 Task: Find connections with filter location Ribeirão Preto with filter topic #Bitcoinwith filter profile language German with filter current company VARITE INC with filter school Sikkim Manipal University, Gangtok with filter industry Retail Art Dealers with filter service category Business Law with filter keywords title Director of Photography
Action: Mouse moved to (268, 302)
Screenshot: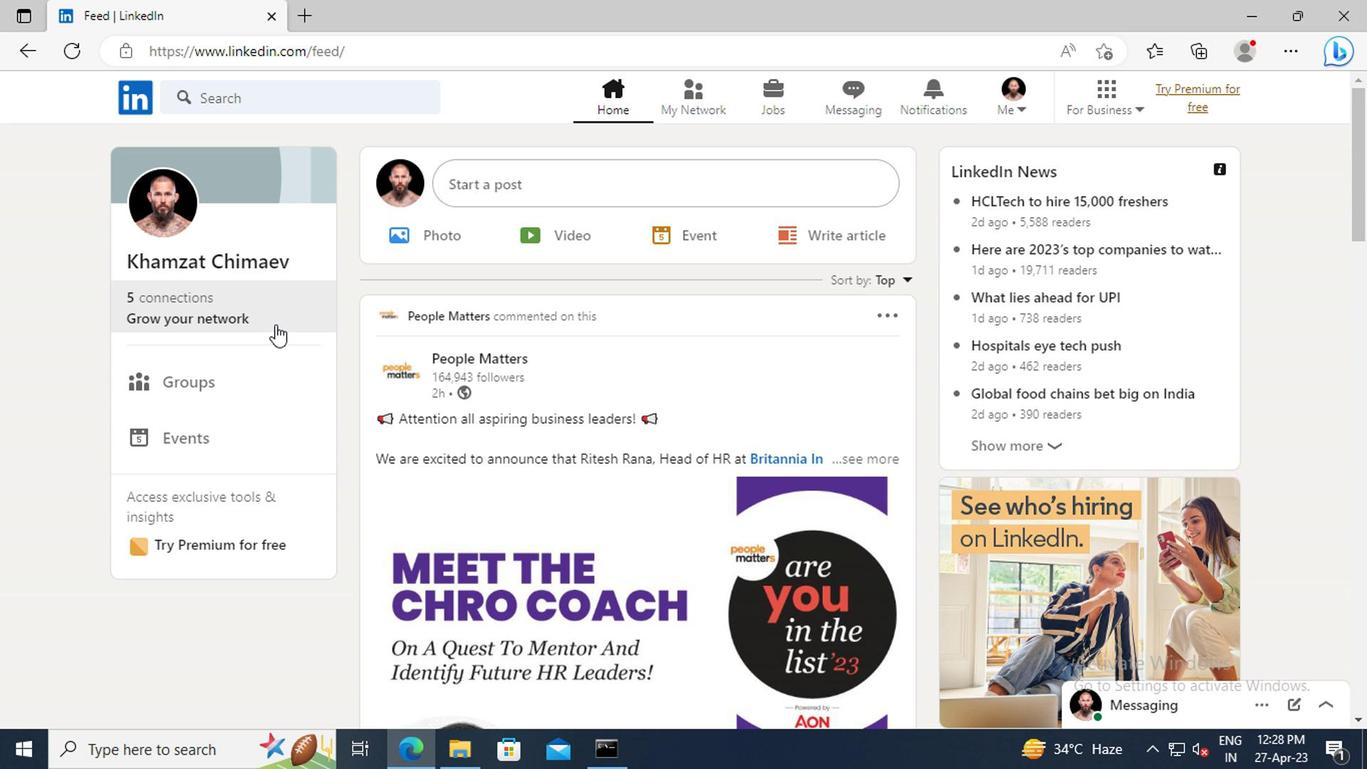 
Action: Mouse pressed left at (268, 302)
Screenshot: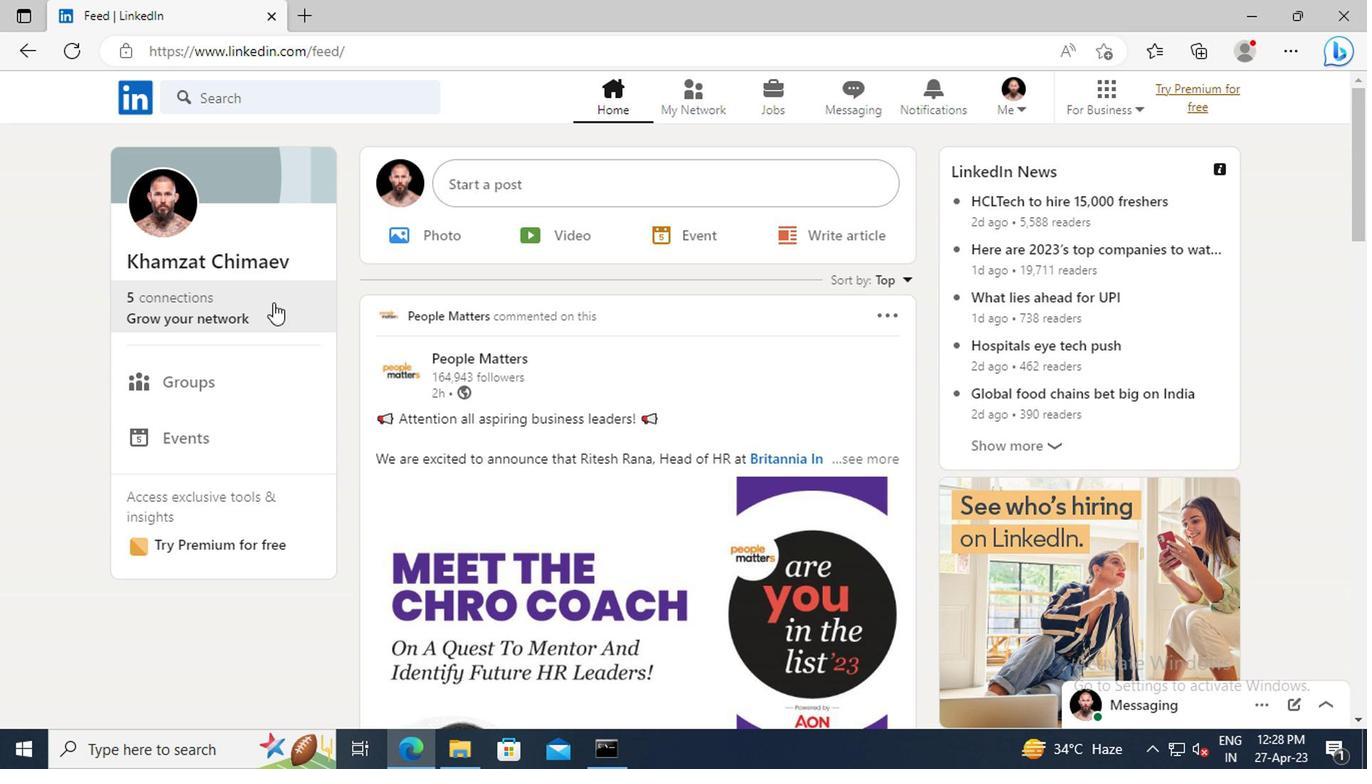 
Action: Mouse moved to (235, 215)
Screenshot: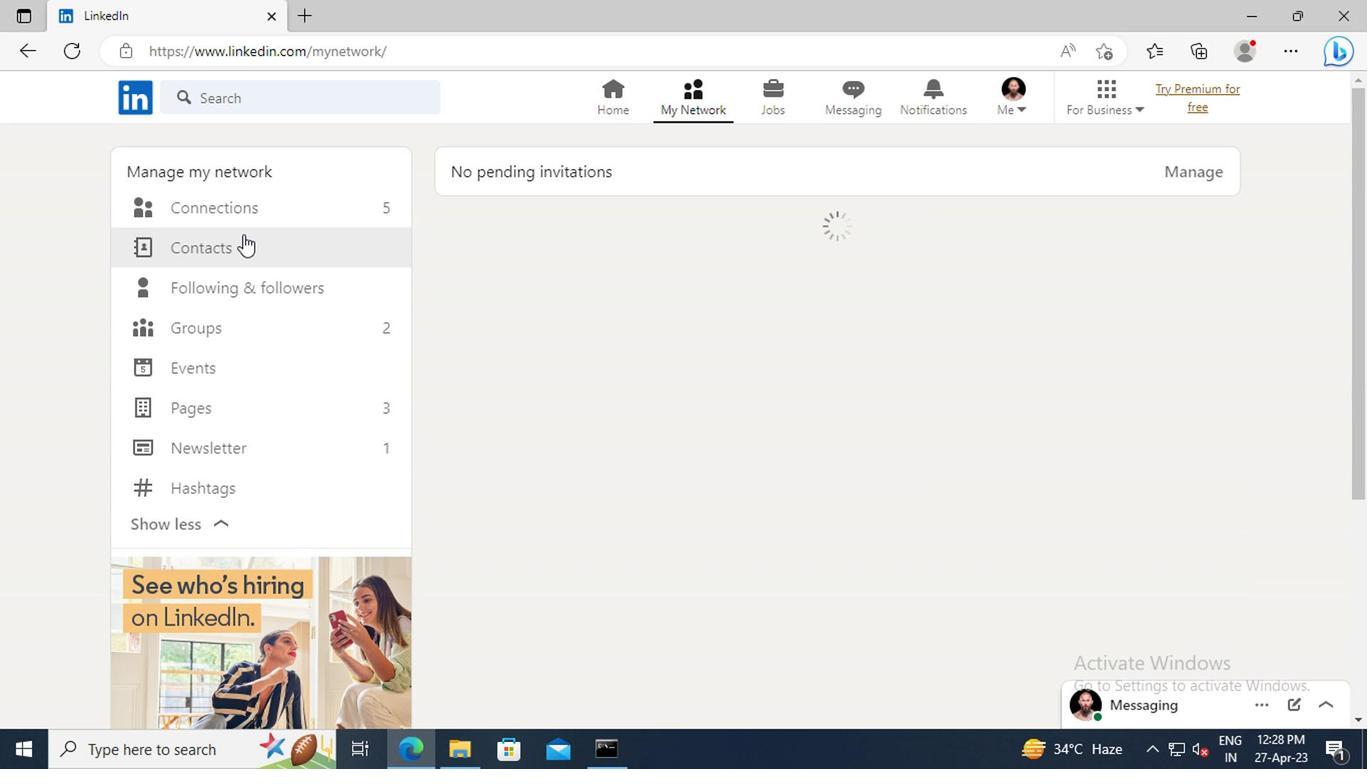 
Action: Mouse pressed left at (235, 215)
Screenshot: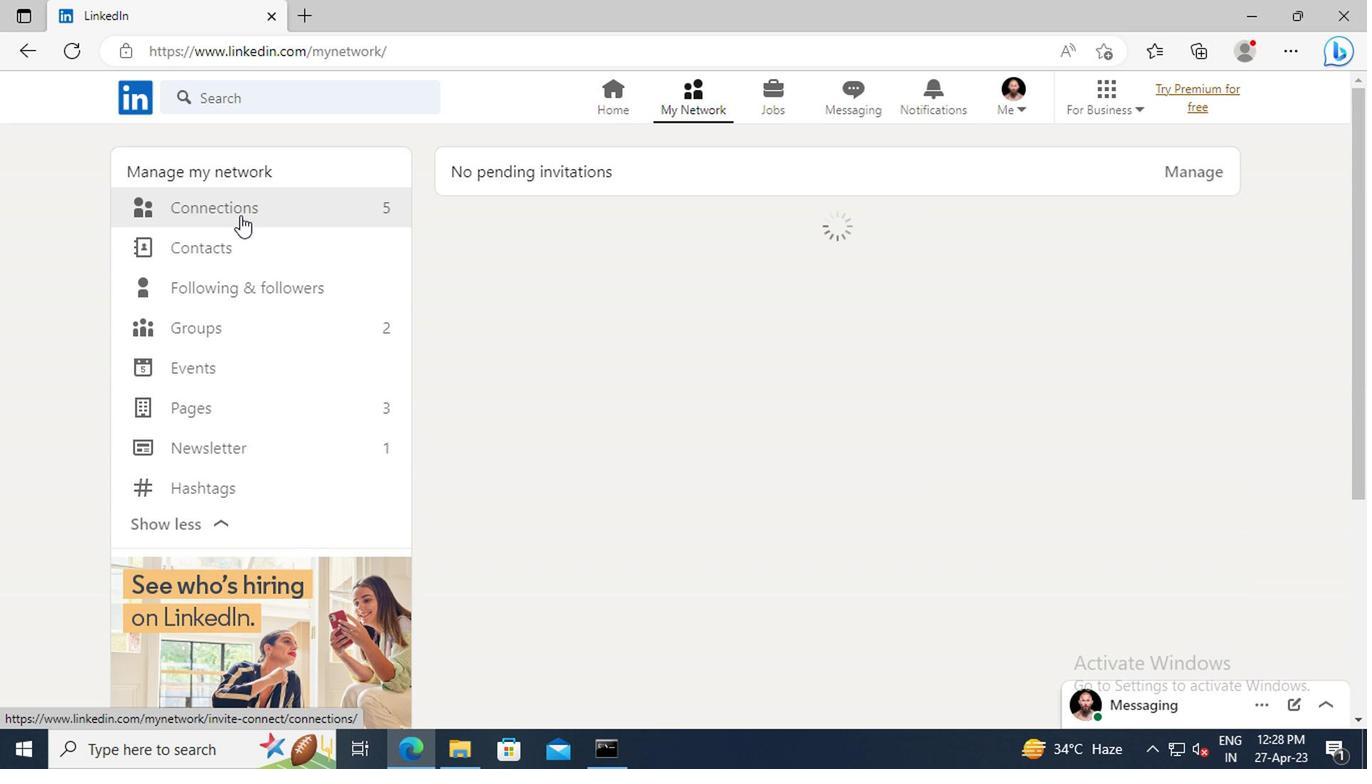 
Action: Mouse moved to (820, 215)
Screenshot: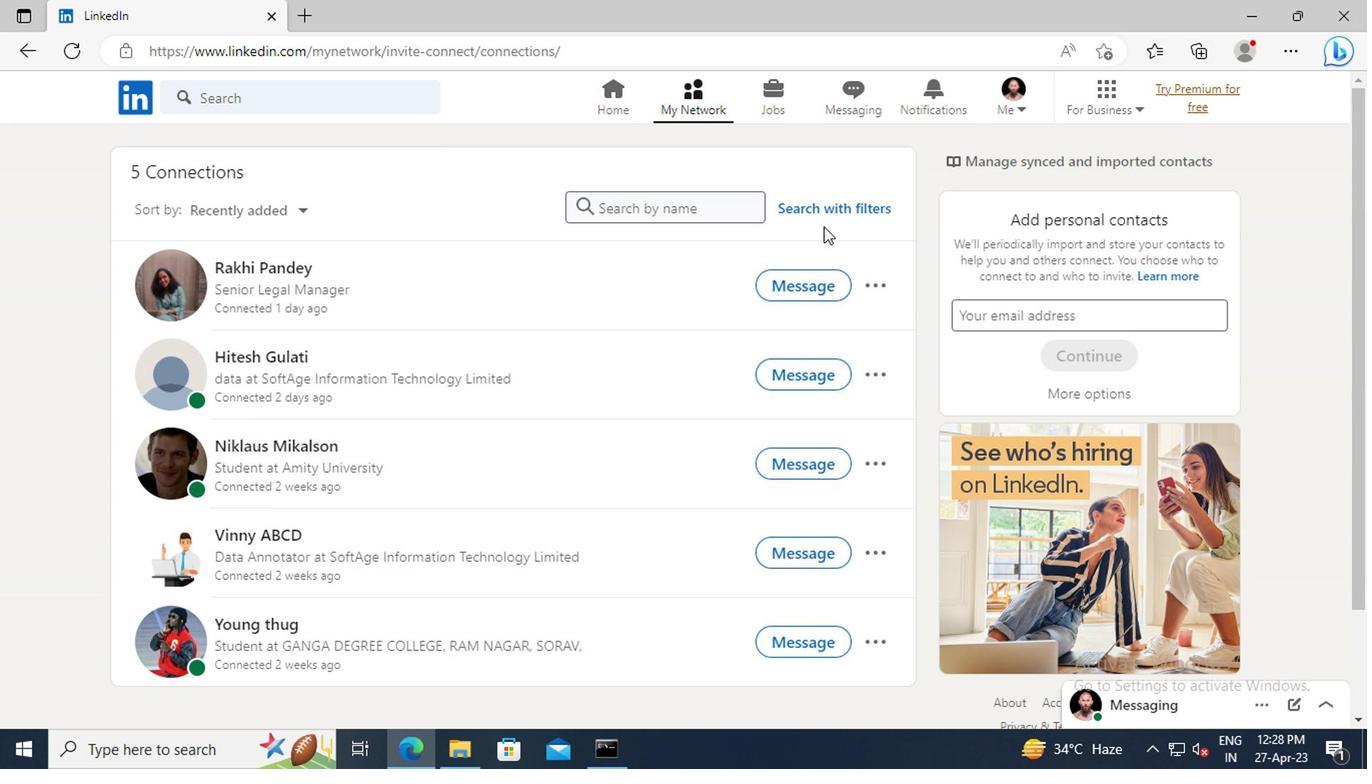 
Action: Mouse pressed left at (820, 215)
Screenshot: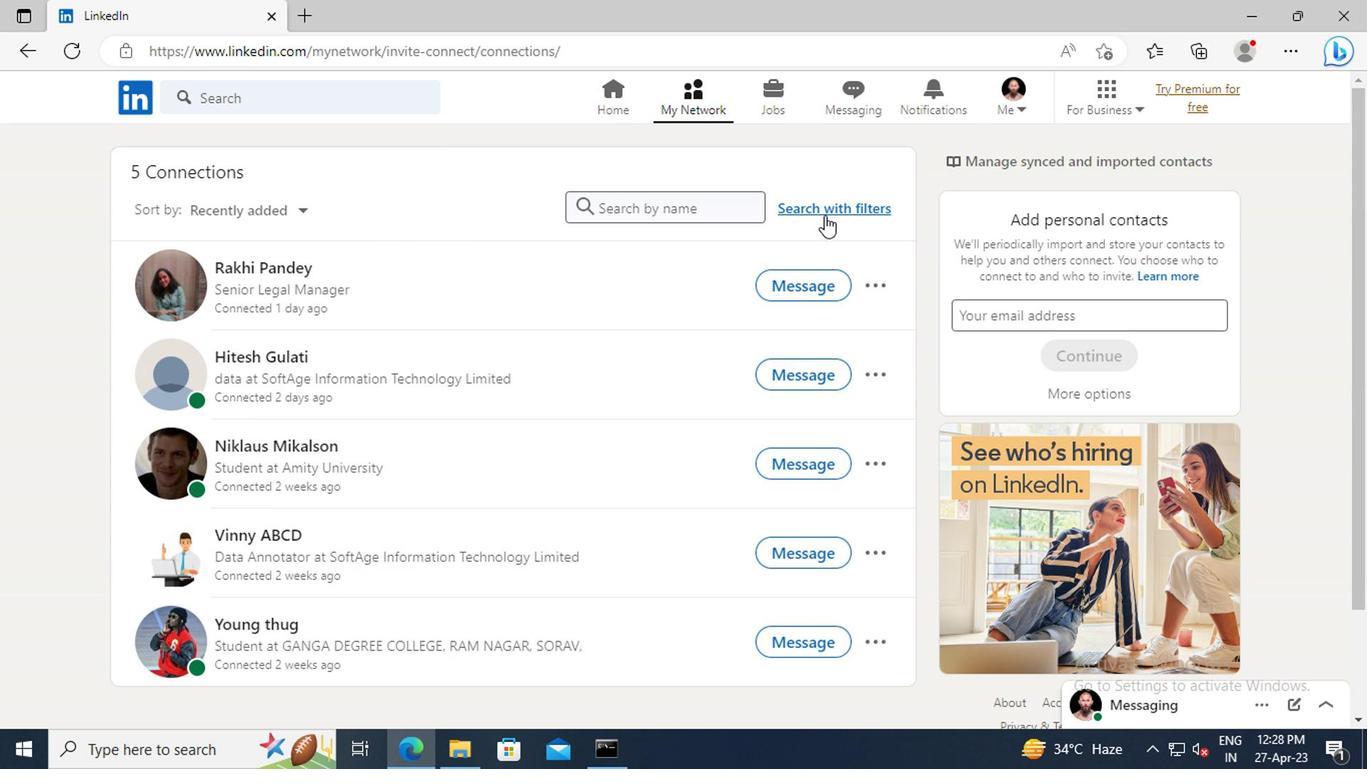 
Action: Mouse moved to (760, 160)
Screenshot: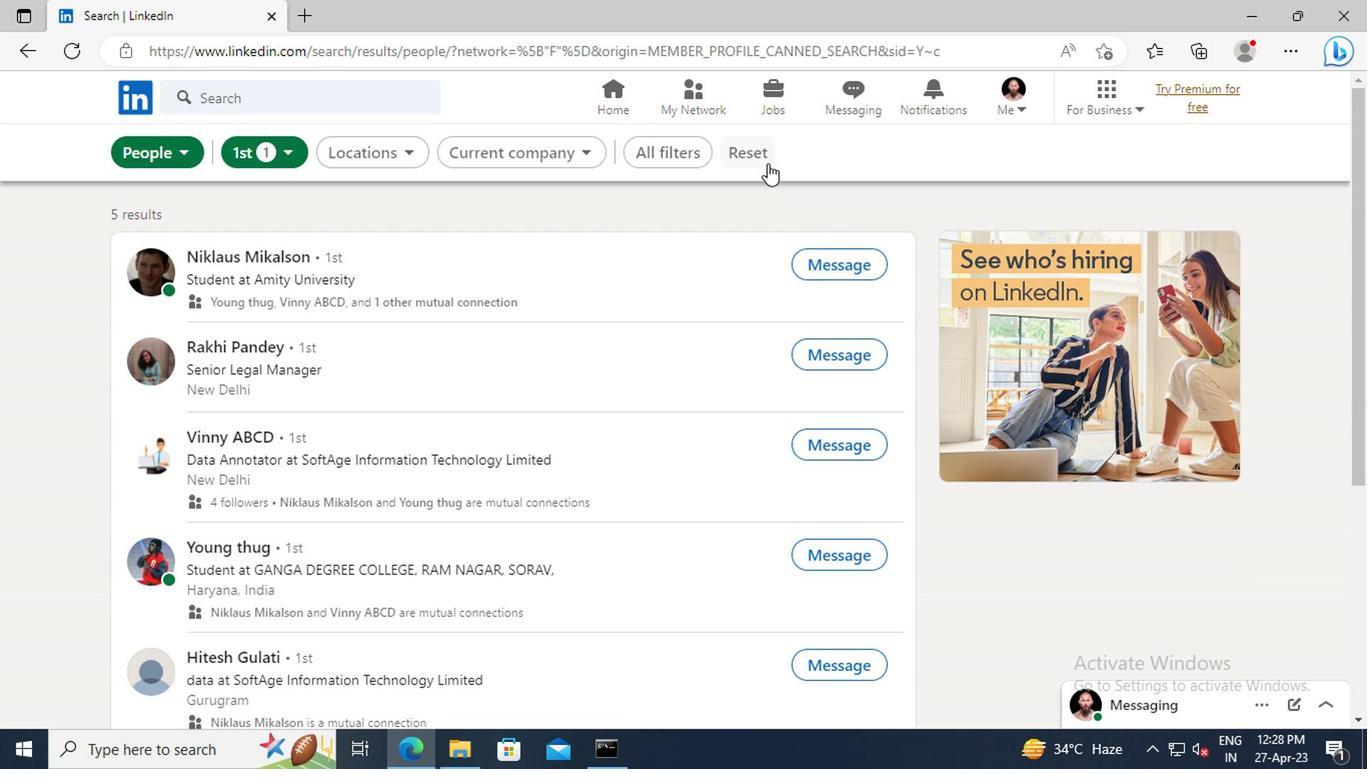 
Action: Mouse pressed left at (760, 160)
Screenshot: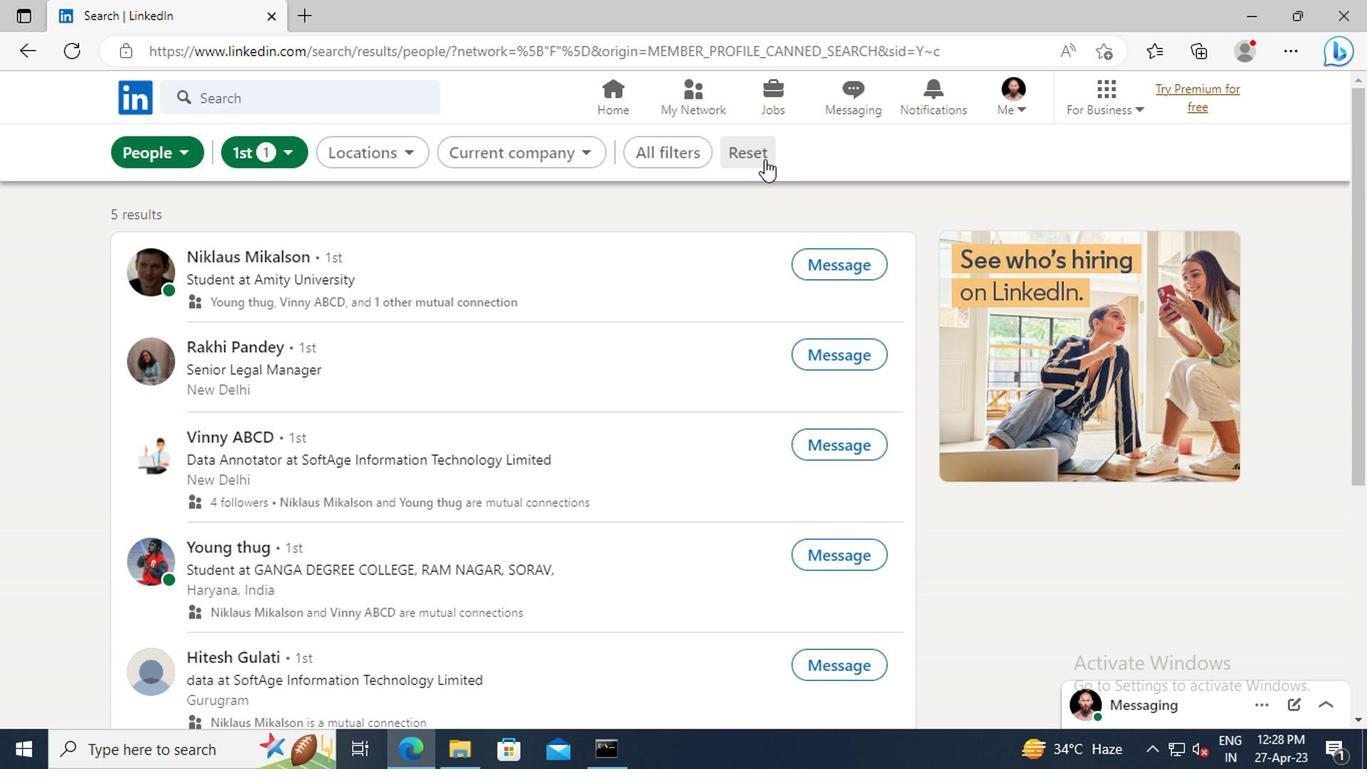
Action: Mouse moved to (726, 156)
Screenshot: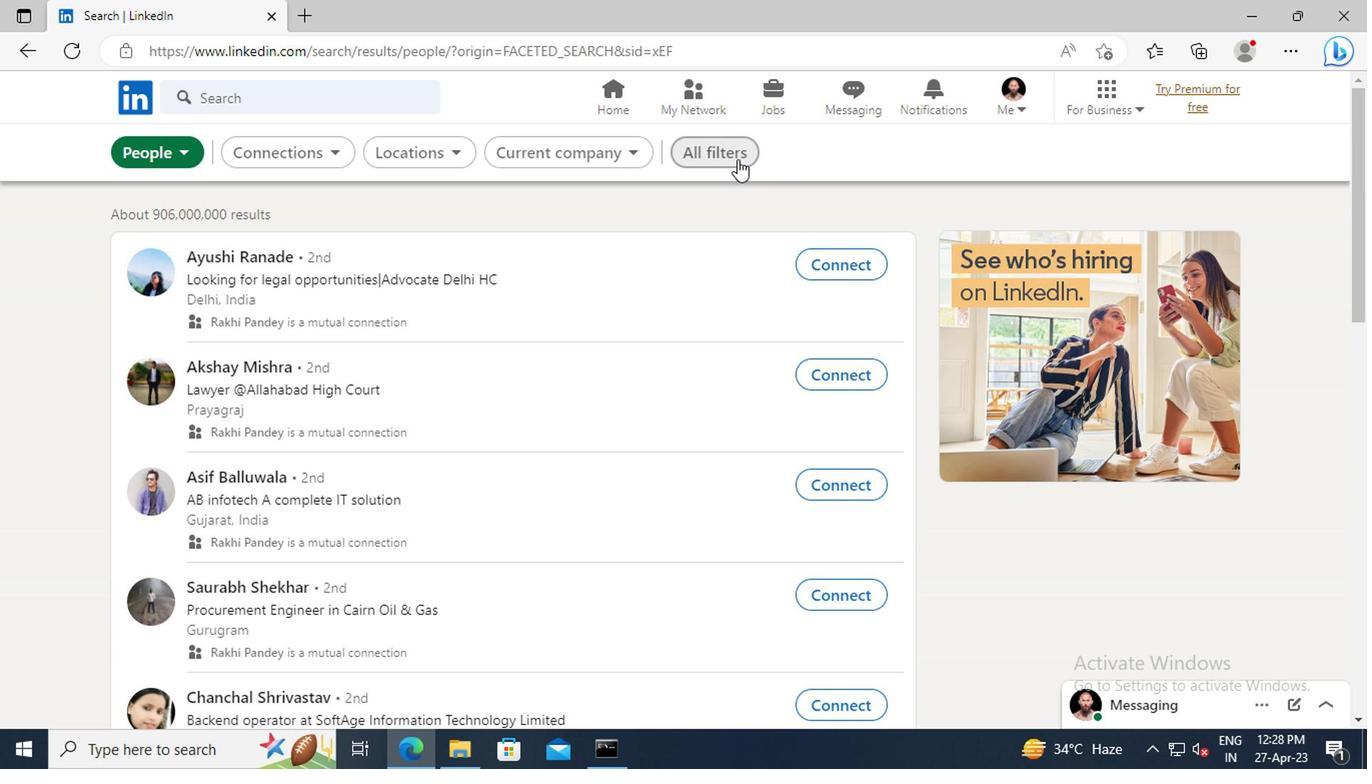 
Action: Mouse pressed left at (726, 156)
Screenshot: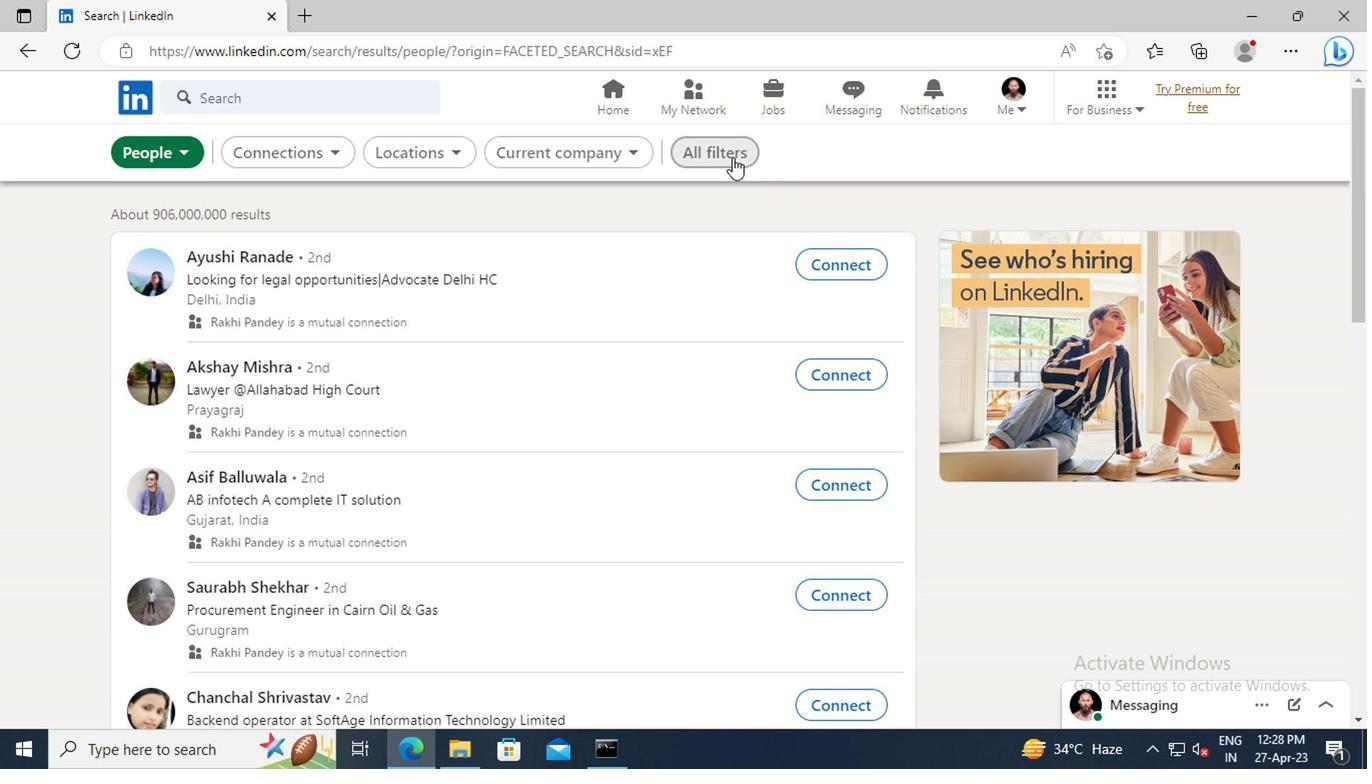 
Action: Mouse moved to (1062, 415)
Screenshot: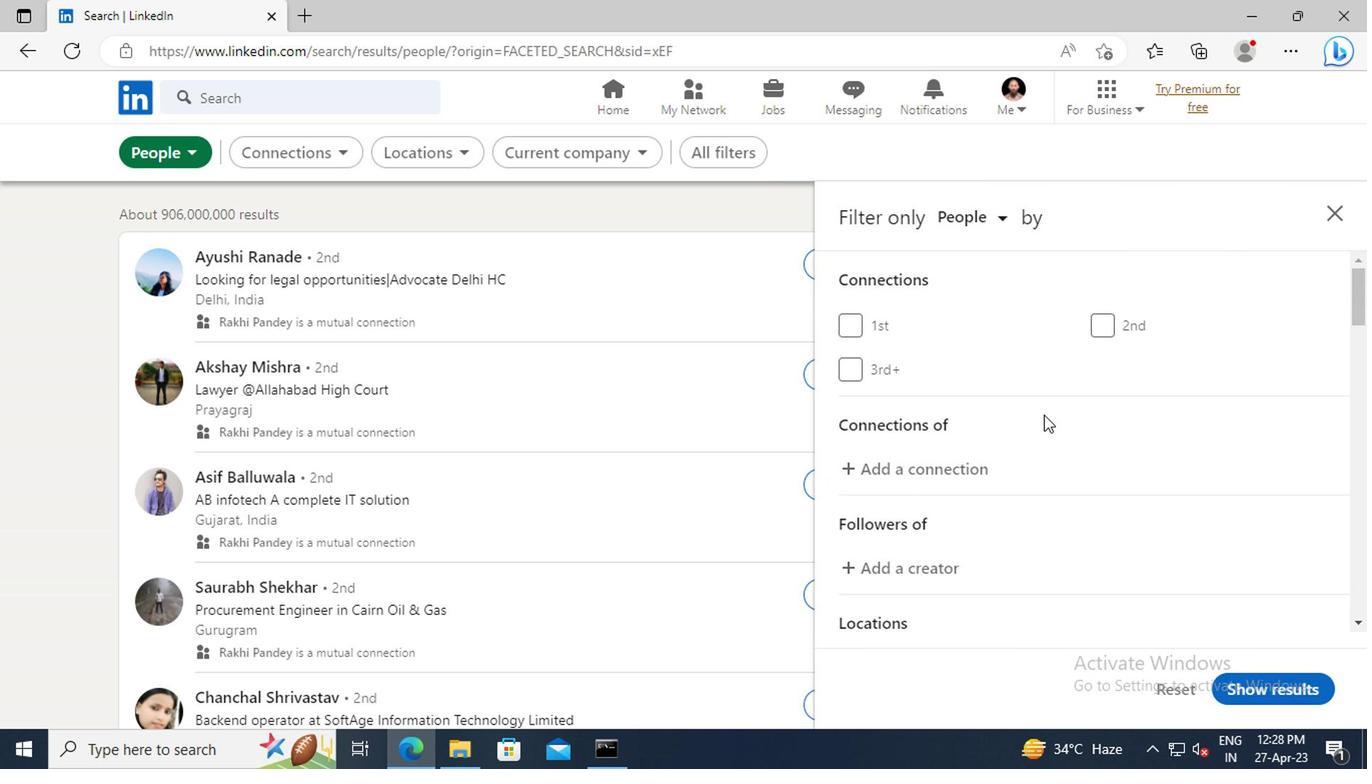 
Action: Mouse scrolled (1062, 413) with delta (0, -1)
Screenshot: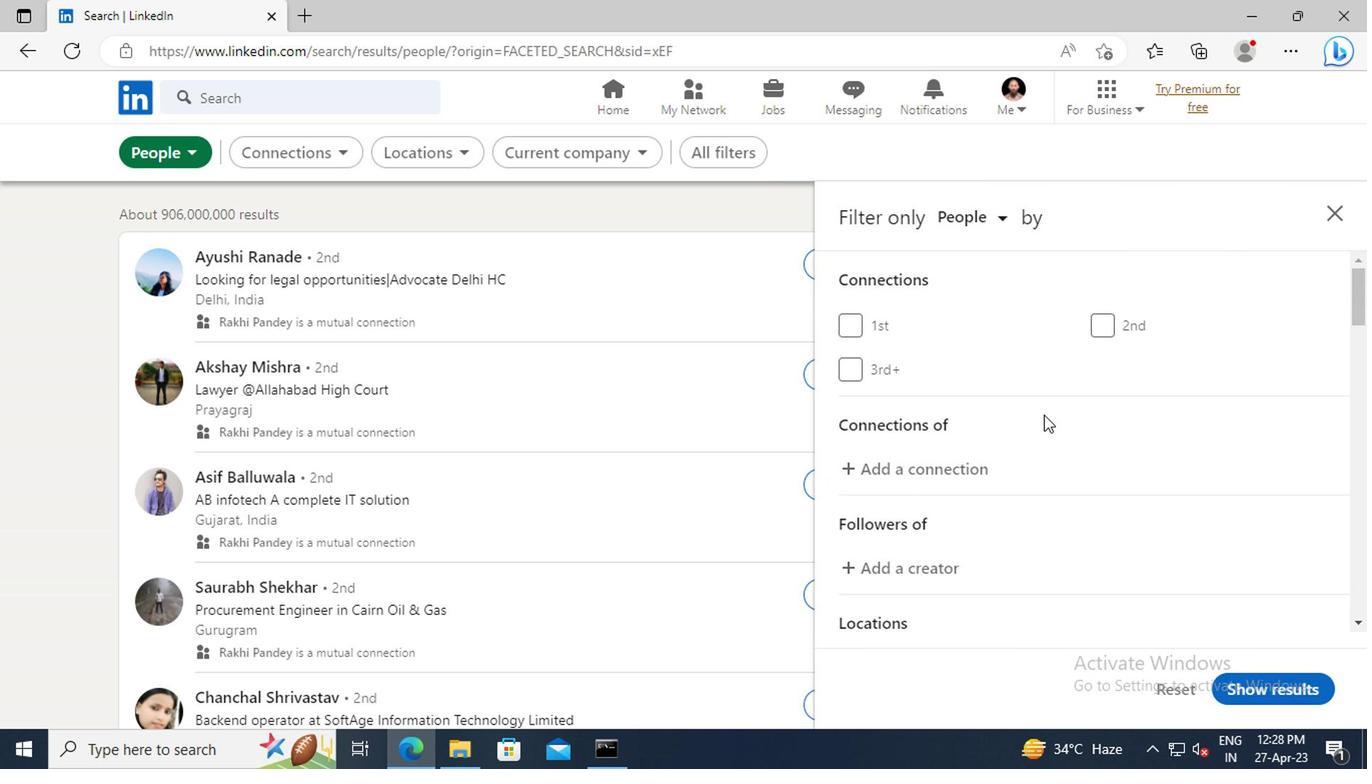 
Action: Mouse scrolled (1062, 413) with delta (0, -1)
Screenshot: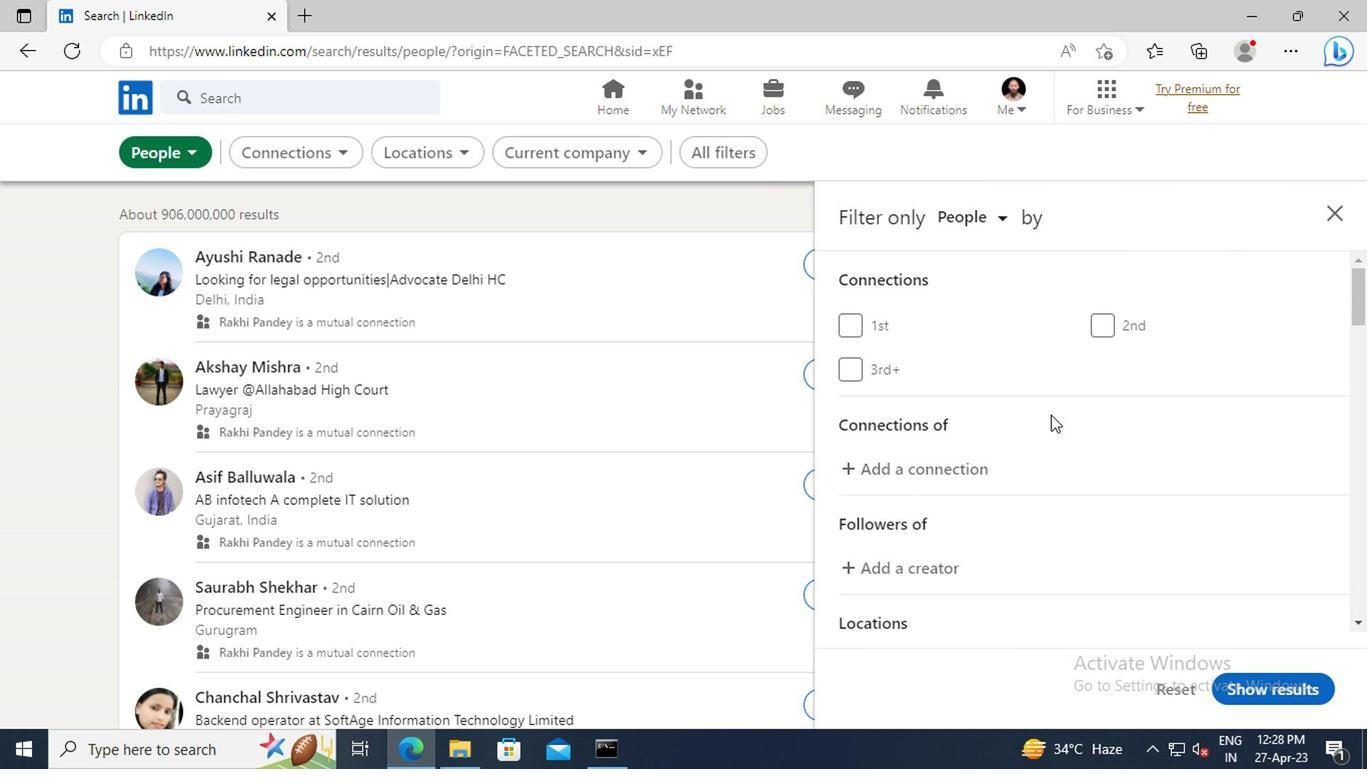 
Action: Mouse scrolled (1062, 413) with delta (0, -1)
Screenshot: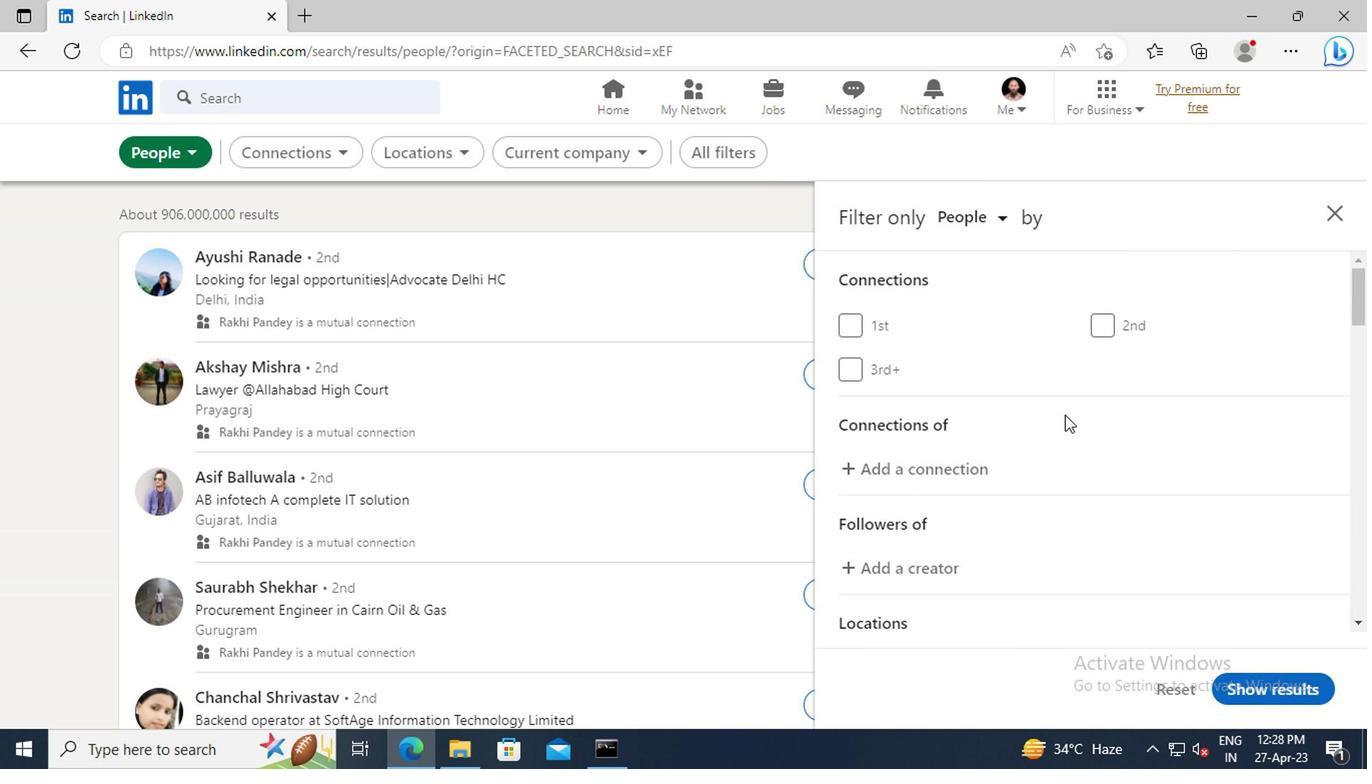 
Action: Mouse moved to (1147, 418)
Screenshot: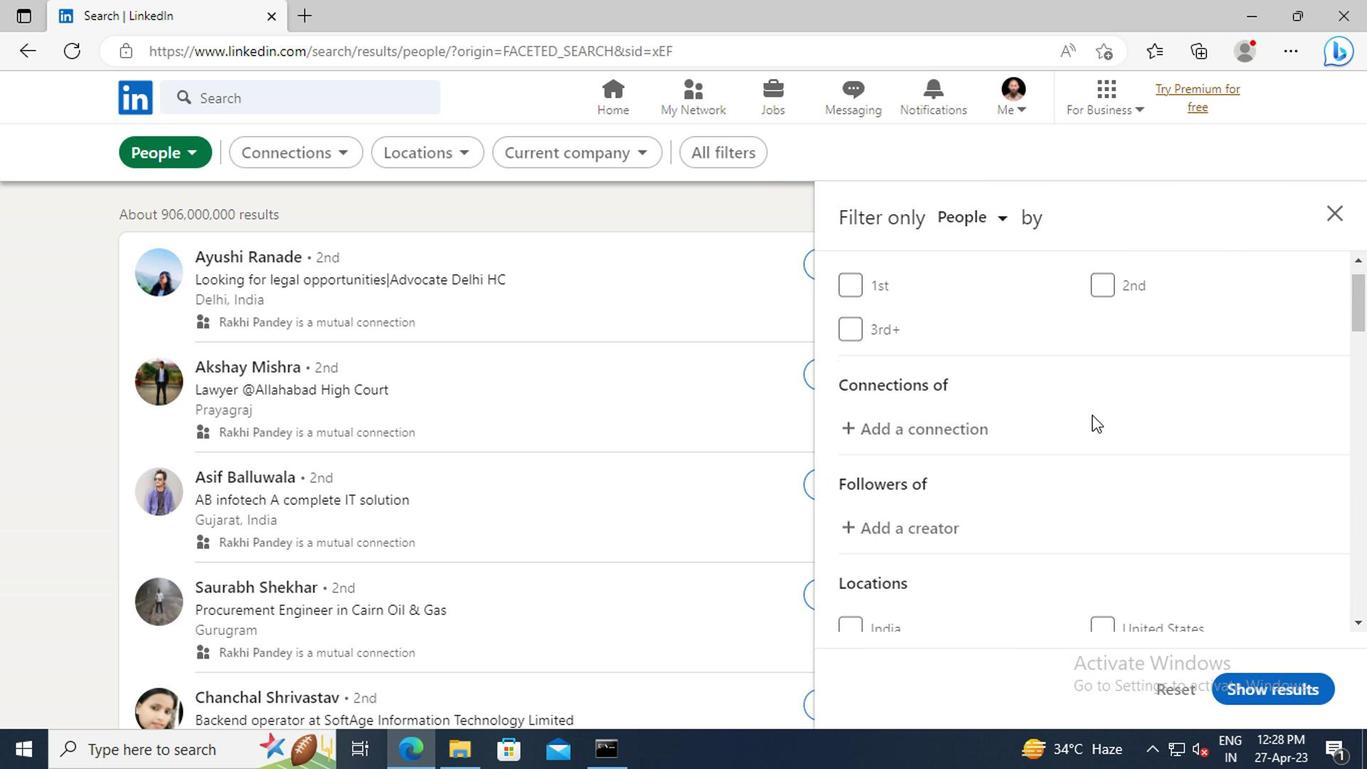 
Action: Mouse scrolled (1147, 417) with delta (0, 0)
Screenshot: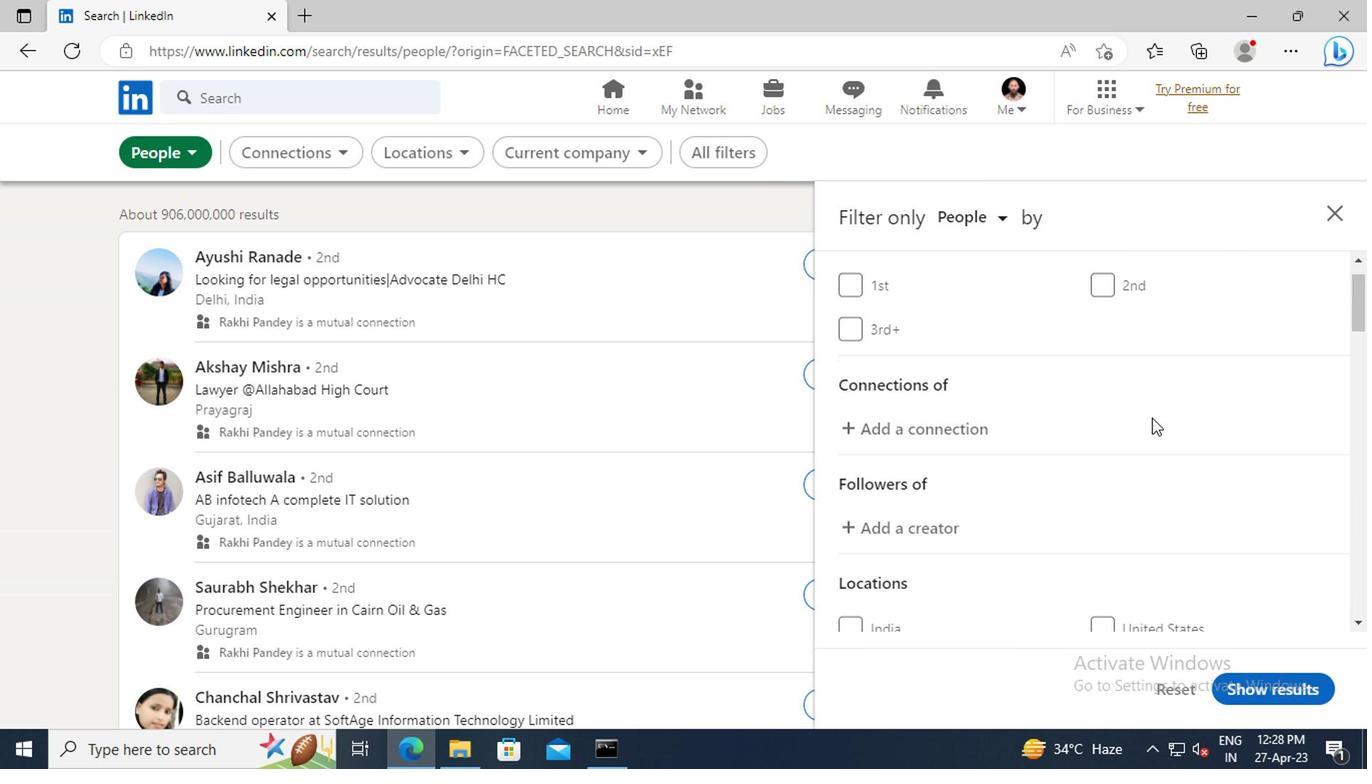 
Action: Mouse moved to (1165, 460)
Screenshot: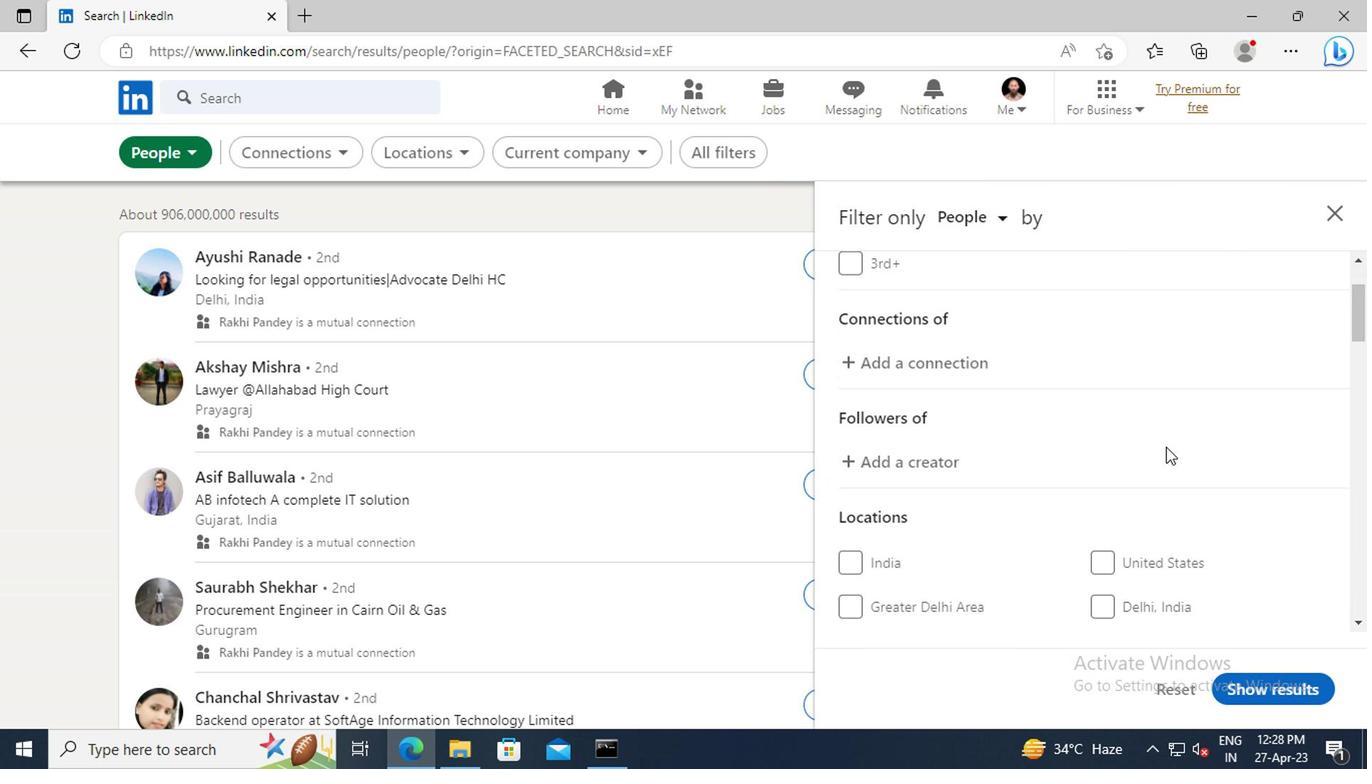 
Action: Mouse scrolled (1165, 460) with delta (0, 0)
Screenshot: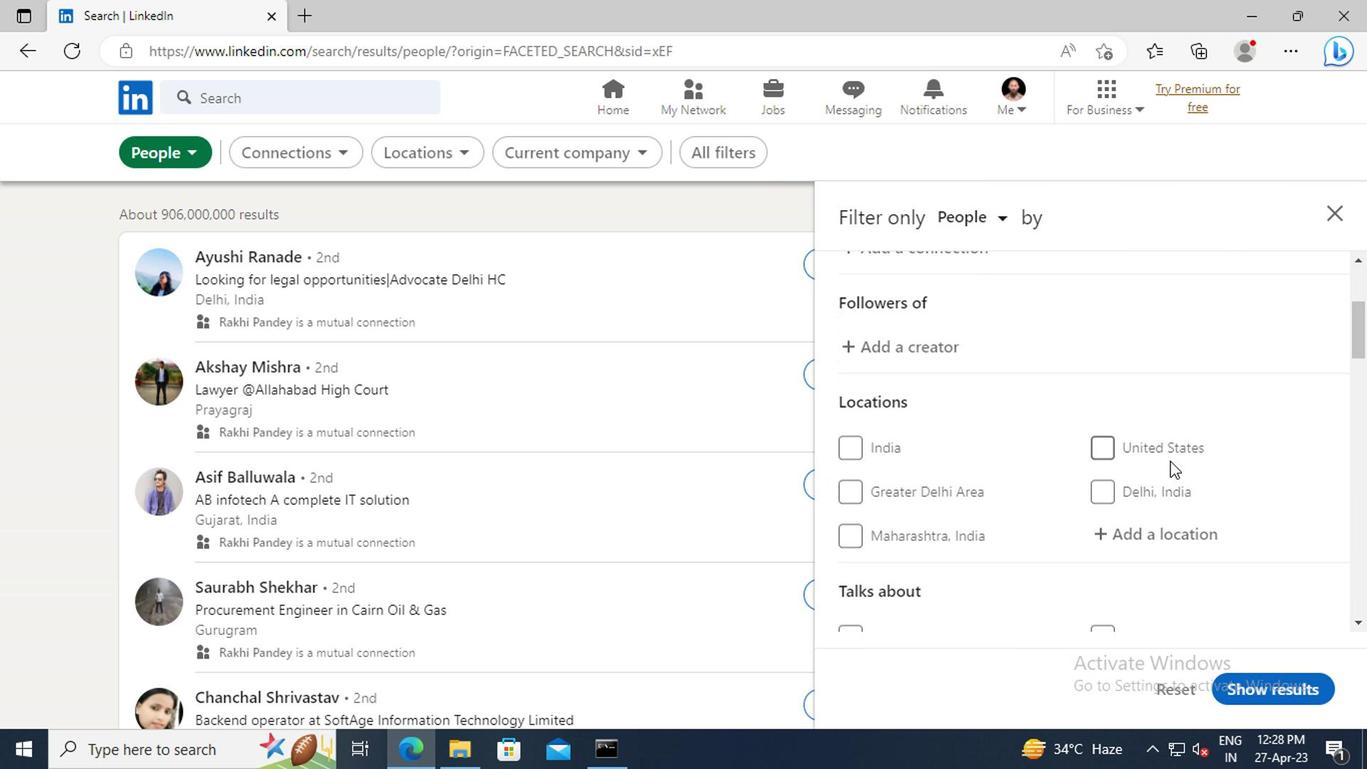 
Action: Mouse scrolled (1165, 460) with delta (0, 0)
Screenshot: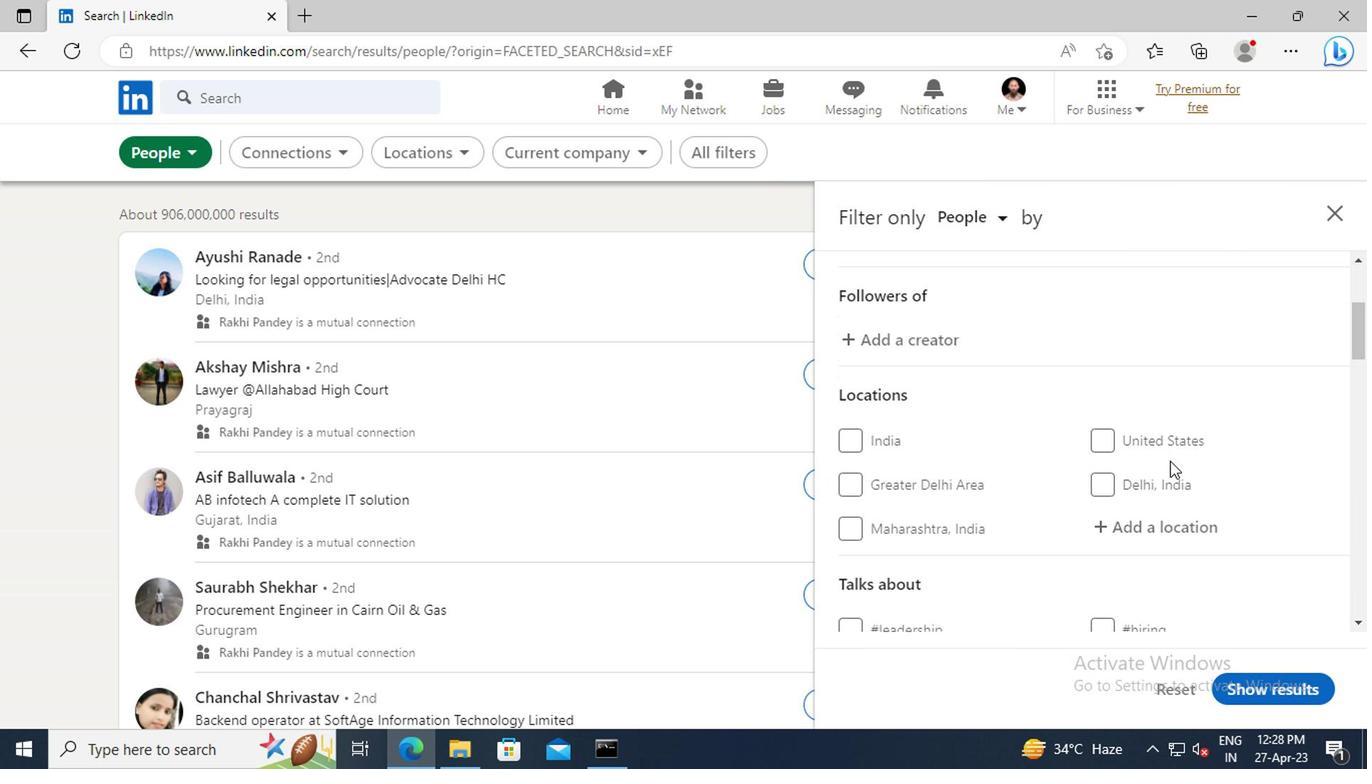 
Action: Mouse moved to (1129, 418)
Screenshot: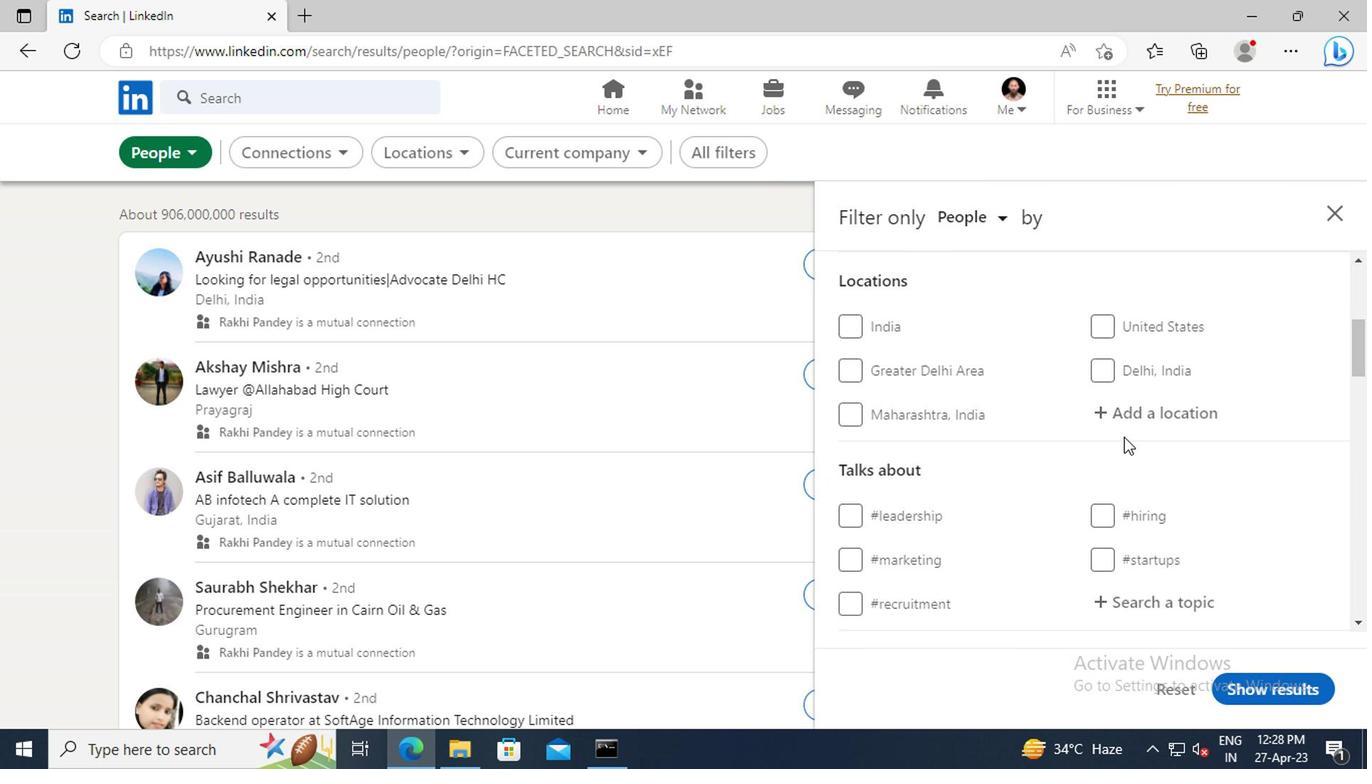 
Action: Mouse pressed left at (1129, 418)
Screenshot: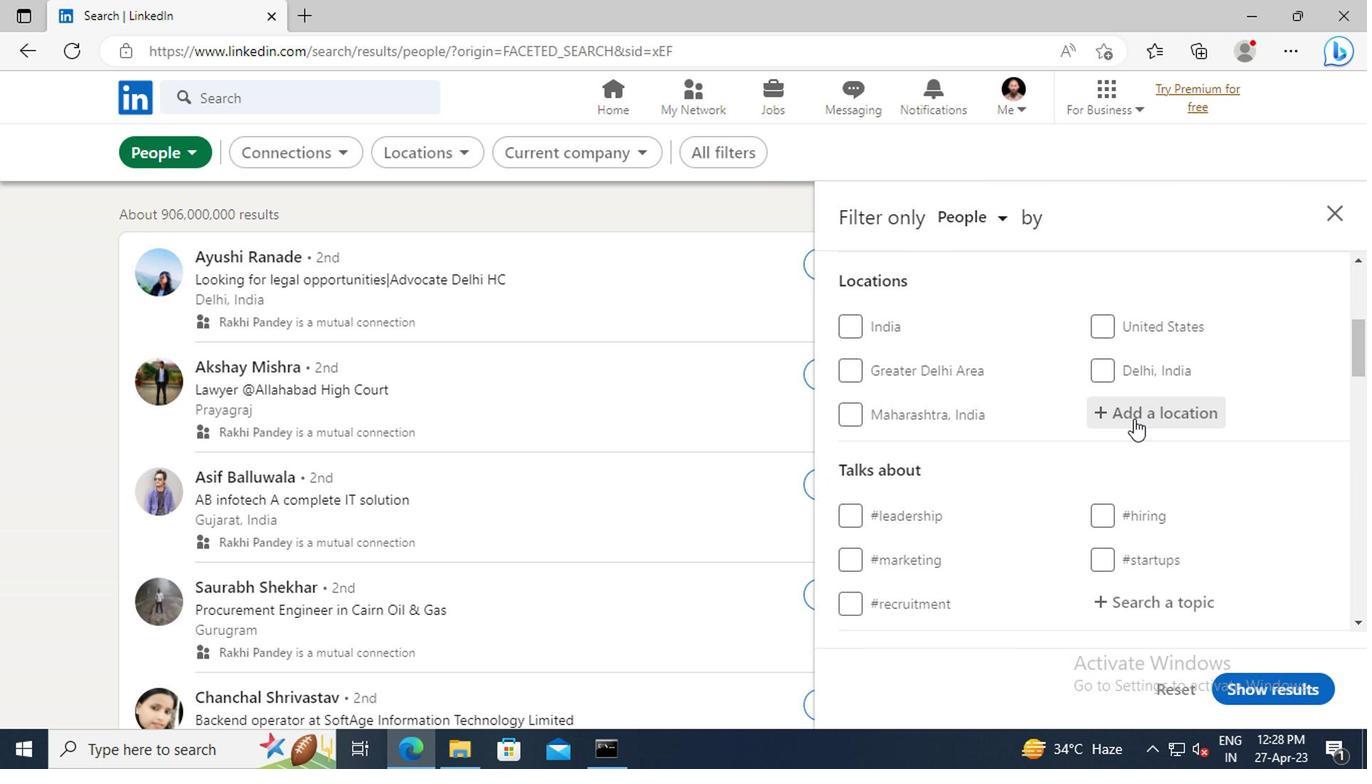 
Action: Key pressed <Key.shift>RIBEIRAO<Key.space><Key.shift>PRETO
Screenshot: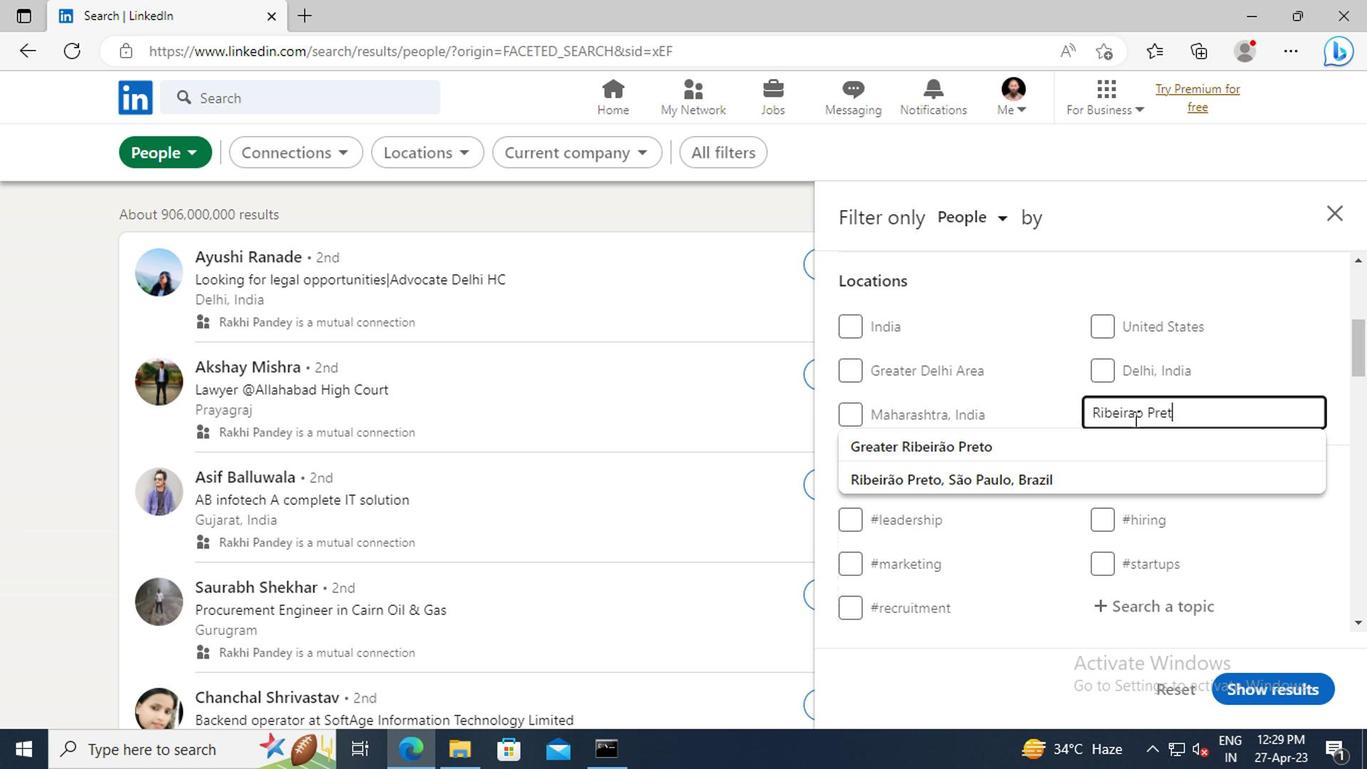 
Action: Mouse moved to (1134, 475)
Screenshot: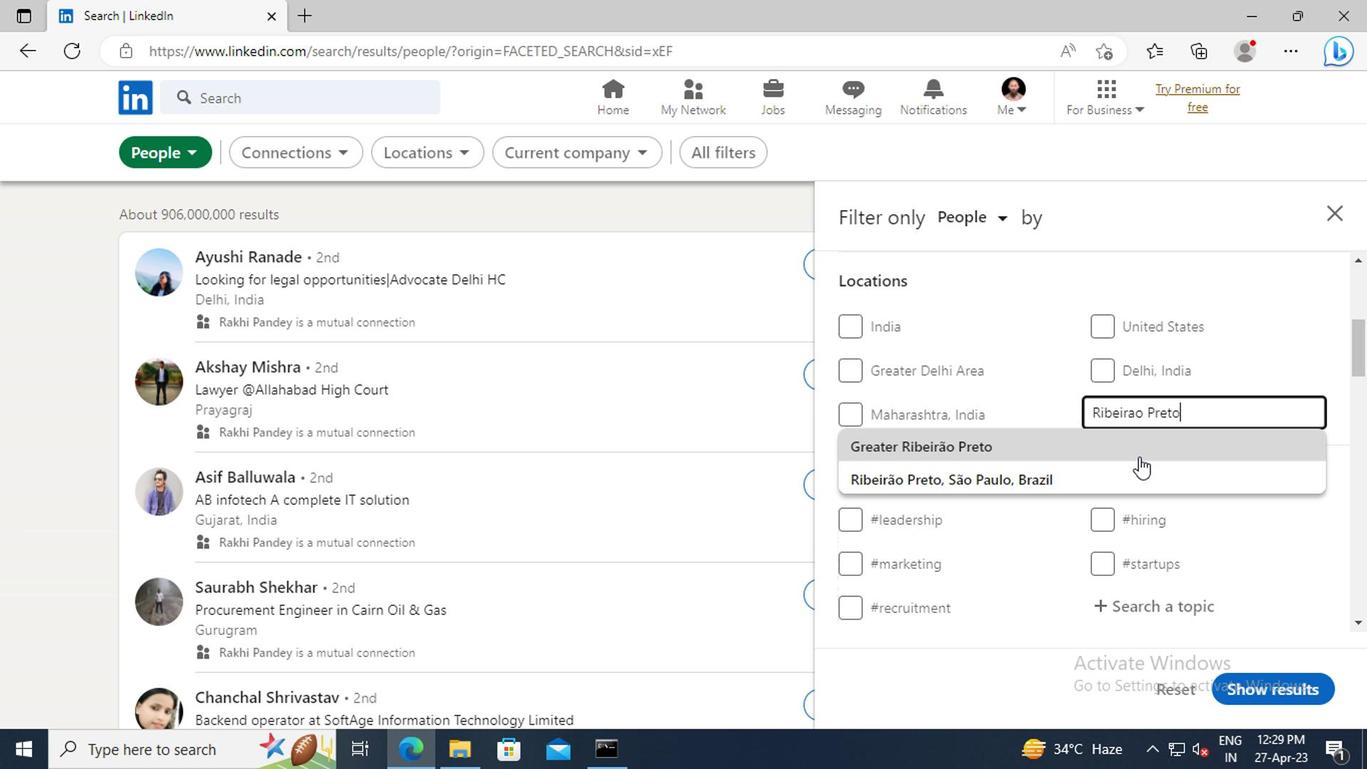 
Action: Mouse pressed left at (1134, 475)
Screenshot: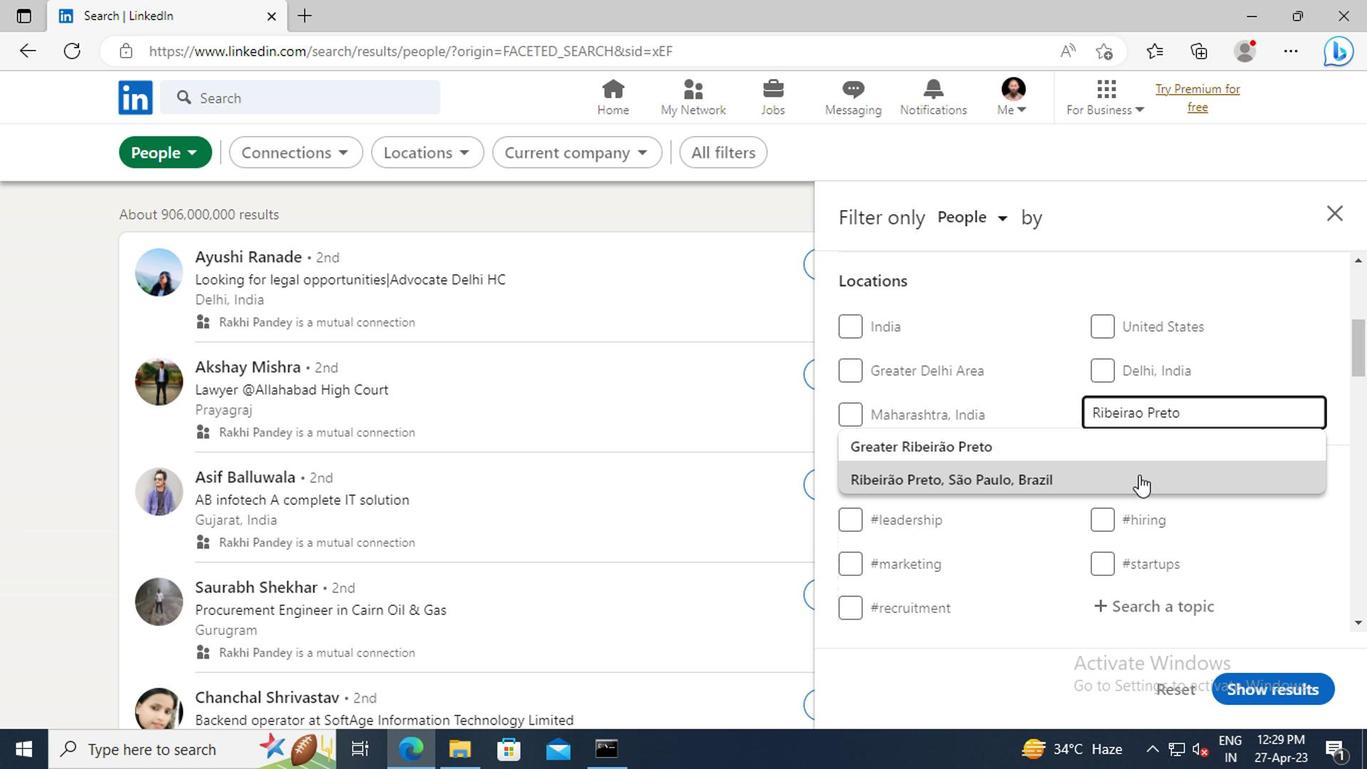 
Action: Mouse moved to (1121, 386)
Screenshot: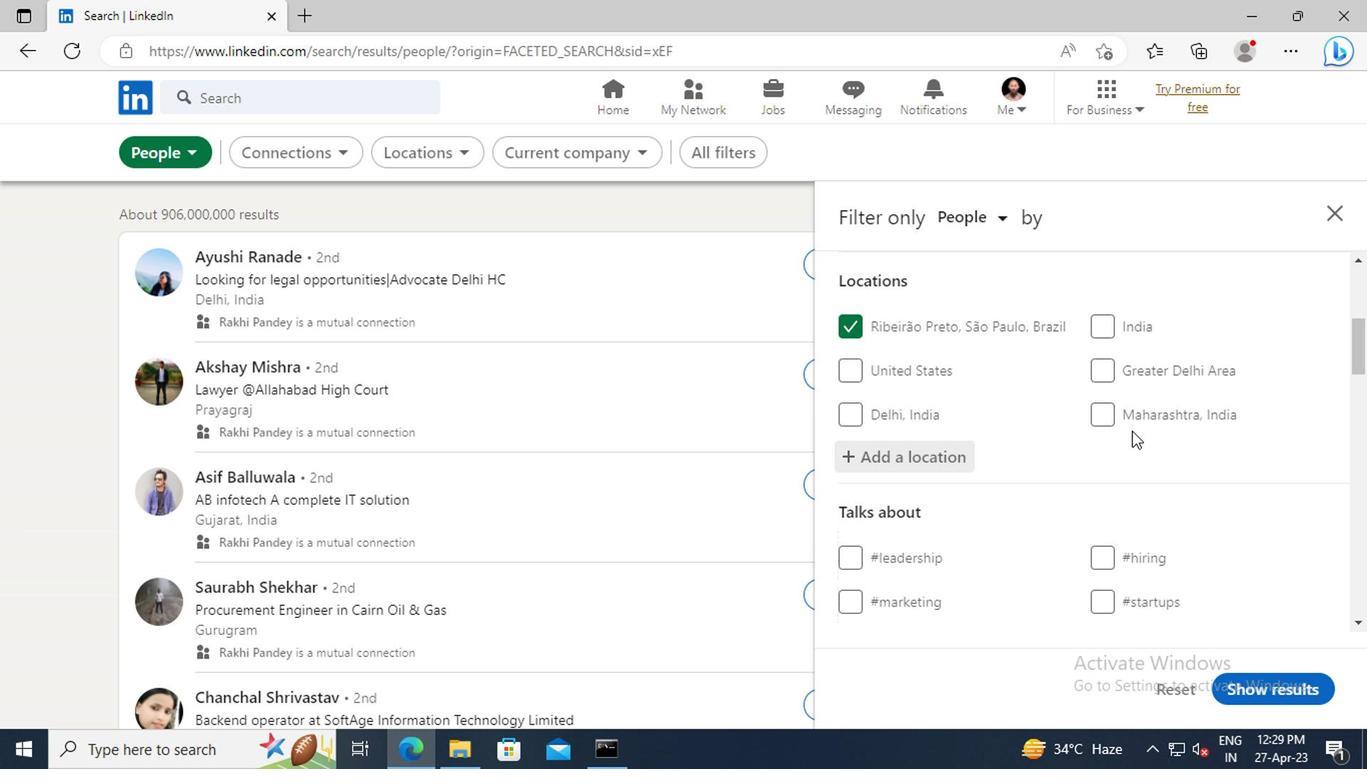
Action: Mouse scrolled (1121, 385) with delta (0, 0)
Screenshot: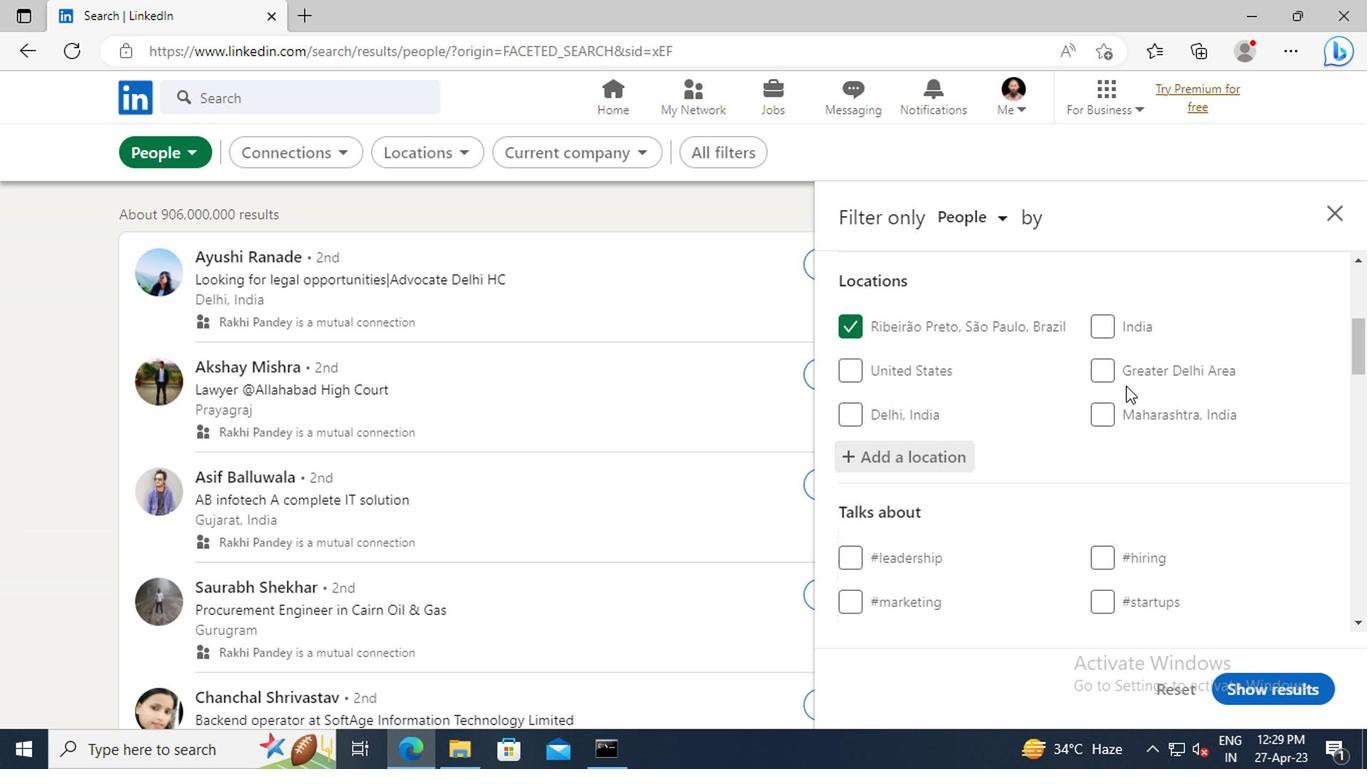 
Action: Mouse scrolled (1121, 385) with delta (0, 0)
Screenshot: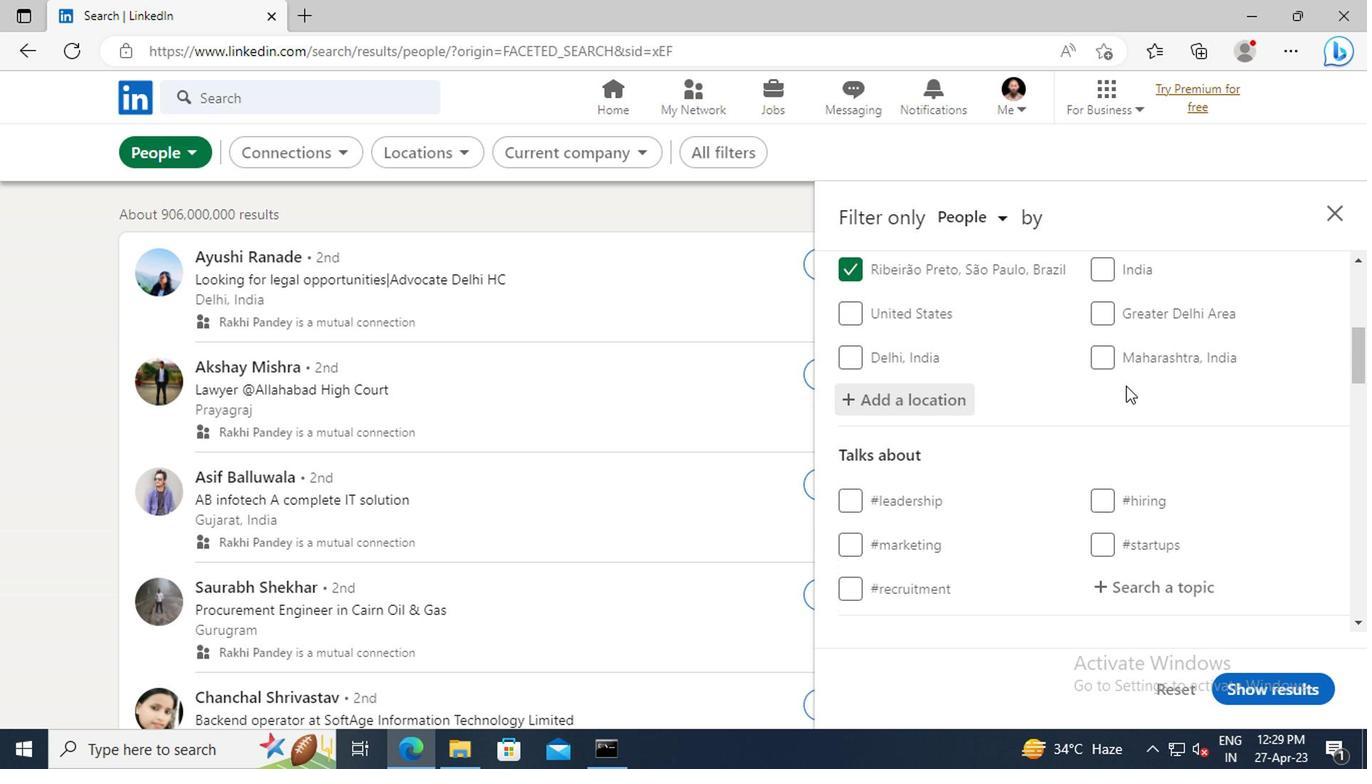 
Action: Mouse scrolled (1121, 385) with delta (0, 0)
Screenshot: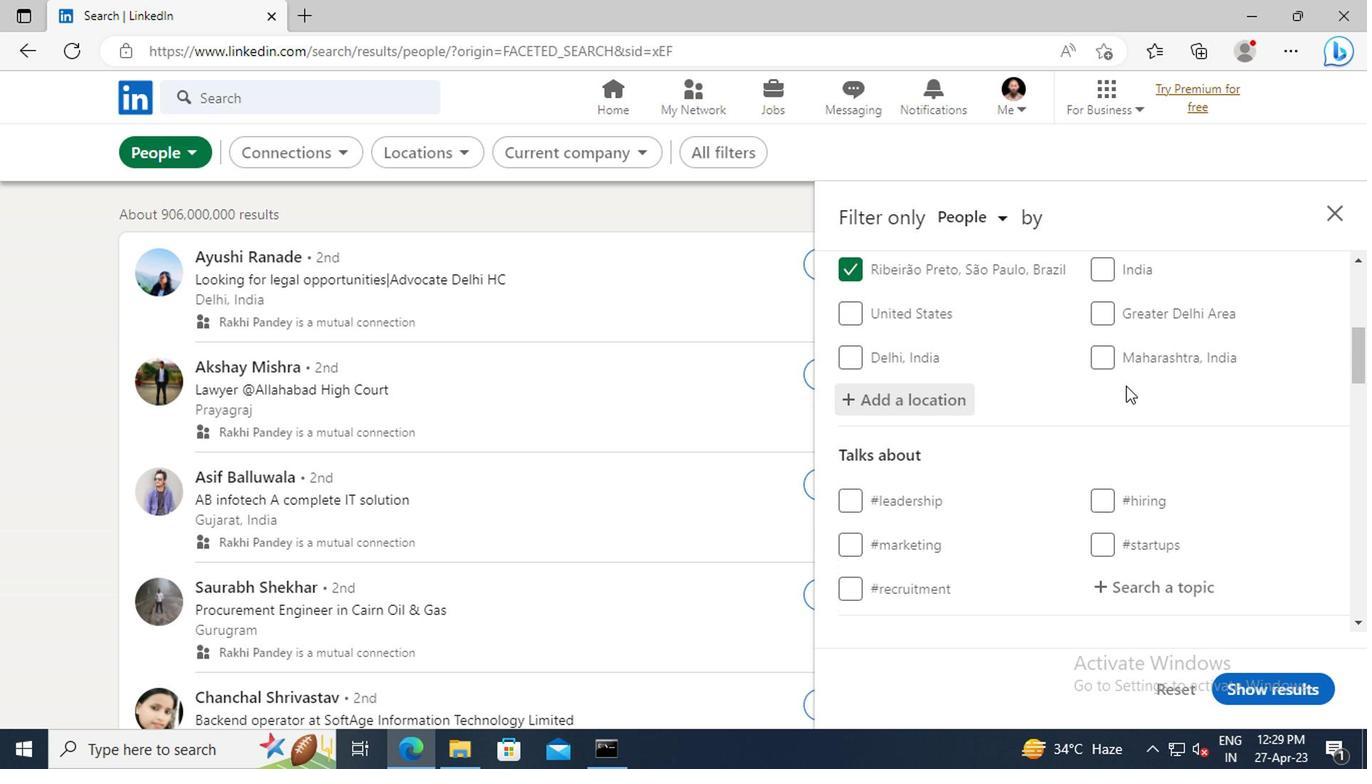 
Action: Mouse scrolled (1121, 385) with delta (0, 0)
Screenshot: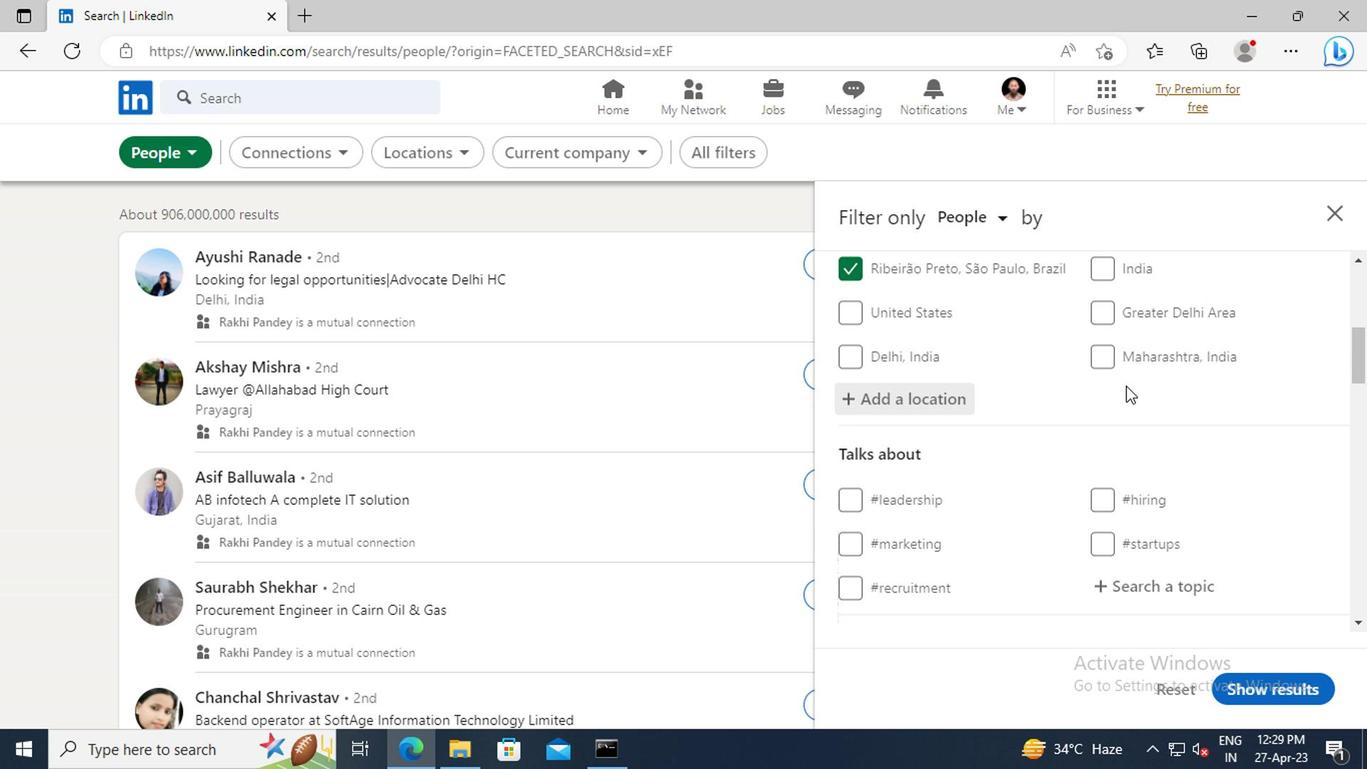
Action: Mouse moved to (1132, 413)
Screenshot: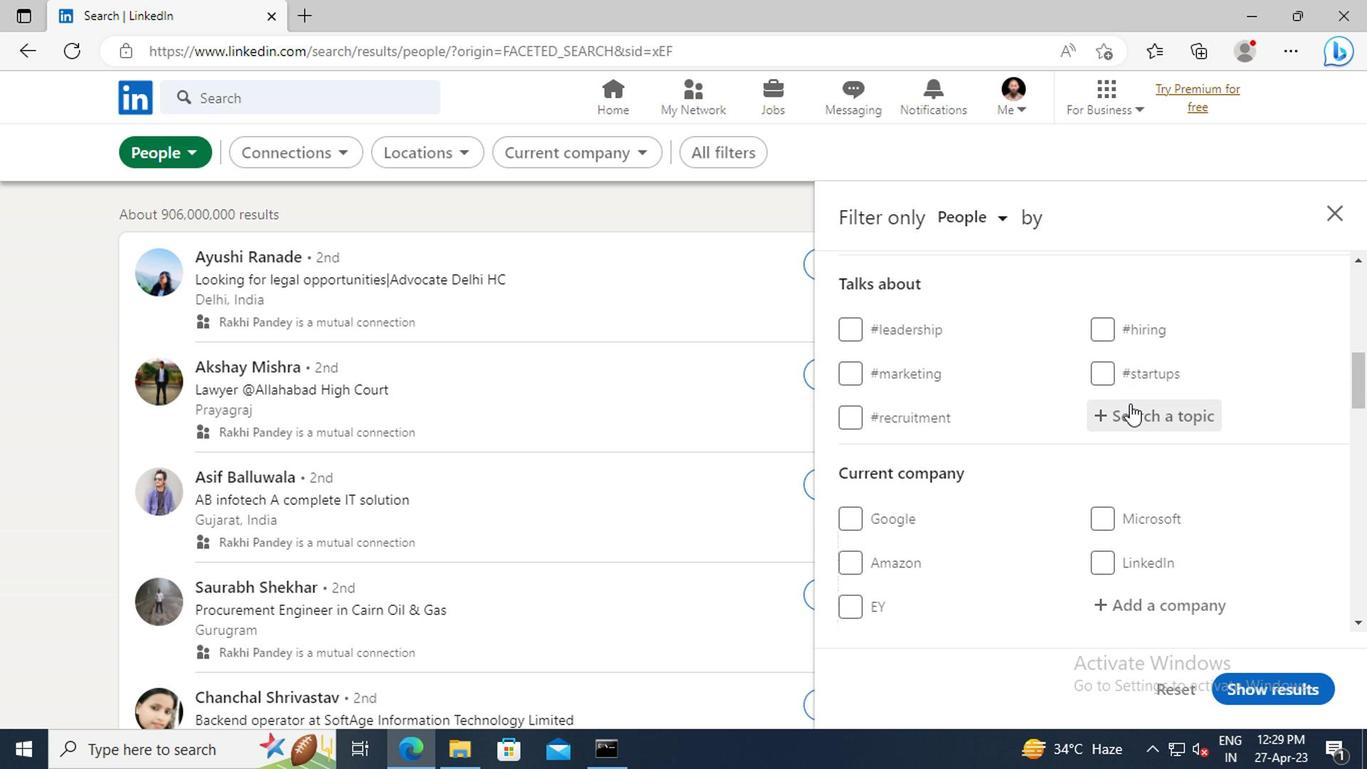 
Action: Mouse pressed left at (1132, 413)
Screenshot: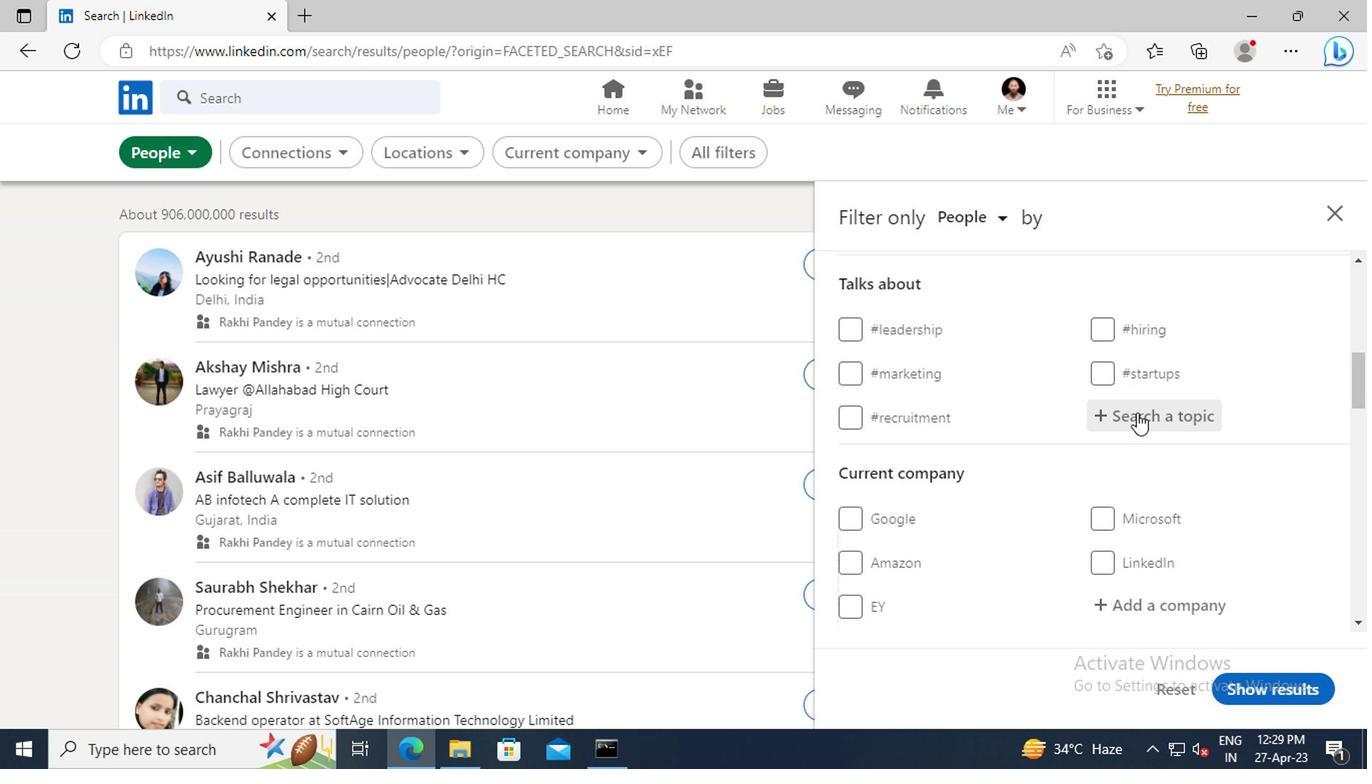 
Action: Key pressed <Key.shift>#<Key.shift>BITCOINWITH<Key.enter>
Screenshot: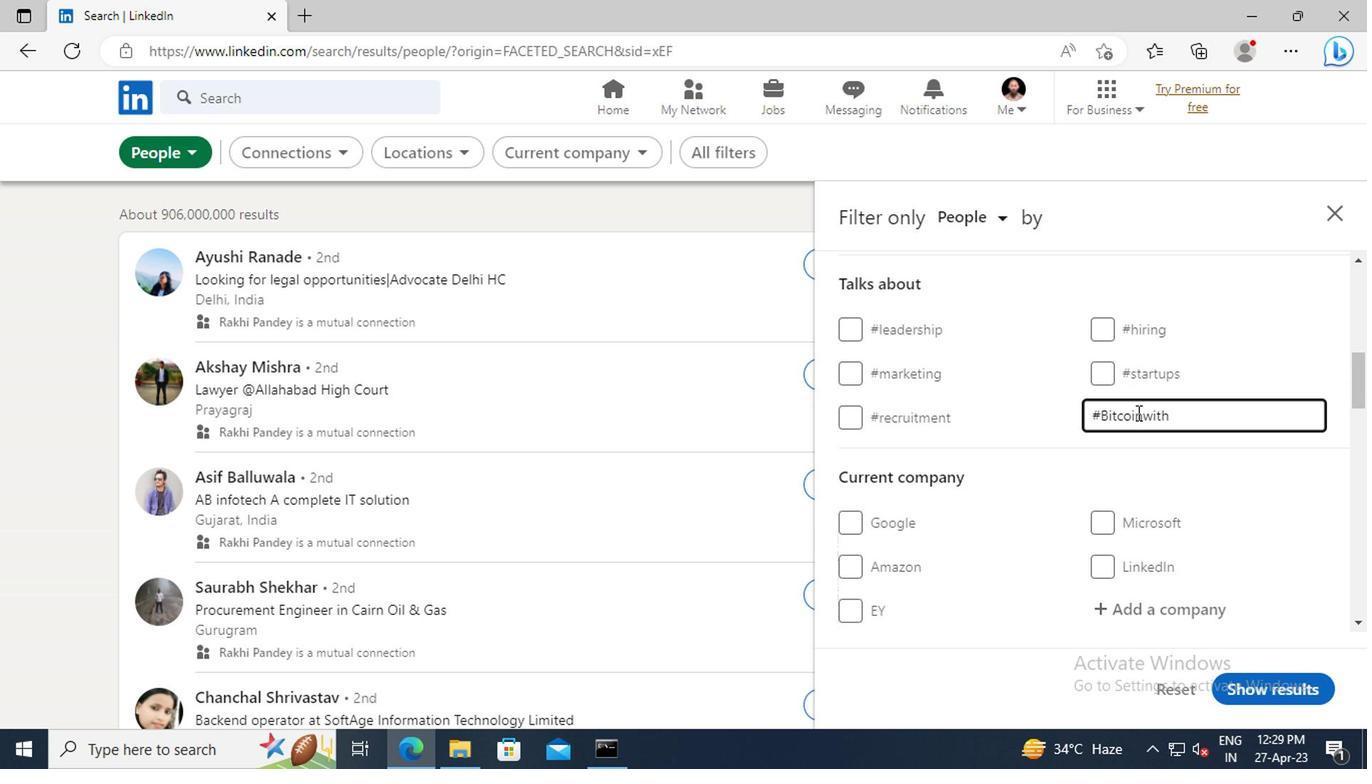 
Action: Mouse moved to (1070, 450)
Screenshot: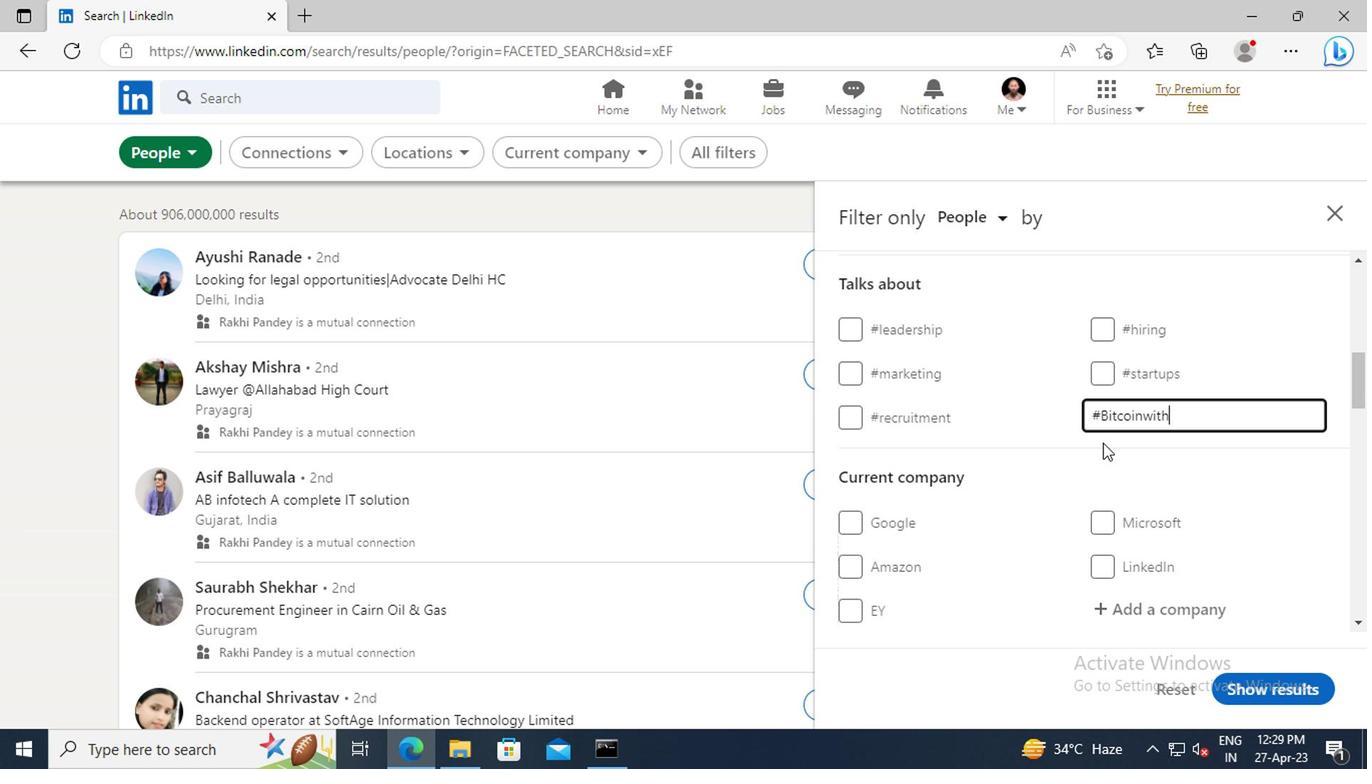 
Action: Mouse scrolled (1070, 450) with delta (0, 0)
Screenshot: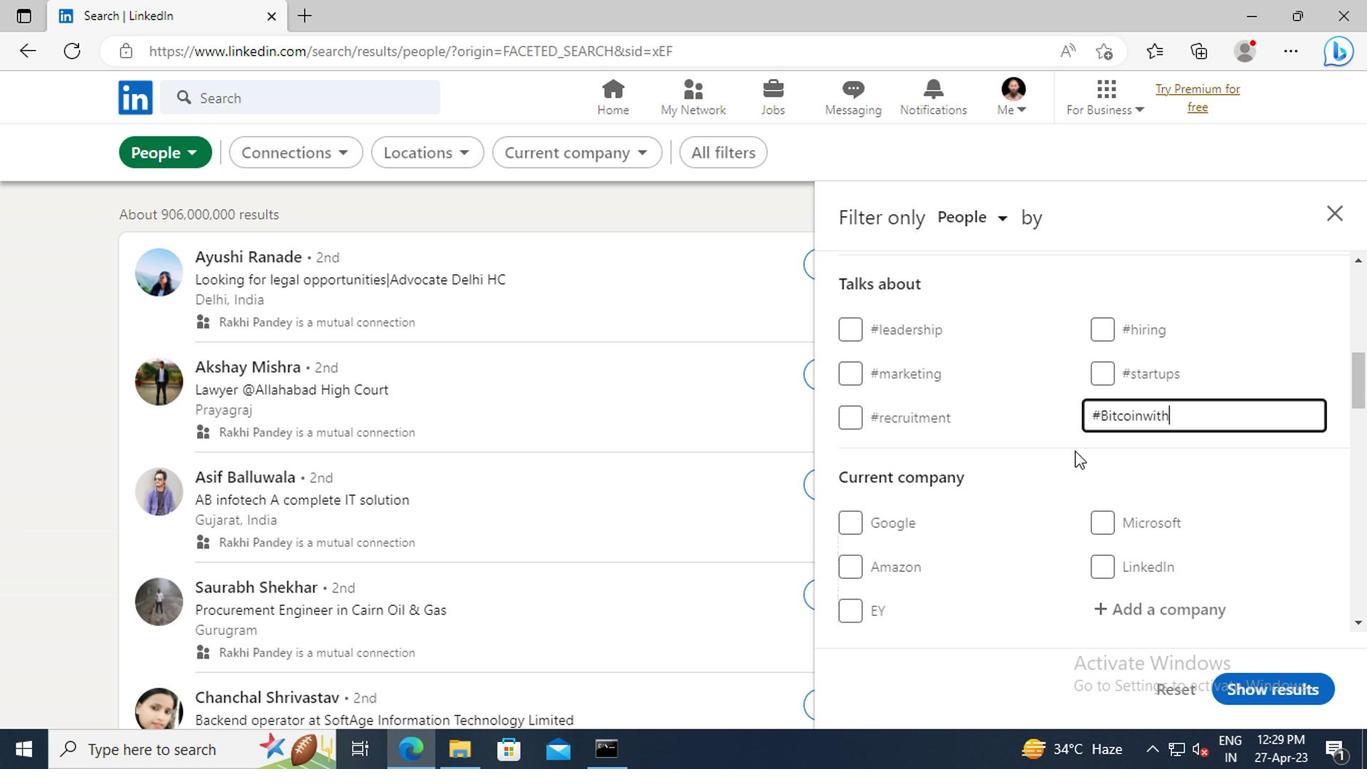 
Action: Mouse scrolled (1070, 450) with delta (0, 0)
Screenshot: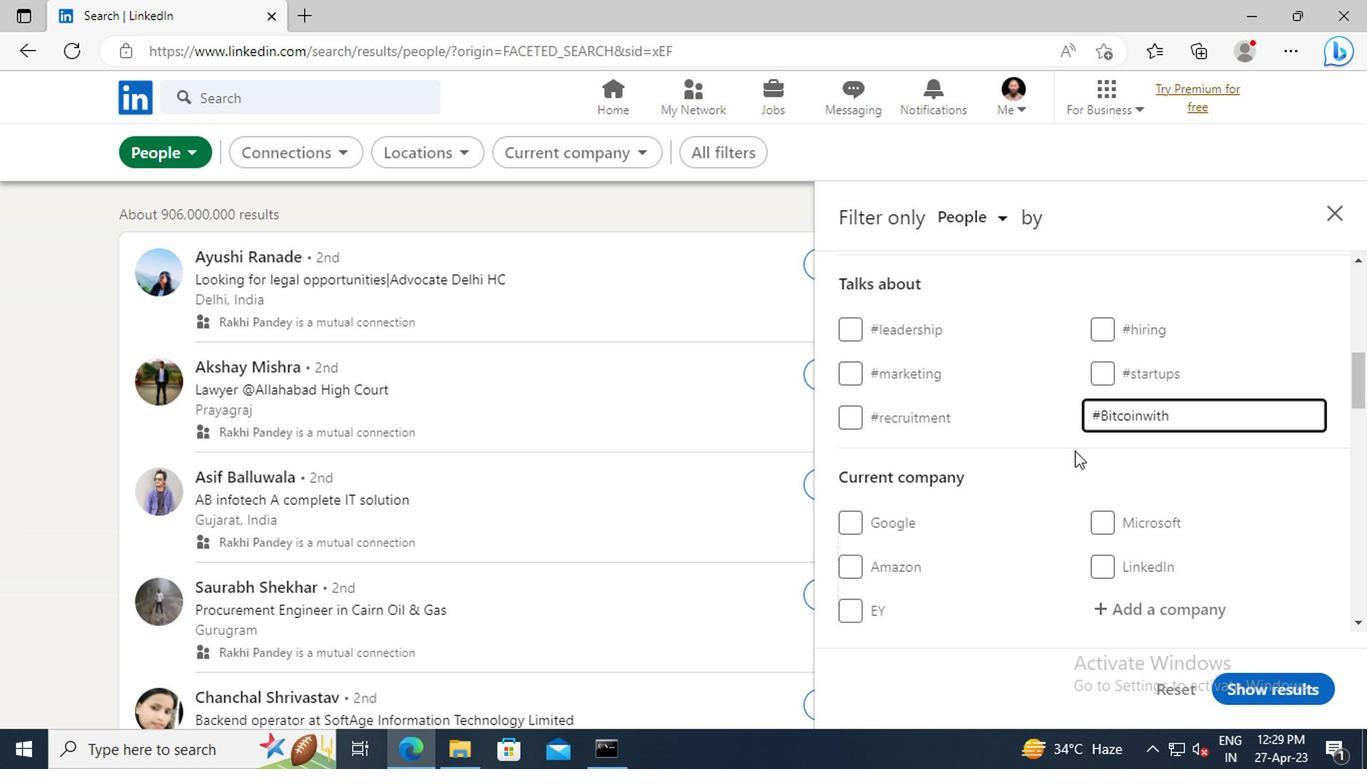 
Action: Mouse scrolled (1070, 450) with delta (0, 0)
Screenshot: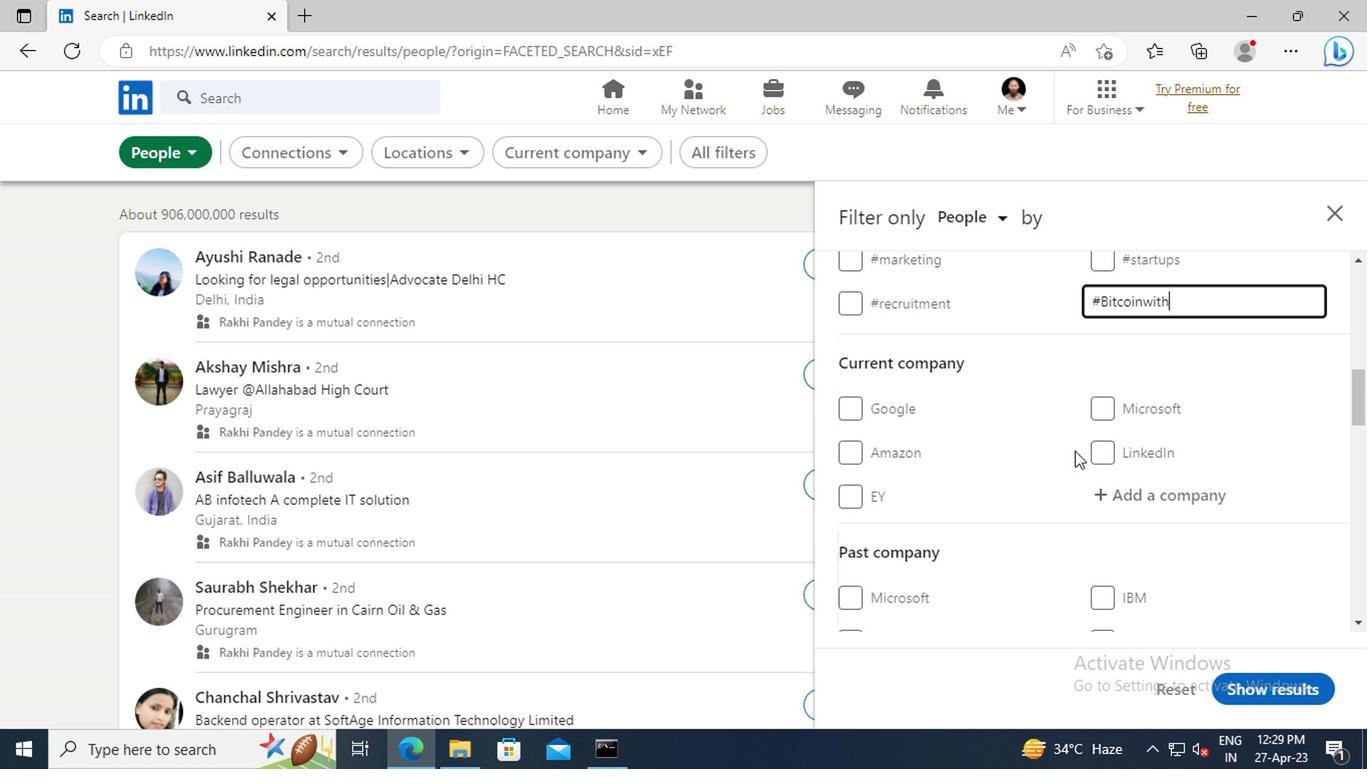 
Action: Mouse scrolled (1070, 450) with delta (0, 0)
Screenshot: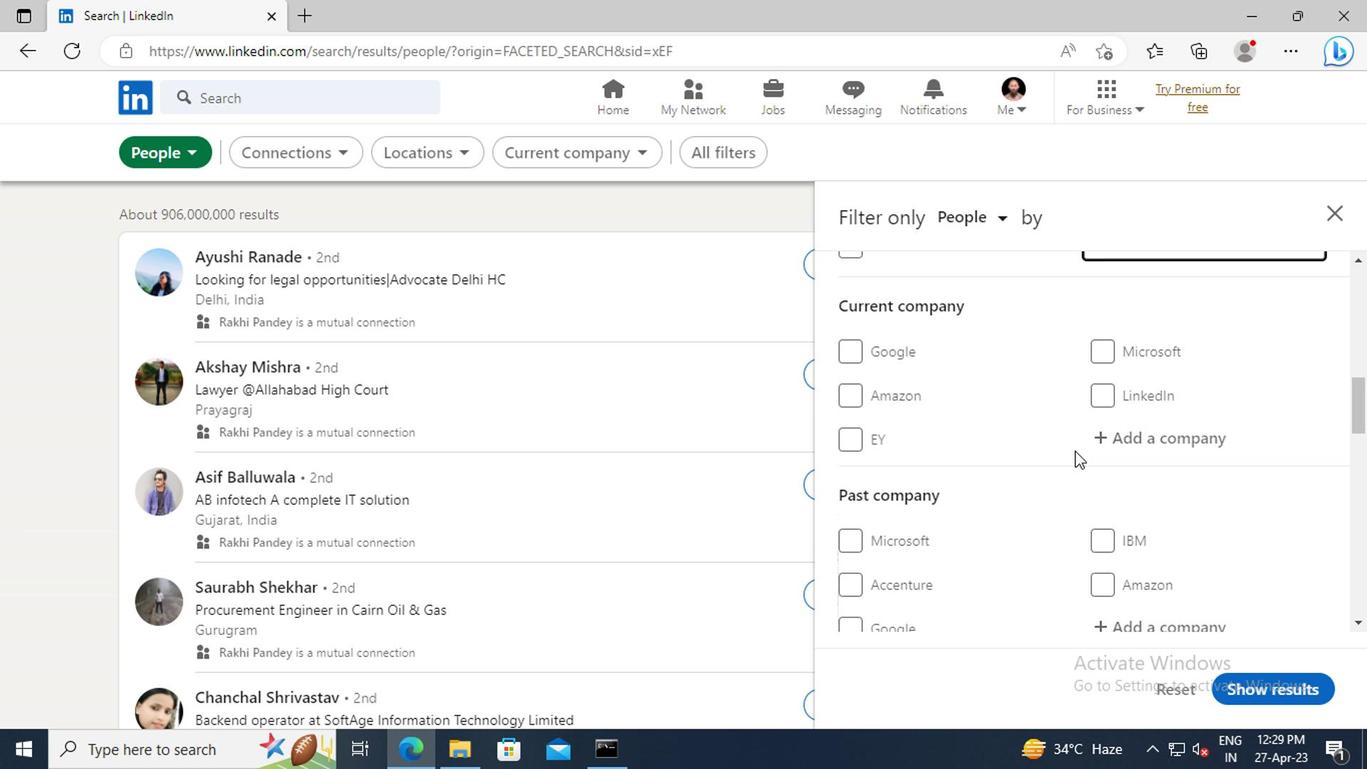 
Action: Mouse scrolled (1070, 450) with delta (0, 0)
Screenshot: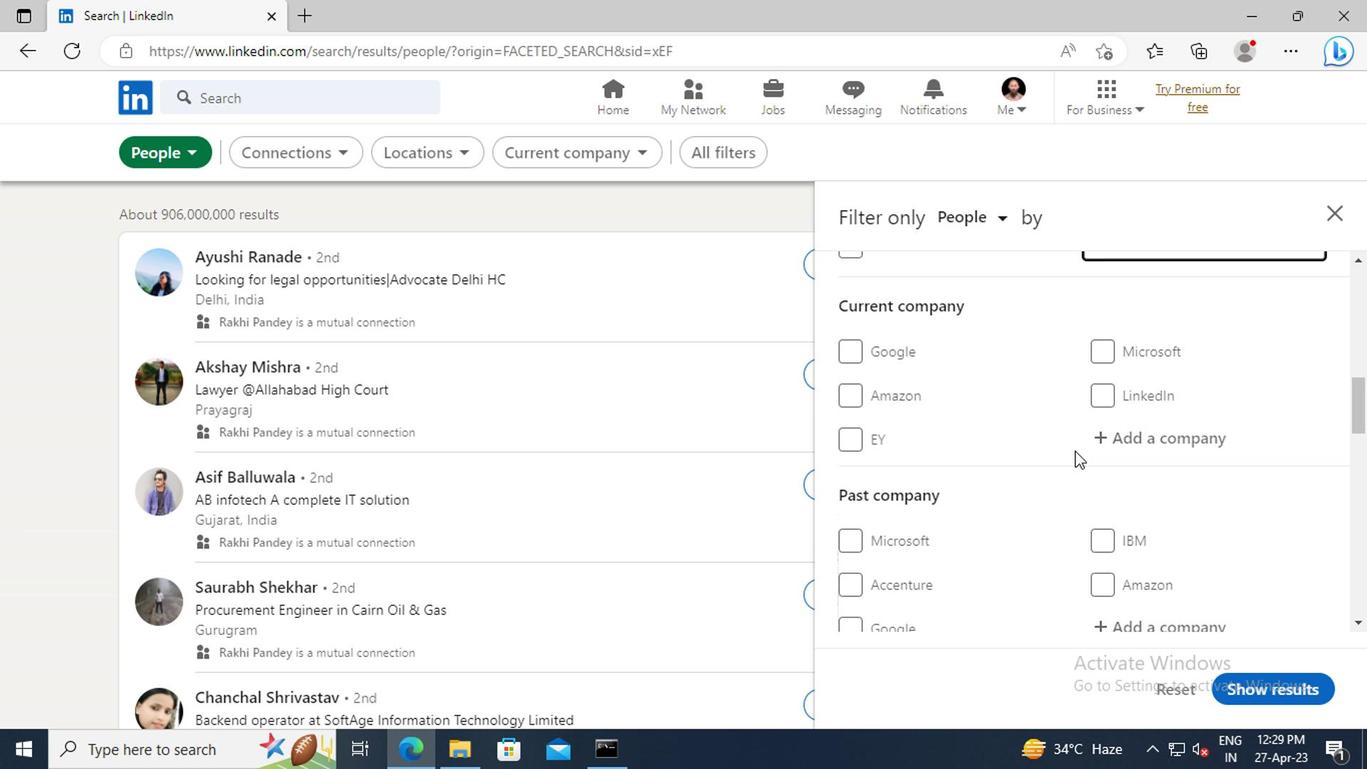 
Action: Mouse scrolled (1070, 450) with delta (0, 0)
Screenshot: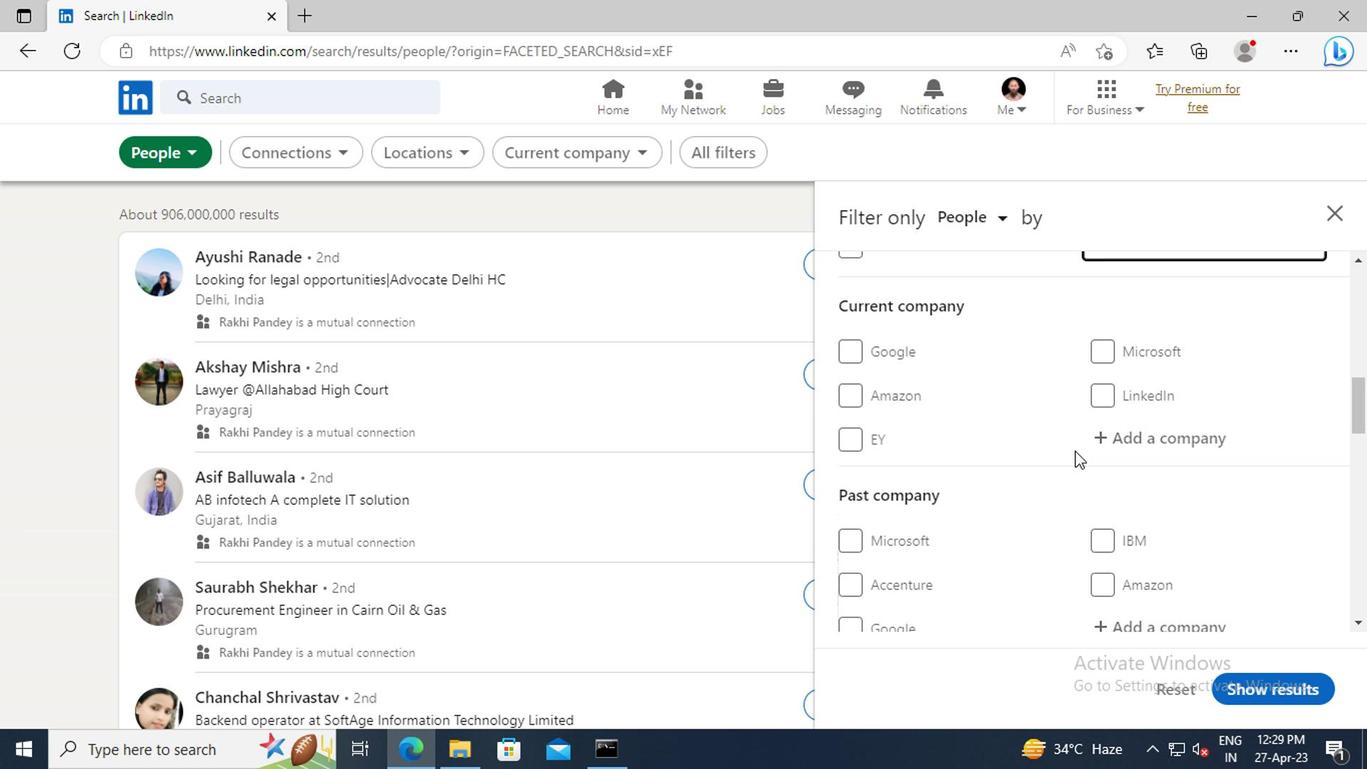 
Action: Mouse scrolled (1070, 450) with delta (0, 0)
Screenshot: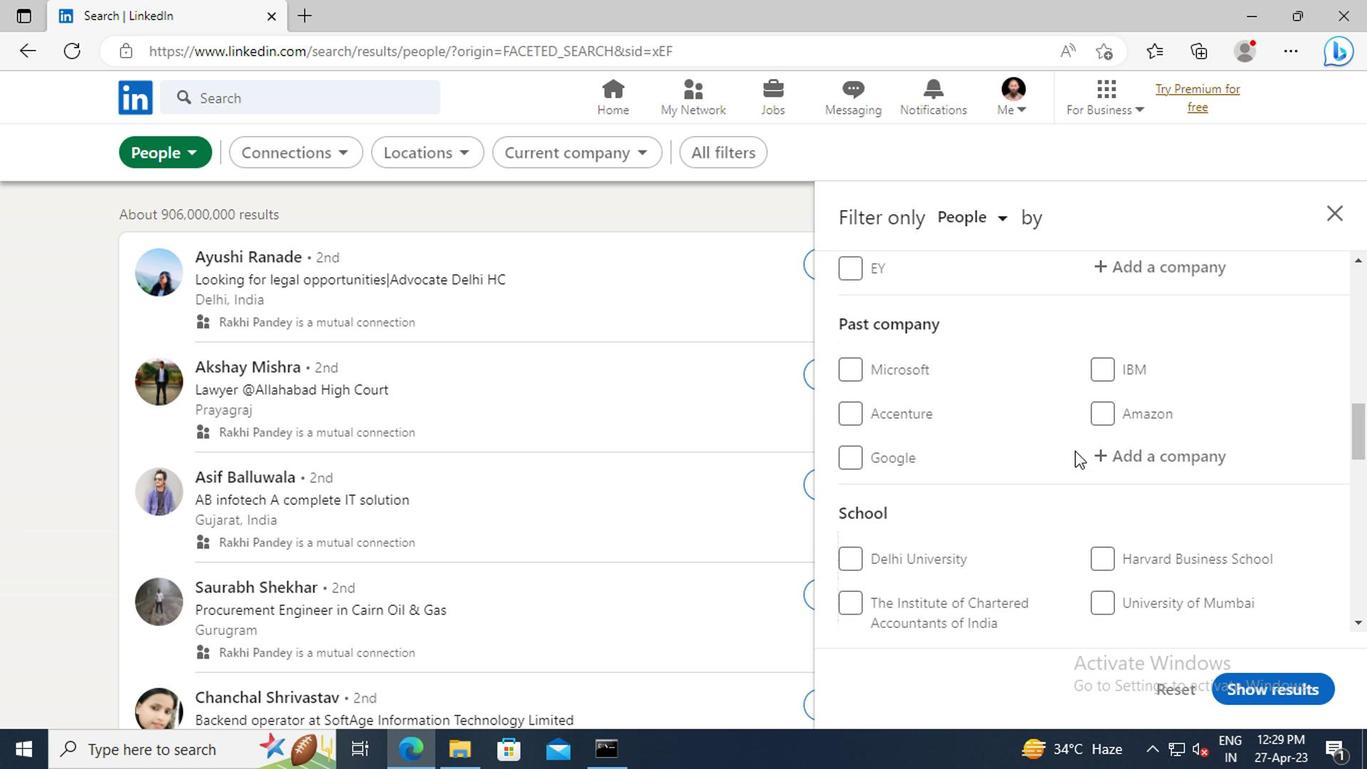 
Action: Mouse scrolled (1070, 450) with delta (0, 0)
Screenshot: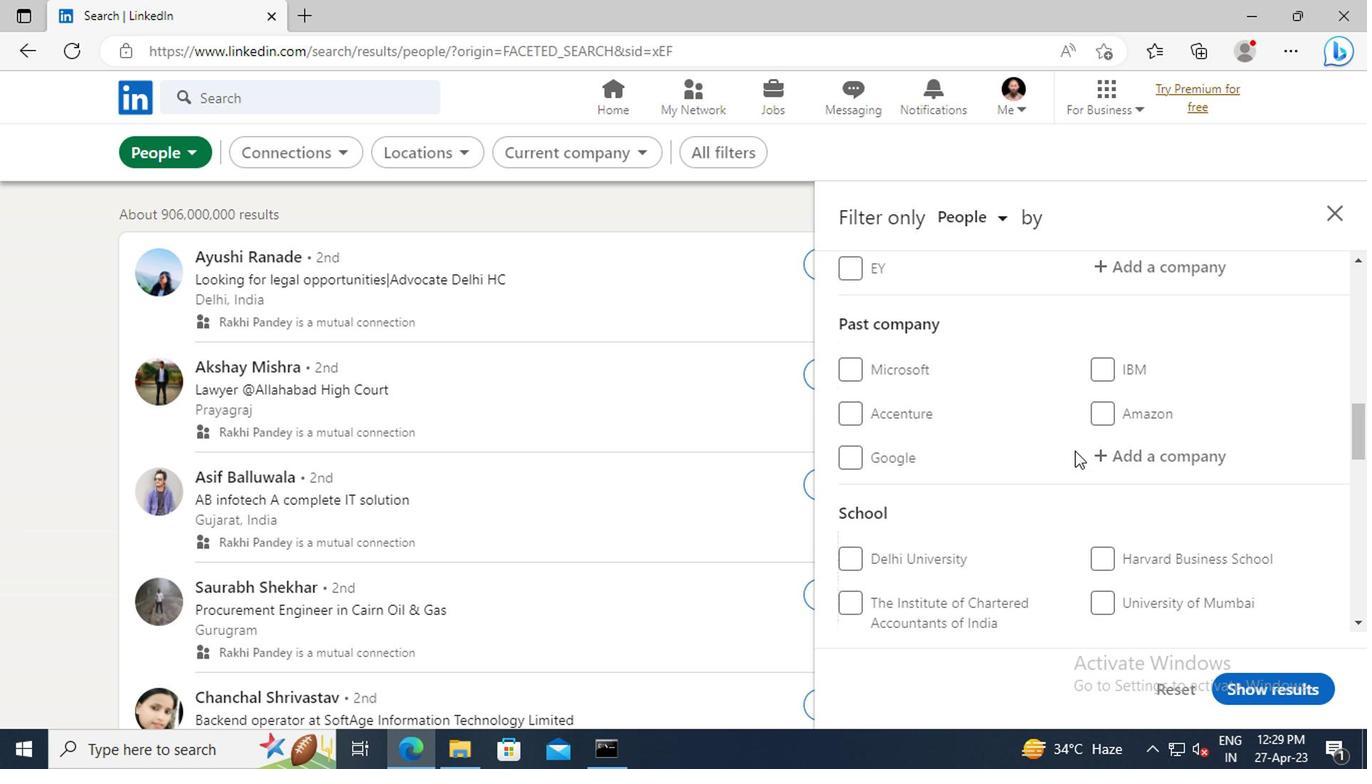 
Action: Mouse scrolled (1070, 450) with delta (0, 0)
Screenshot: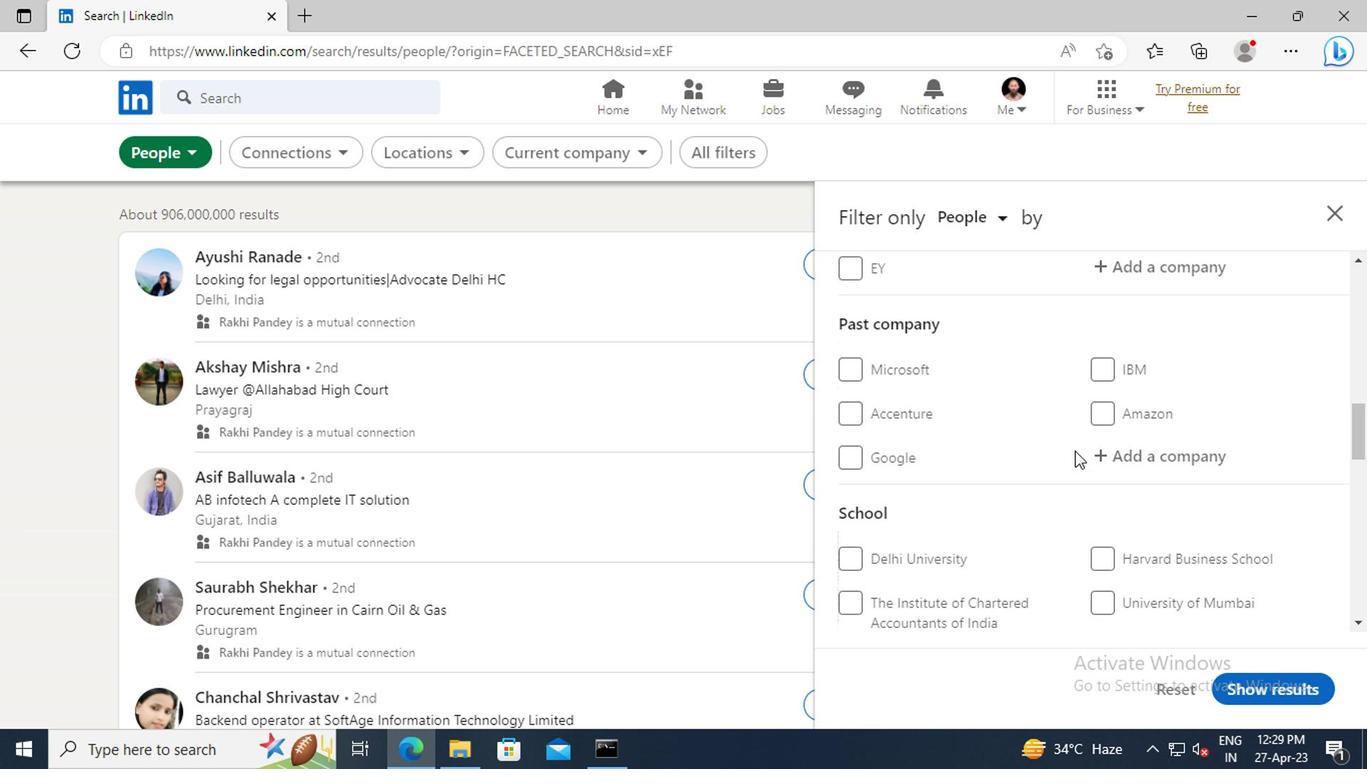 
Action: Mouse scrolled (1070, 450) with delta (0, 0)
Screenshot: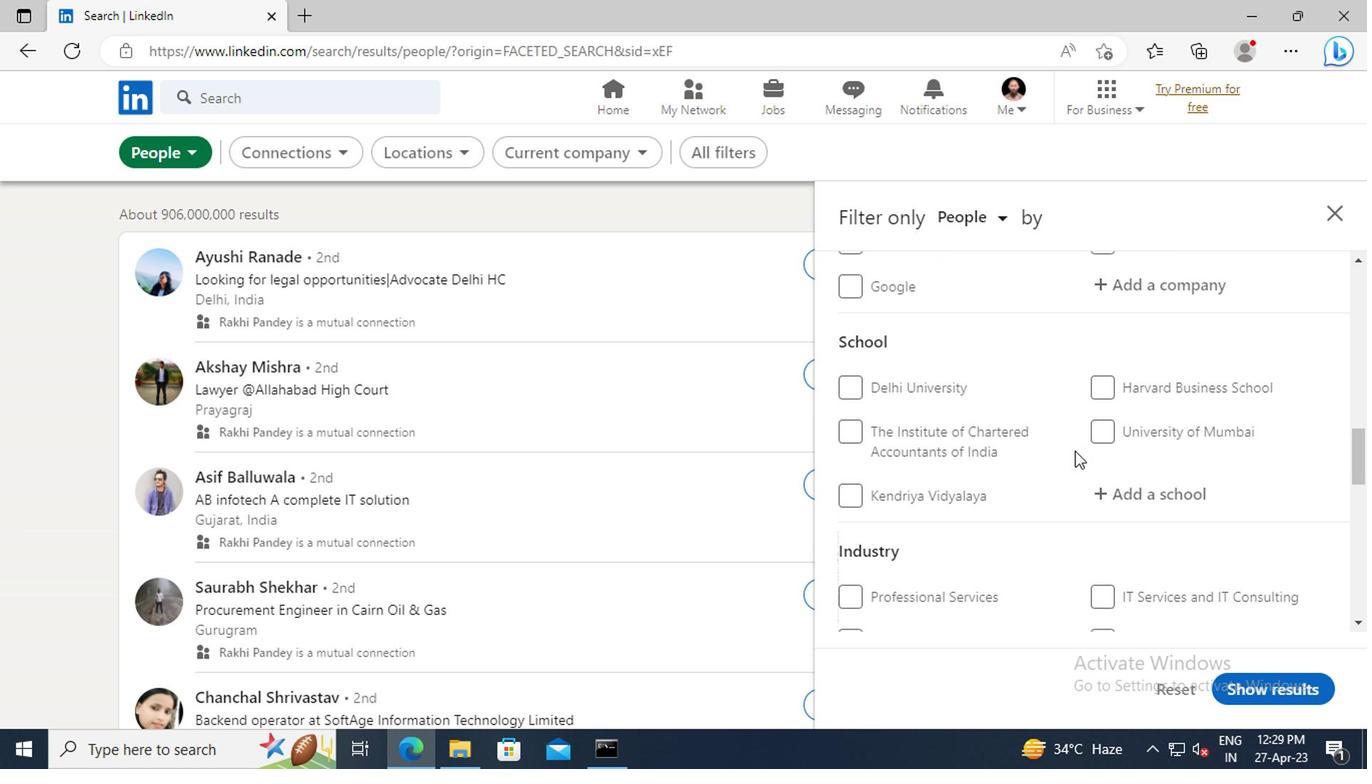 
Action: Mouse scrolled (1070, 450) with delta (0, 0)
Screenshot: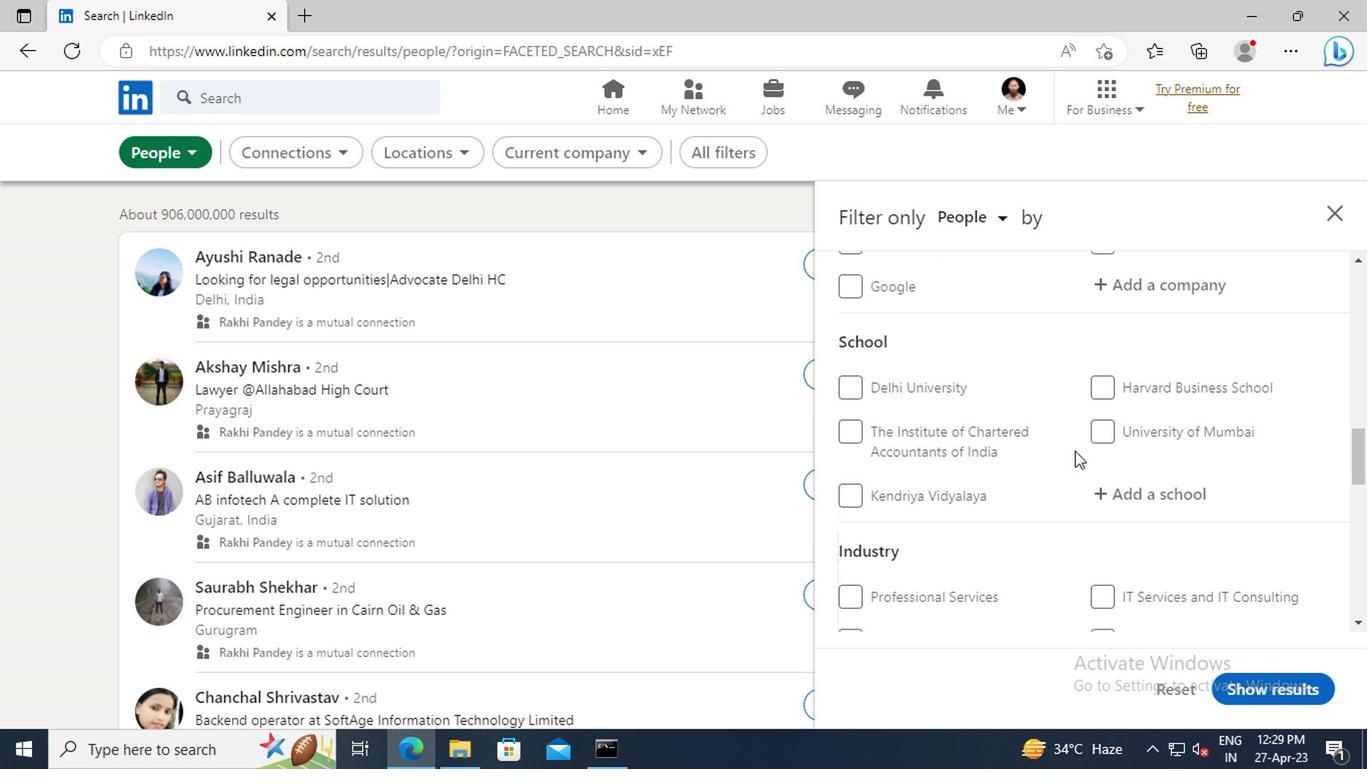 
Action: Mouse scrolled (1070, 450) with delta (0, 0)
Screenshot: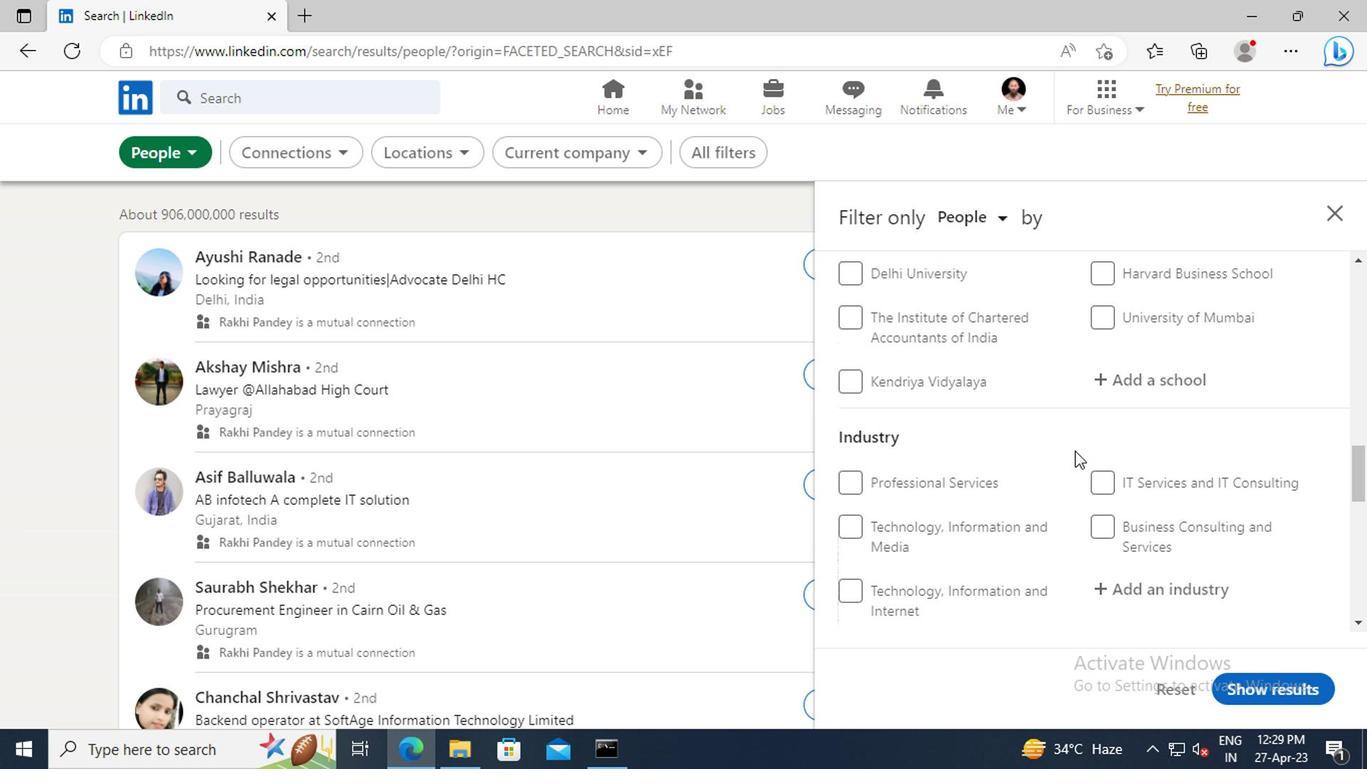 
Action: Mouse scrolled (1070, 450) with delta (0, 0)
Screenshot: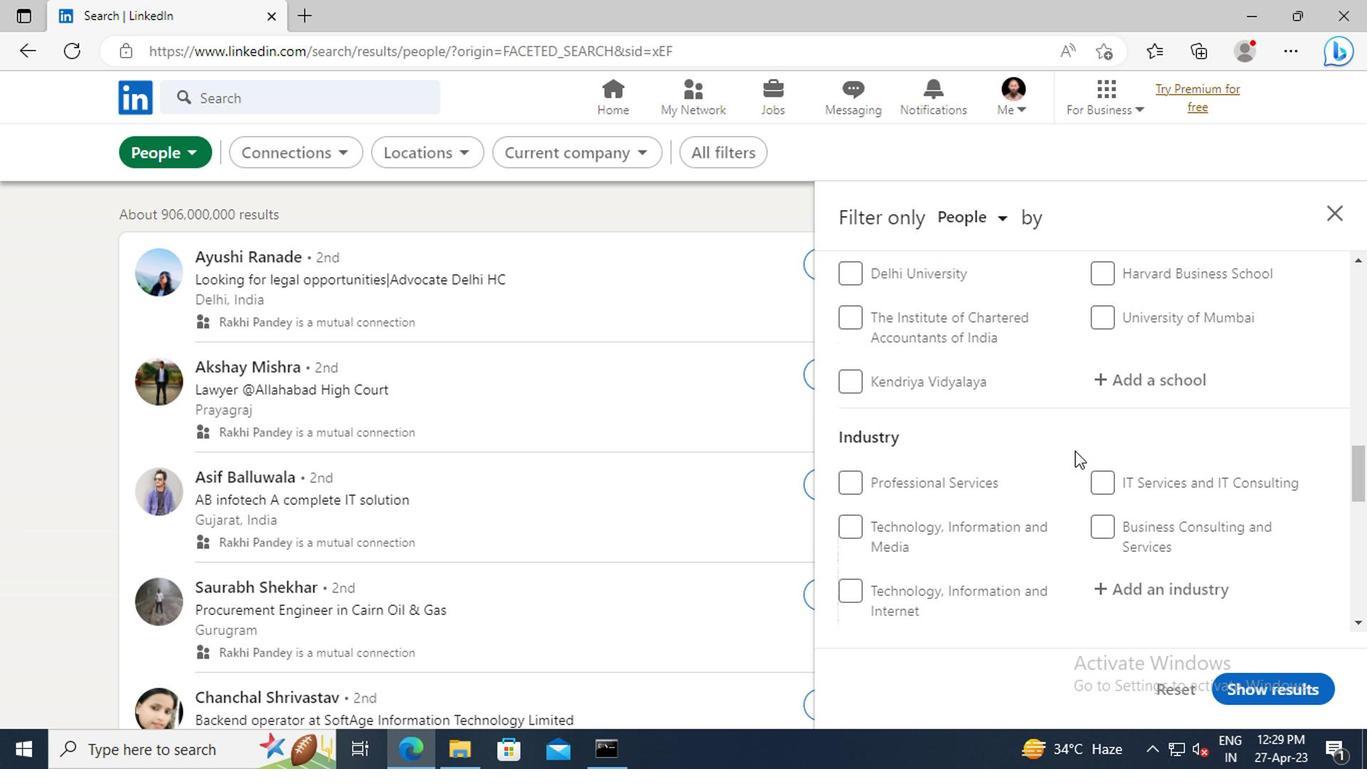 
Action: Mouse scrolled (1070, 450) with delta (0, 0)
Screenshot: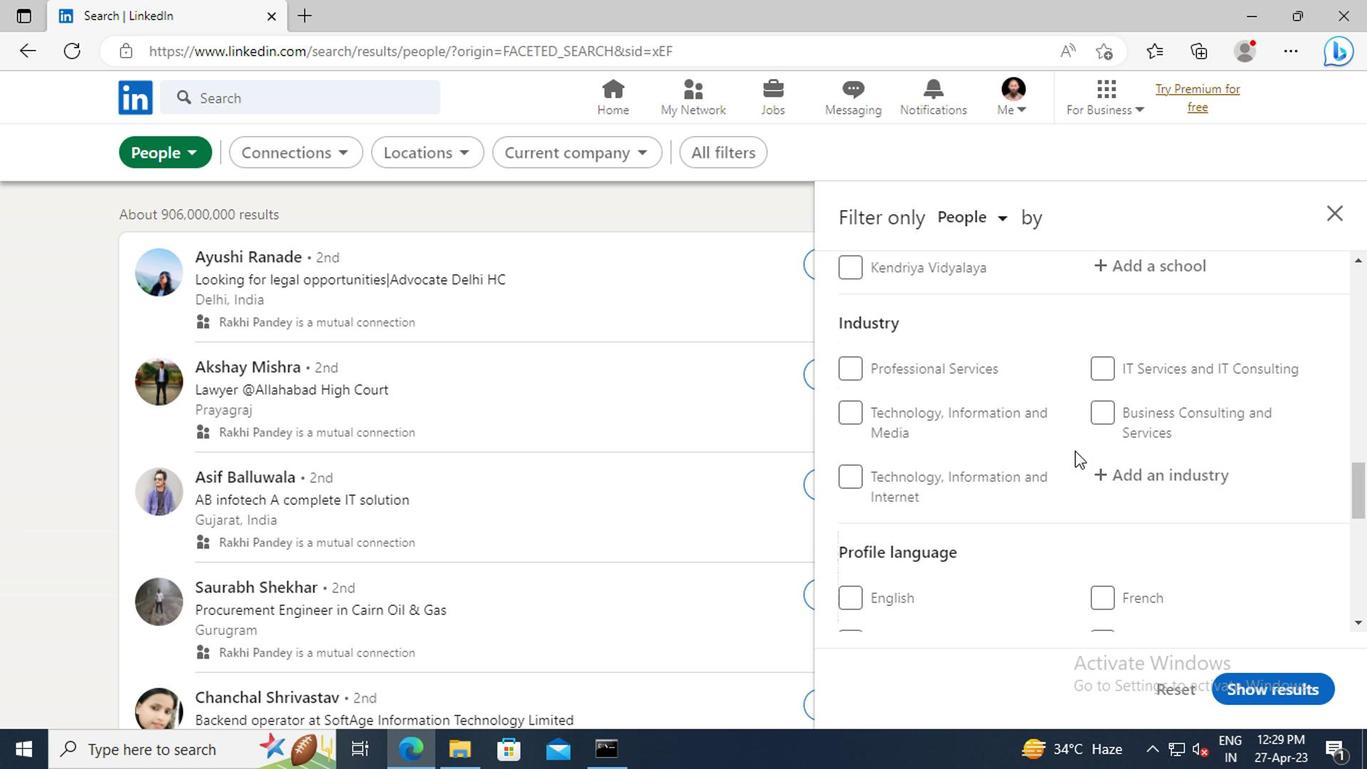 
Action: Mouse scrolled (1070, 450) with delta (0, 0)
Screenshot: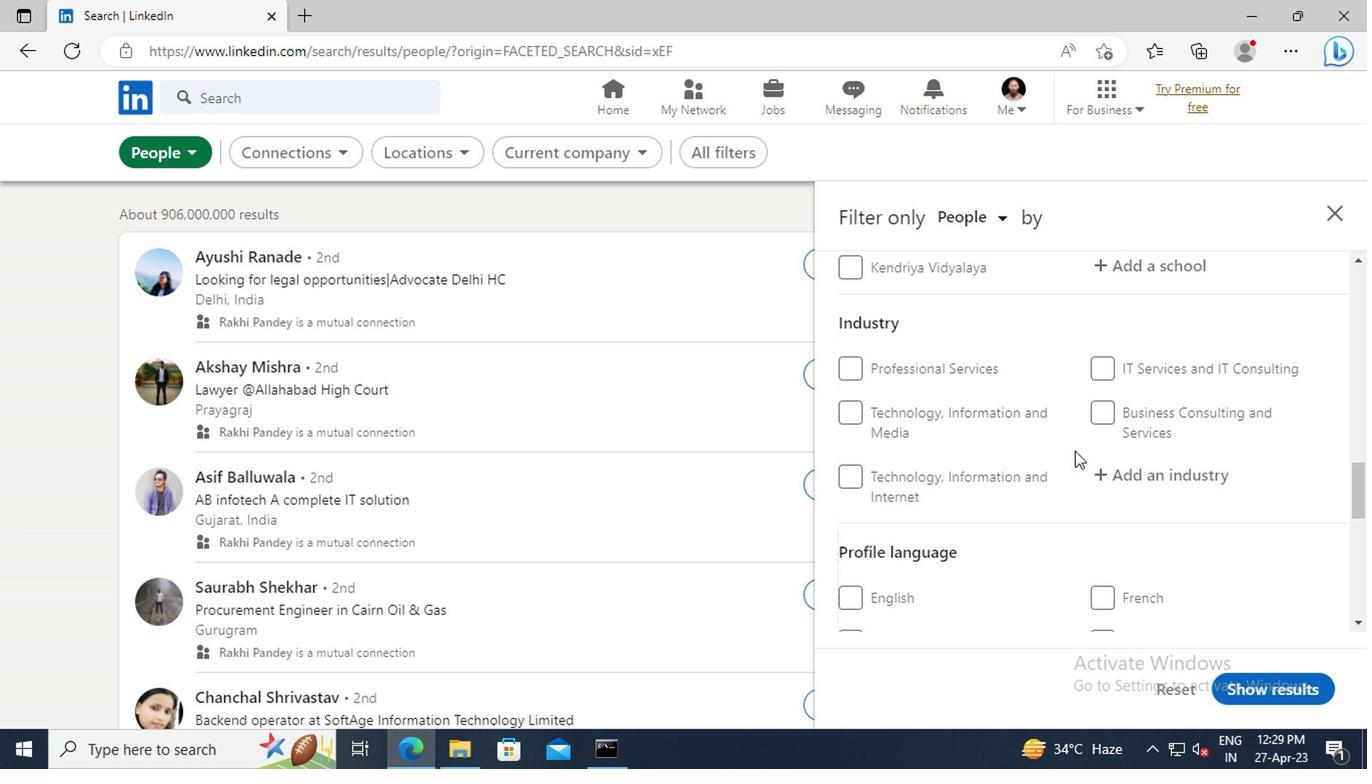 
Action: Mouse moved to (849, 576)
Screenshot: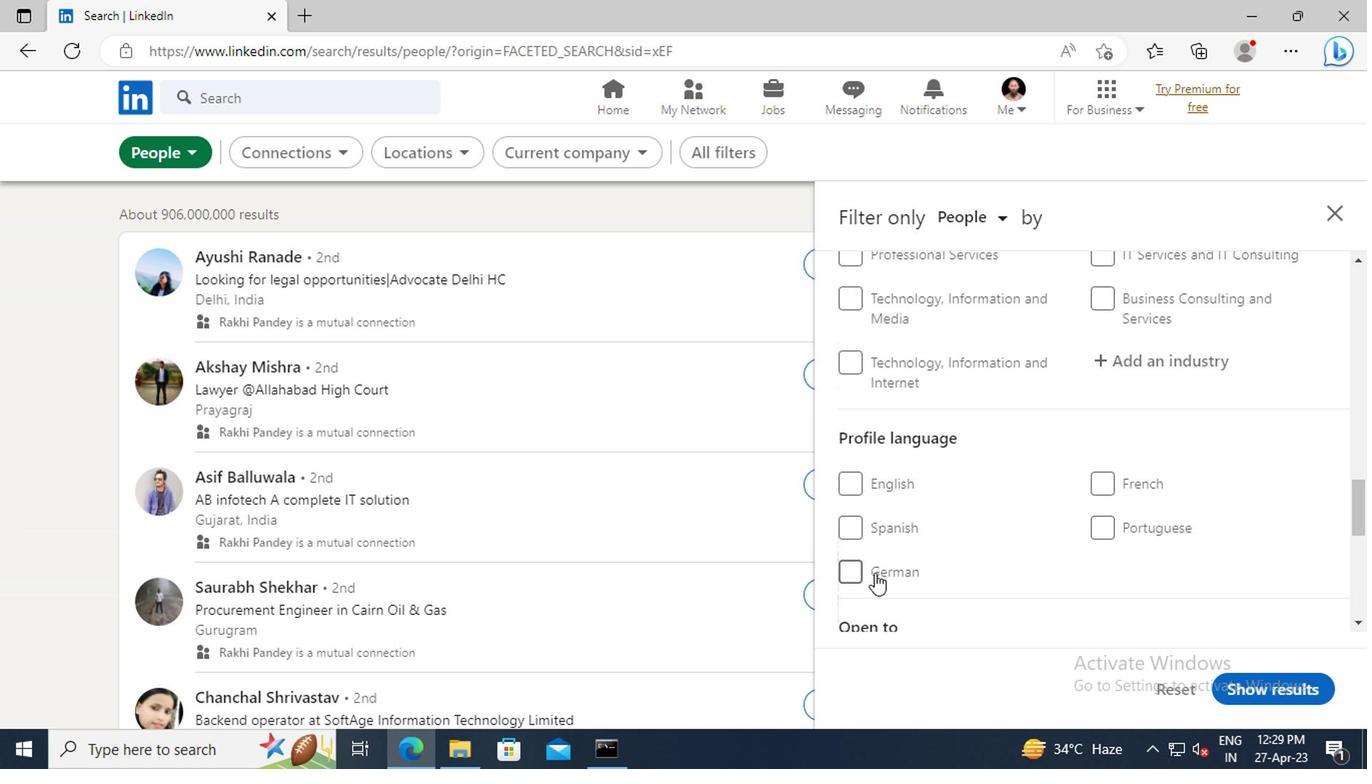 
Action: Mouse pressed left at (849, 576)
Screenshot: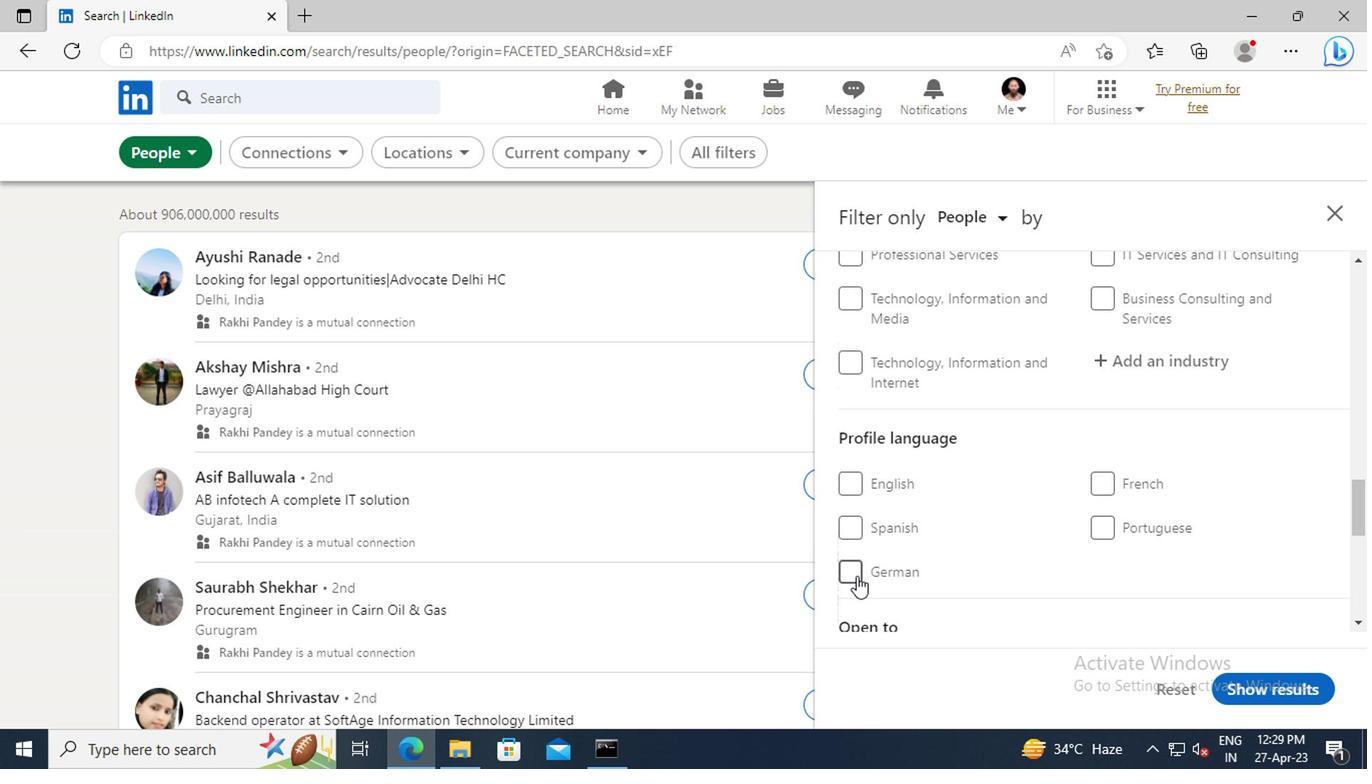 
Action: Mouse moved to (1047, 551)
Screenshot: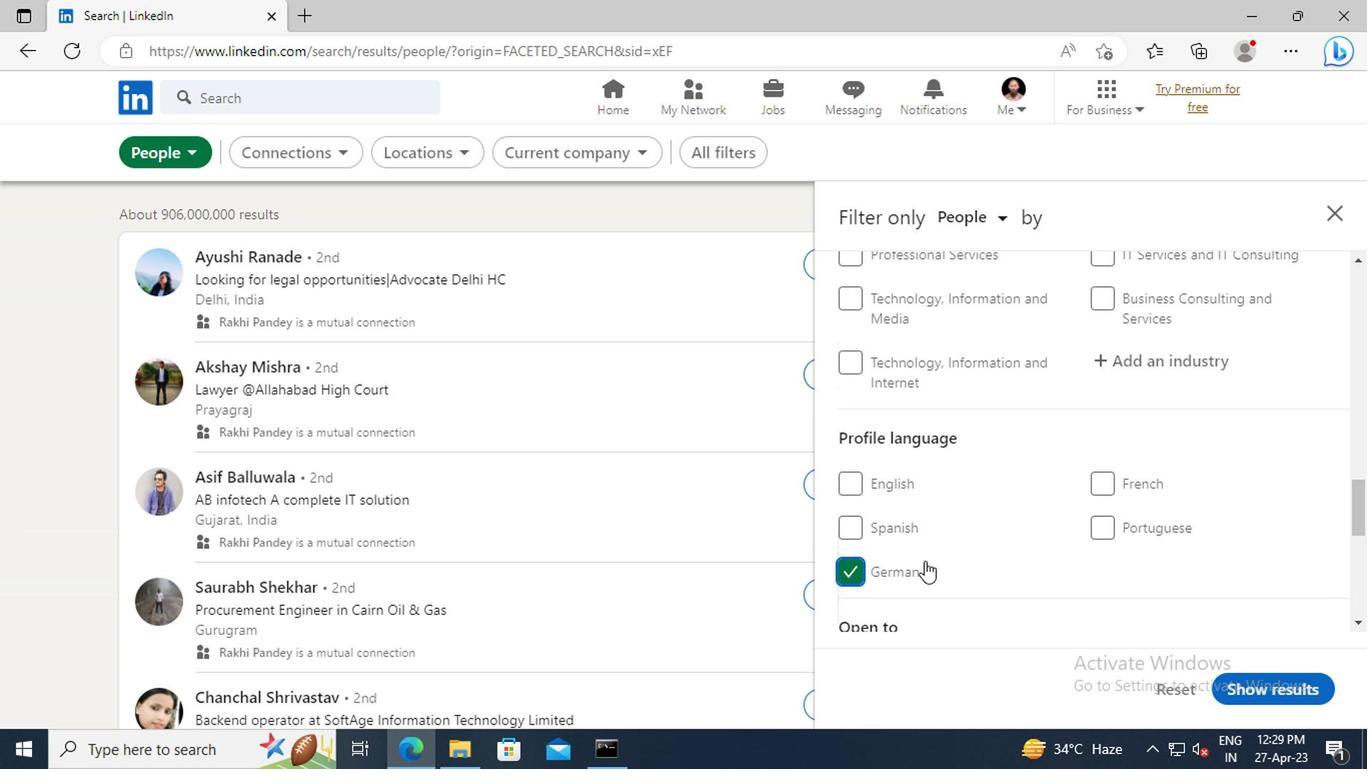 
Action: Mouse scrolled (1047, 552) with delta (0, 0)
Screenshot: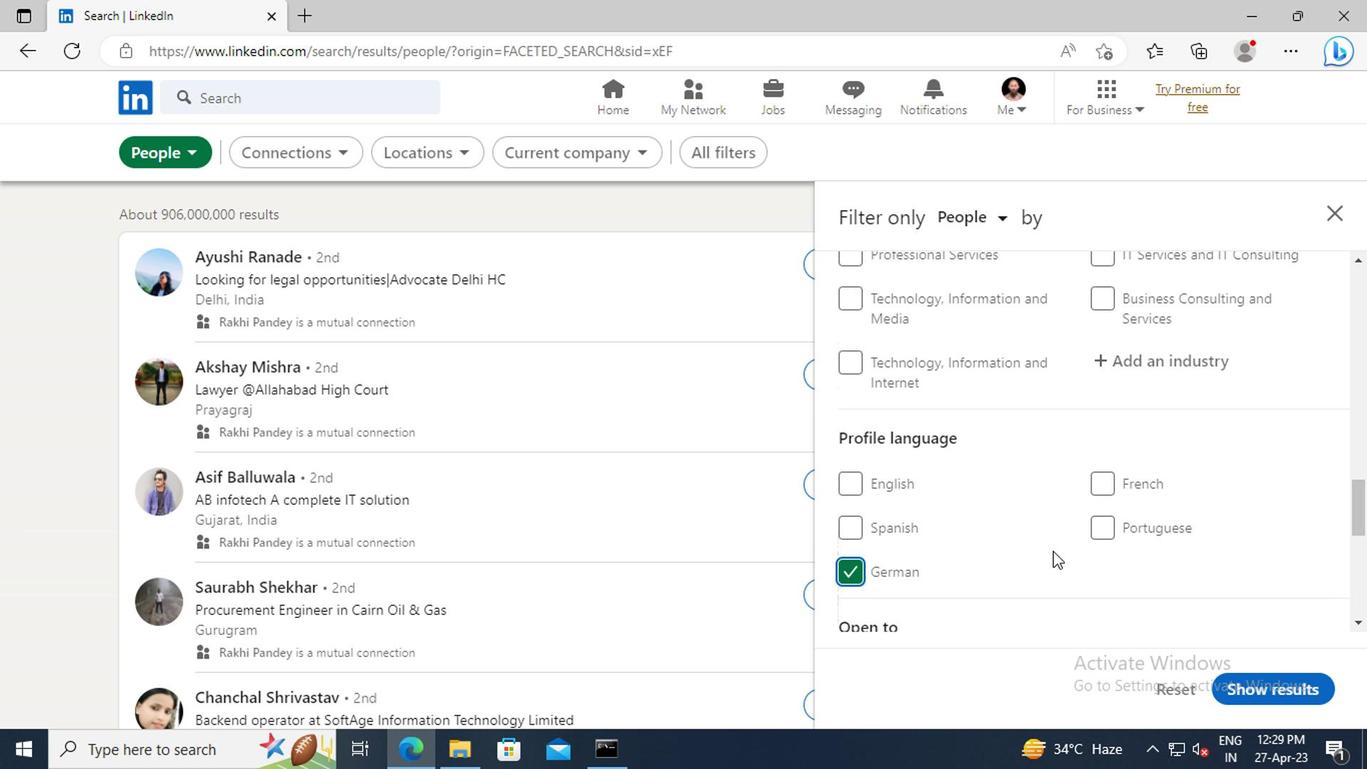 
Action: Mouse scrolled (1047, 552) with delta (0, 0)
Screenshot: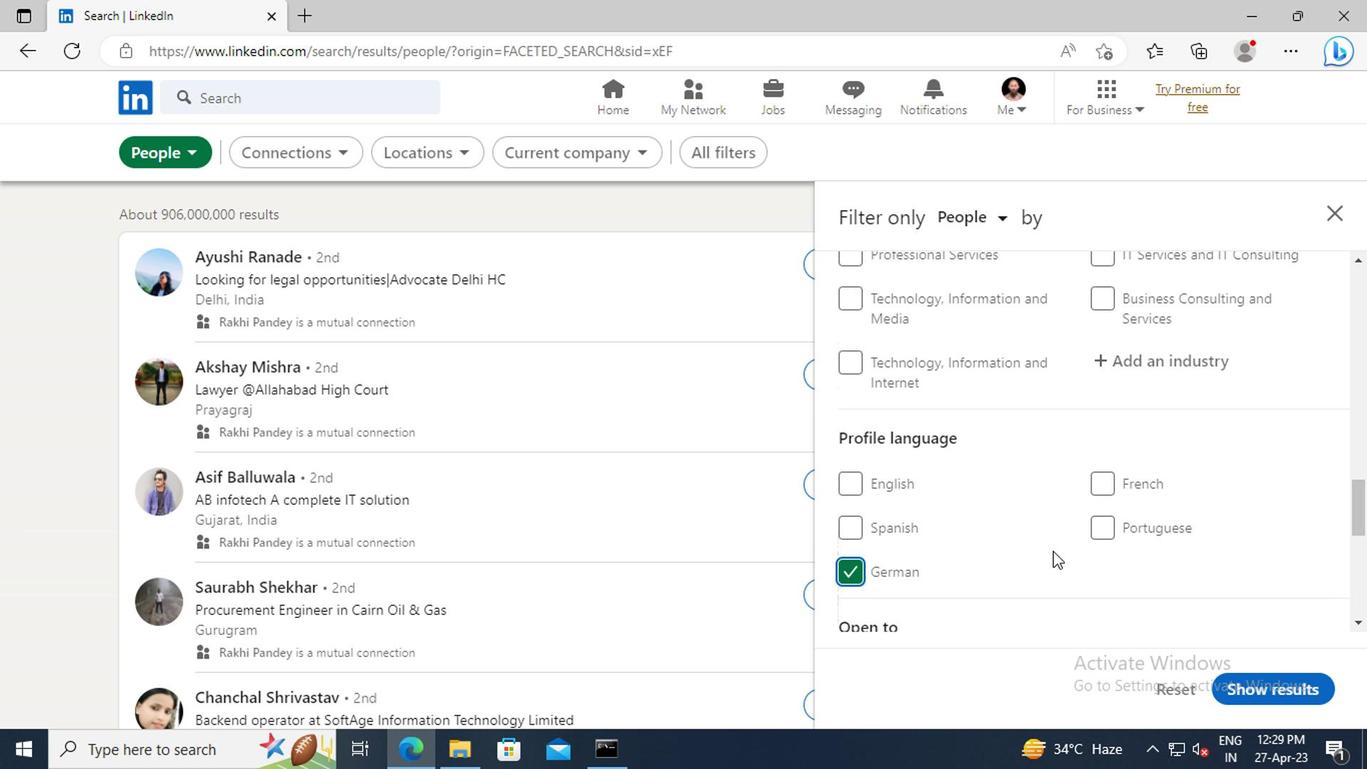 
Action: Mouse moved to (1049, 550)
Screenshot: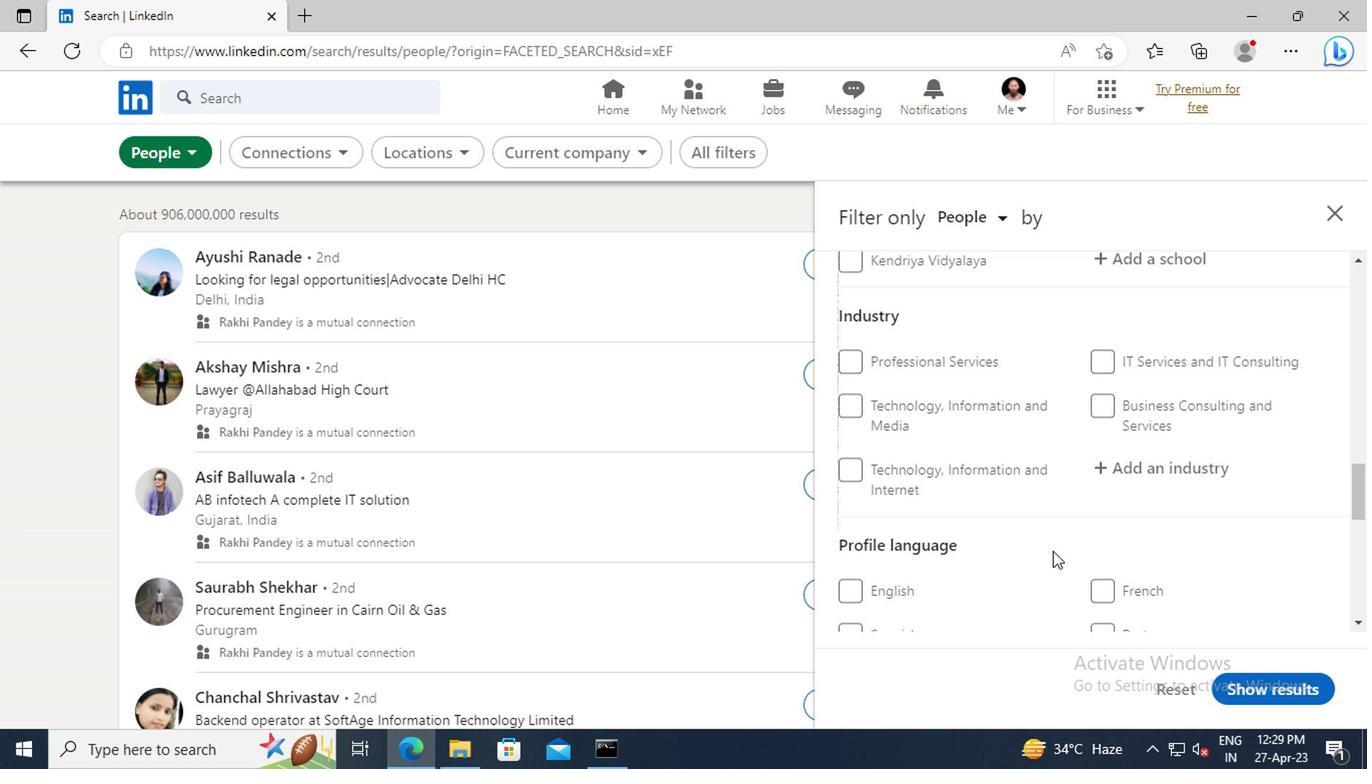 
Action: Mouse scrolled (1049, 551) with delta (0, 1)
Screenshot: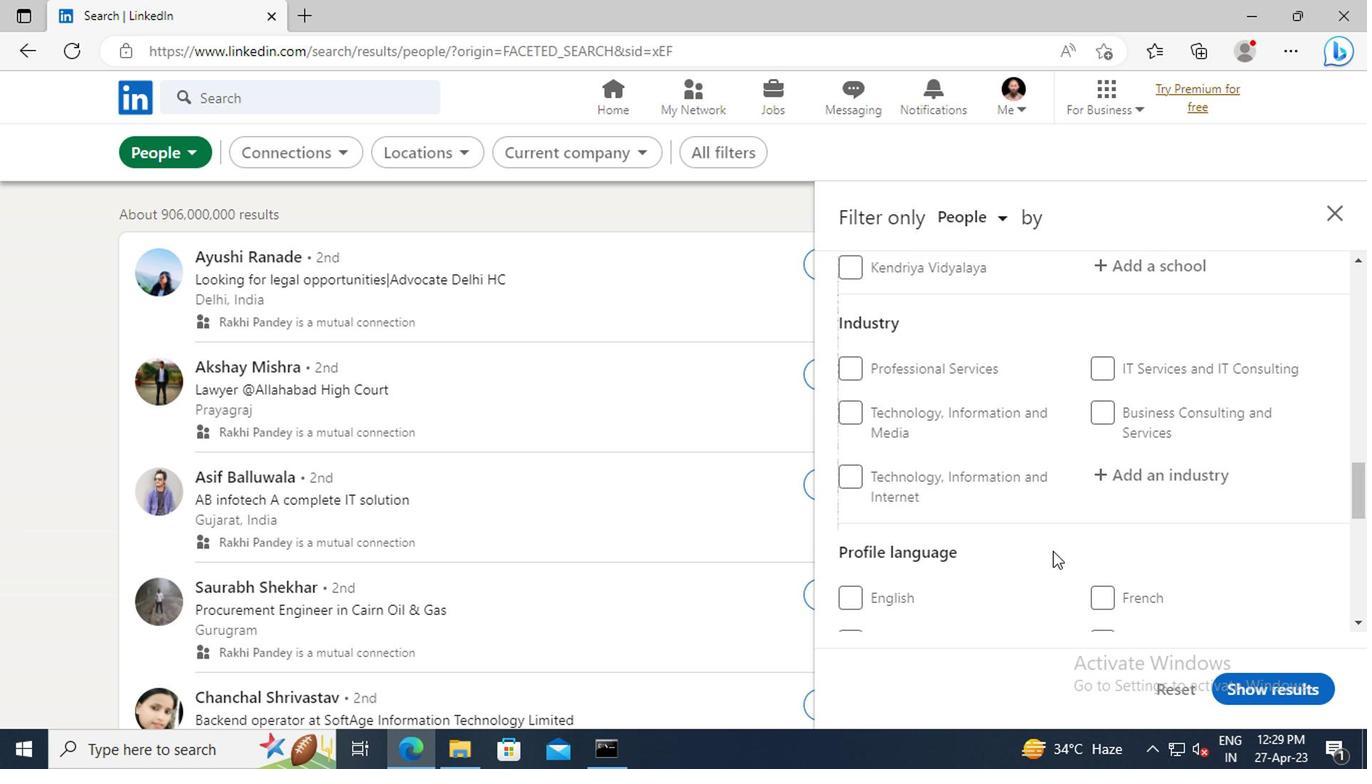 
Action: Mouse scrolled (1049, 551) with delta (0, 1)
Screenshot: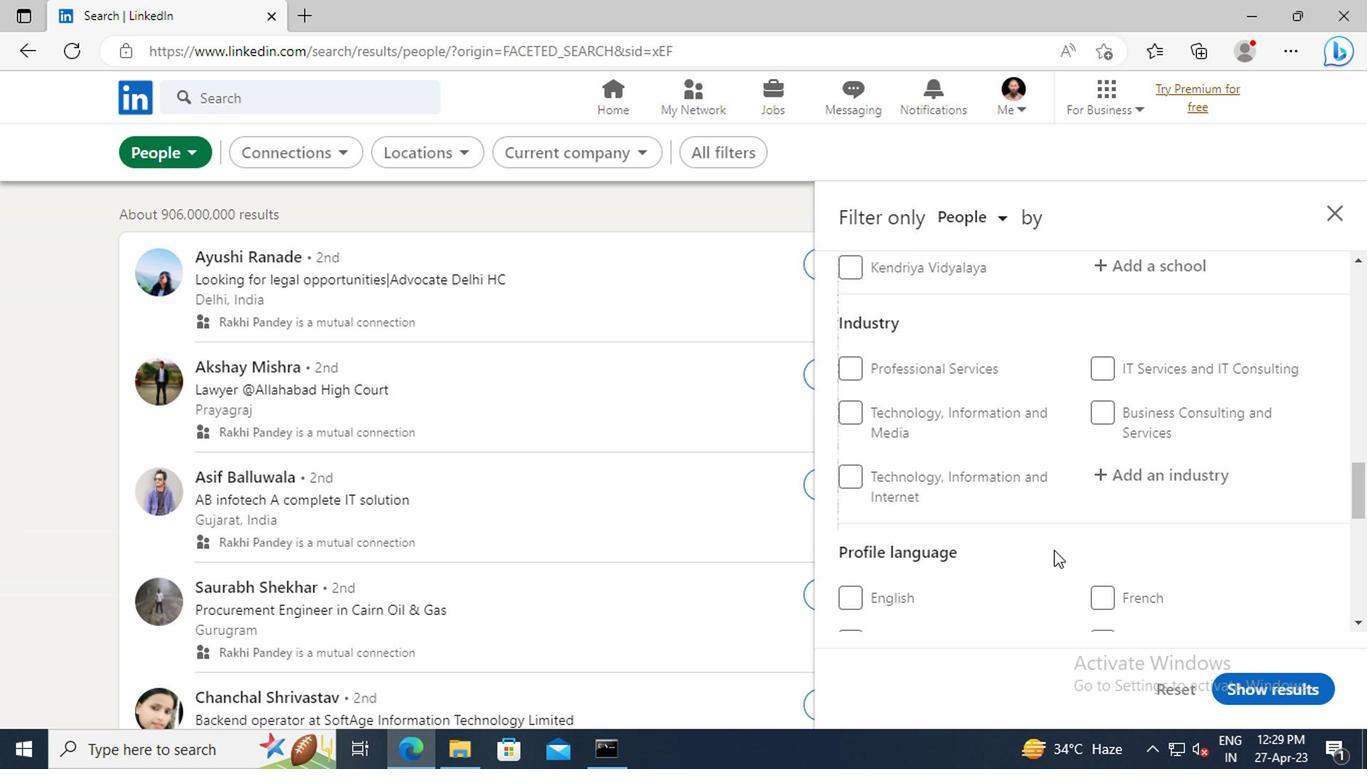 
Action: Mouse scrolled (1049, 551) with delta (0, 1)
Screenshot: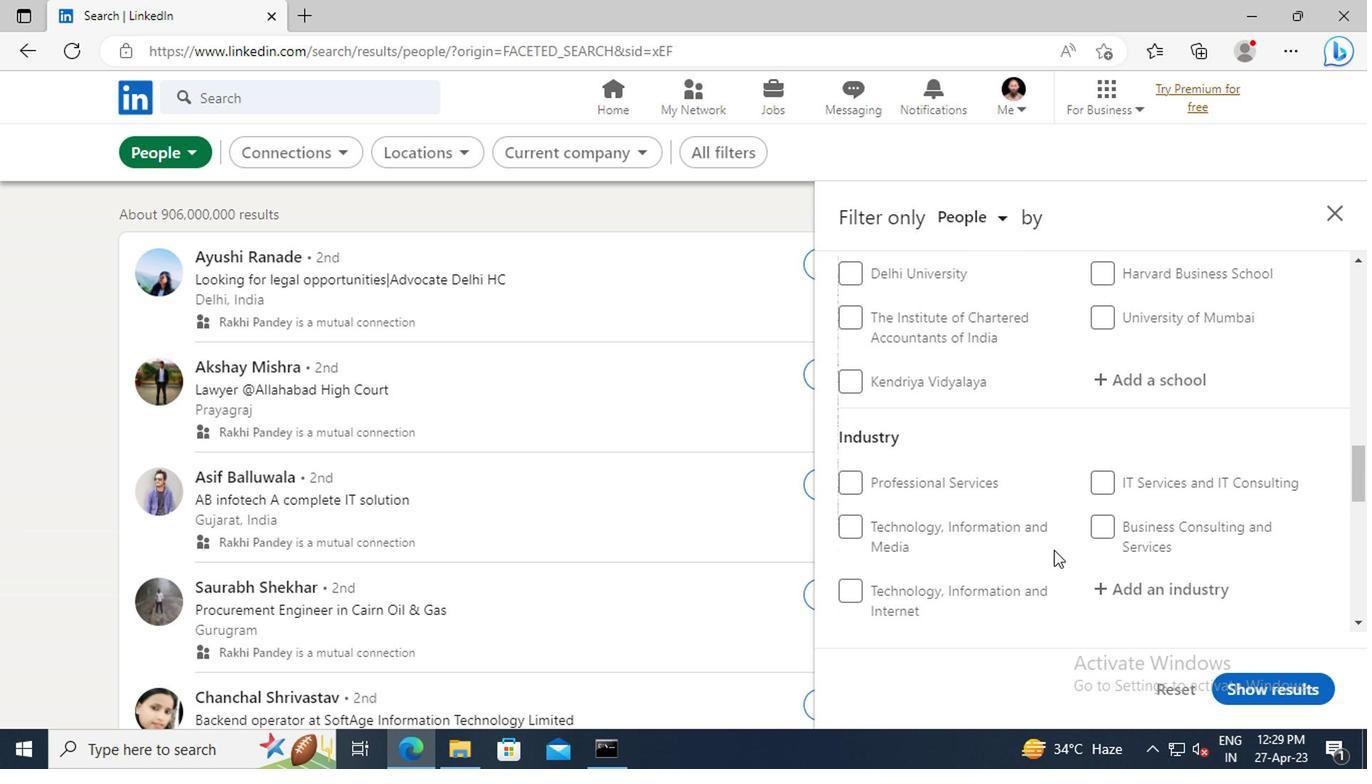 
Action: Mouse scrolled (1049, 551) with delta (0, 1)
Screenshot: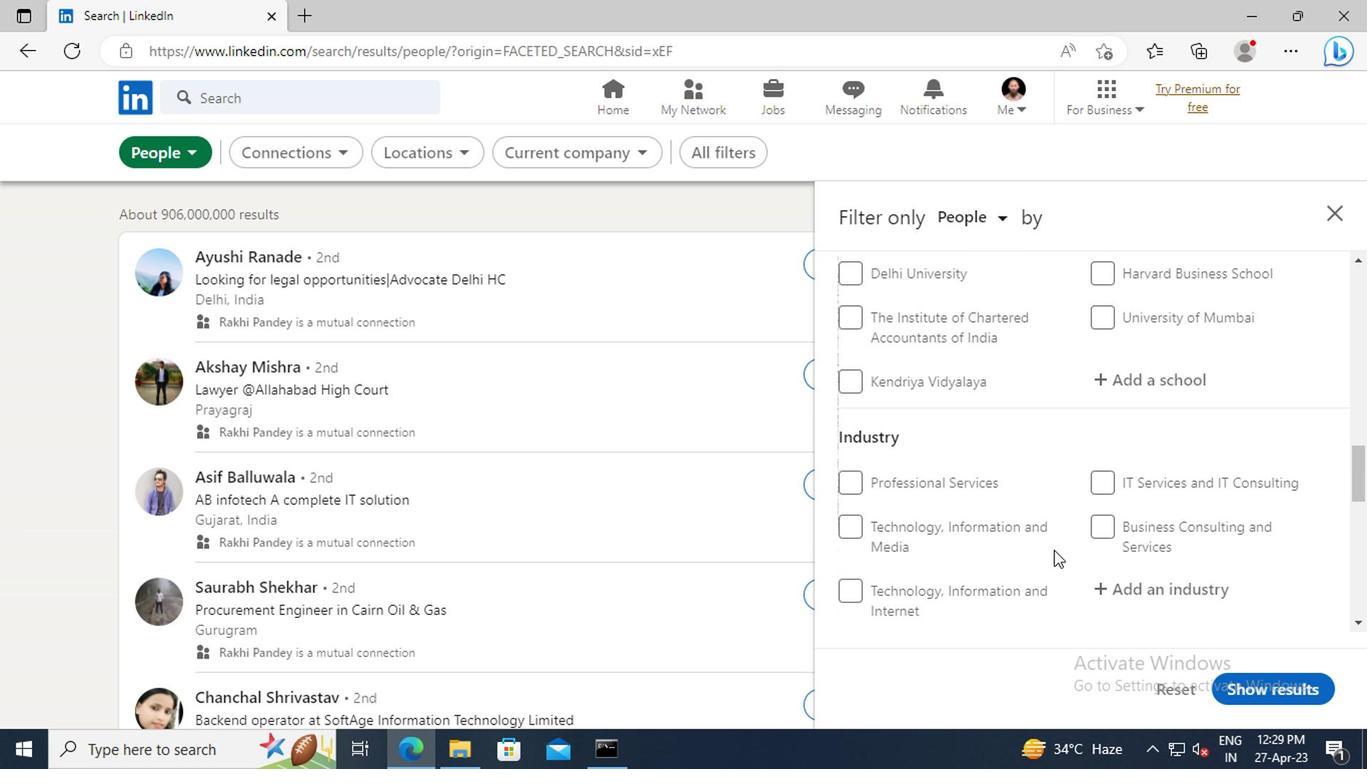 
Action: Mouse scrolled (1049, 551) with delta (0, 1)
Screenshot: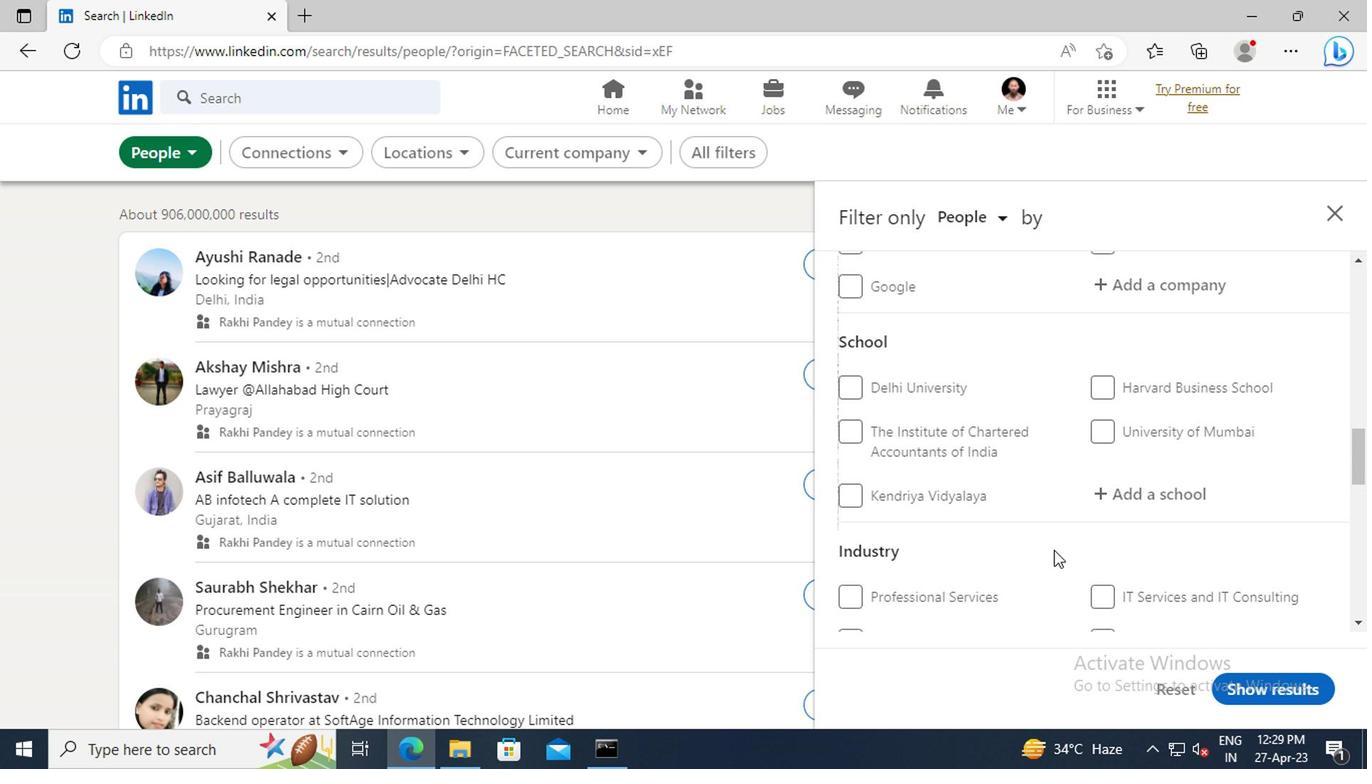 
Action: Mouse scrolled (1049, 551) with delta (0, 1)
Screenshot: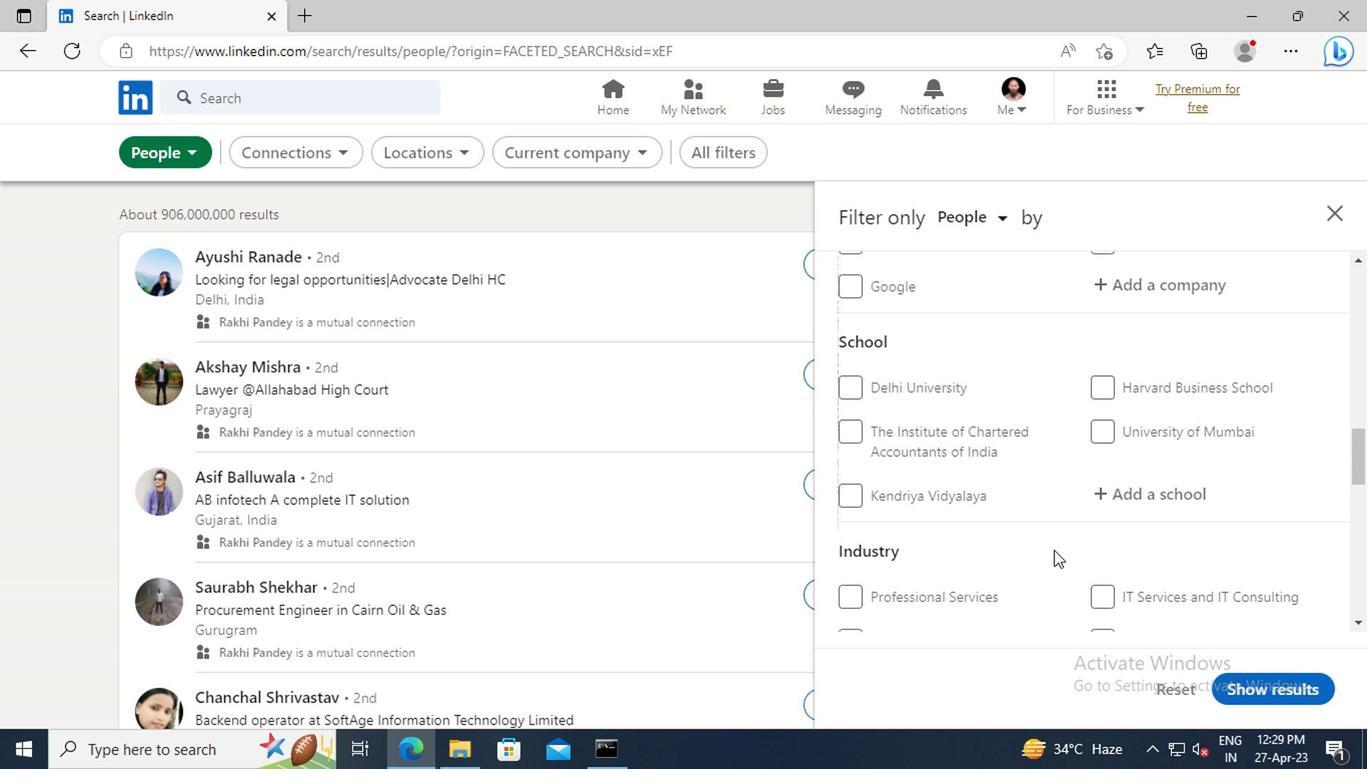 
Action: Mouse scrolled (1049, 551) with delta (0, 1)
Screenshot: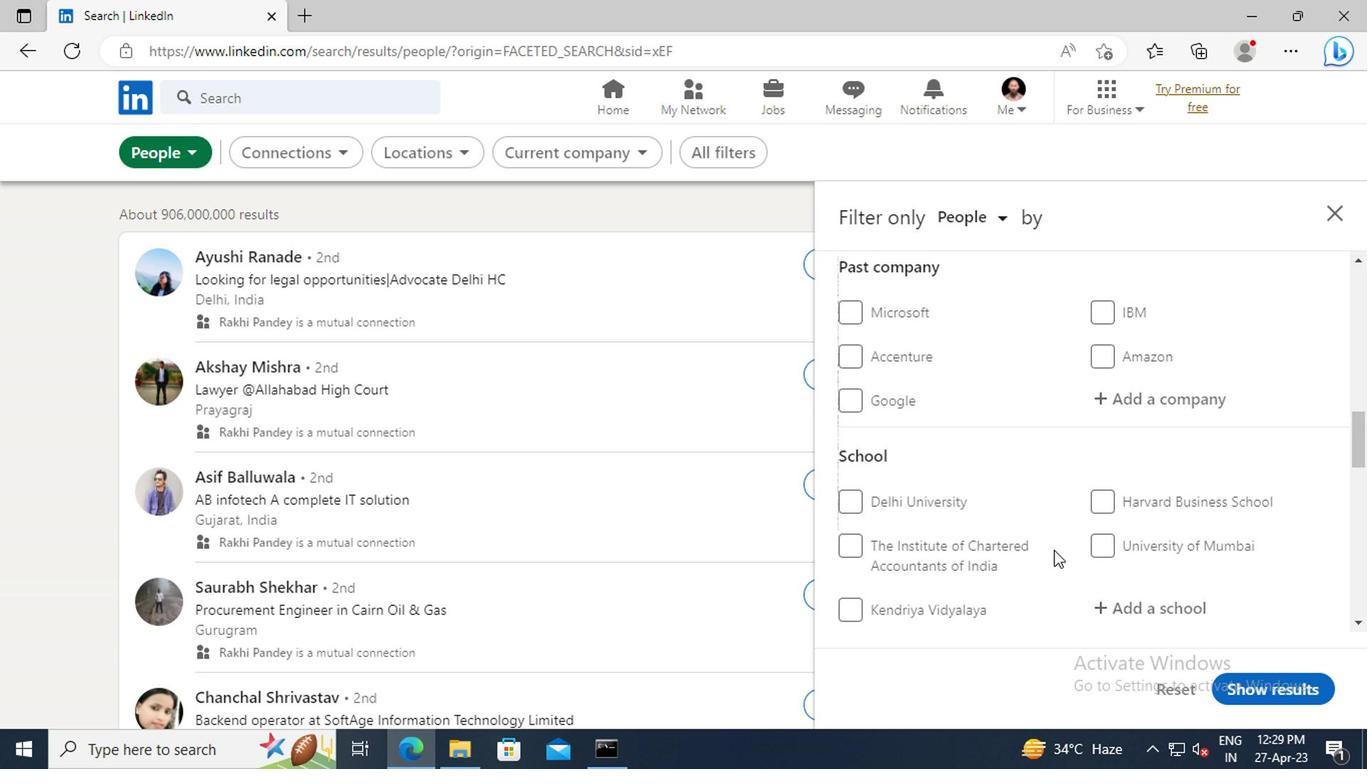 
Action: Mouse scrolled (1049, 551) with delta (0, 1)
Screenshot: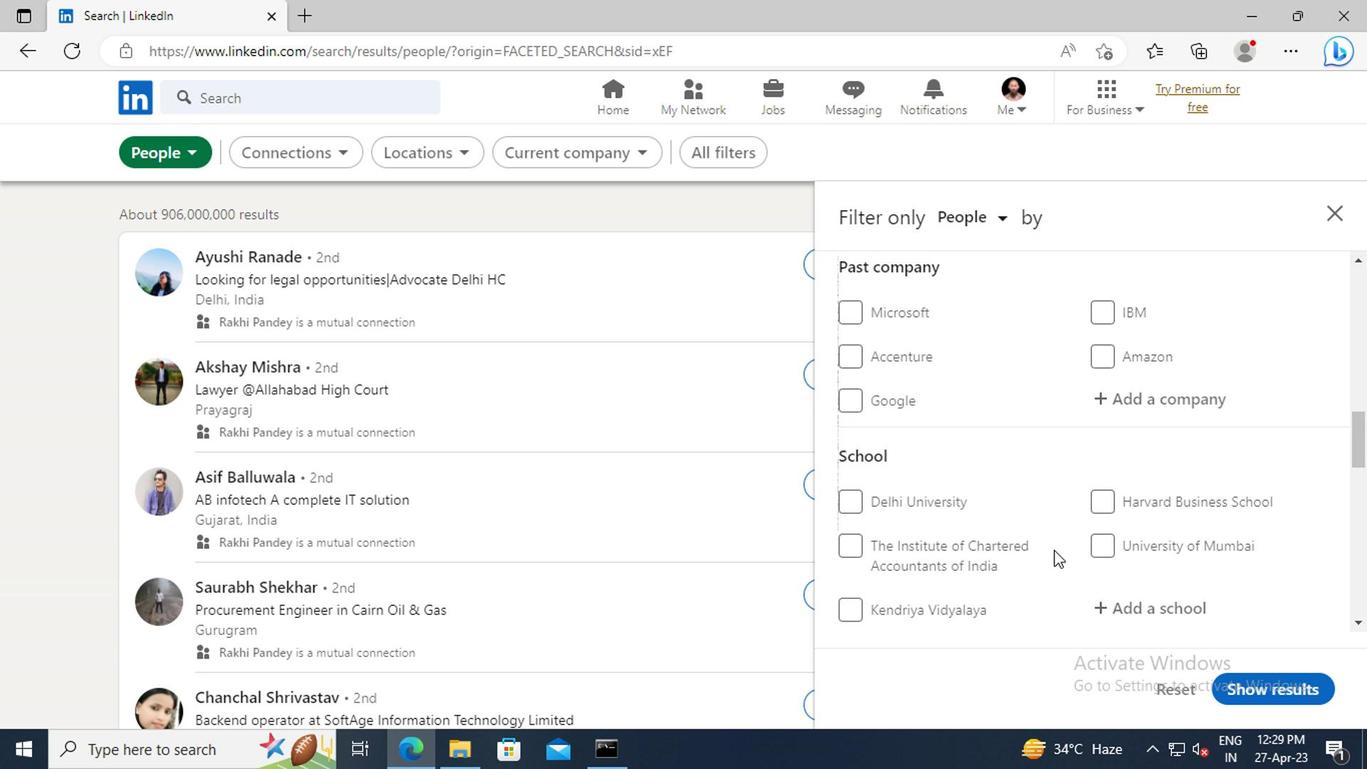 
Action: Mouse moved to (1049, 549)
Screenshot: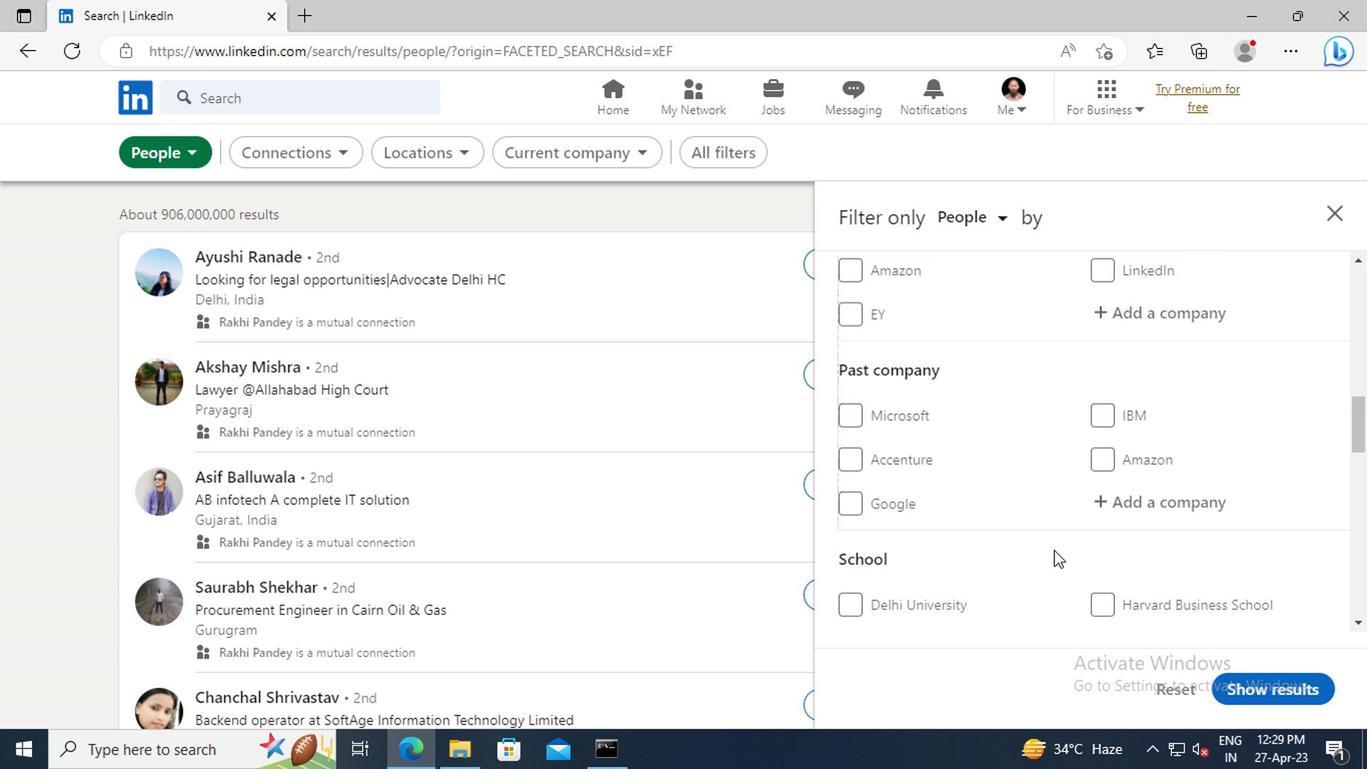 
Action: Mouse scrolled (1049, 550) with delta (0, 0)
Screenshot: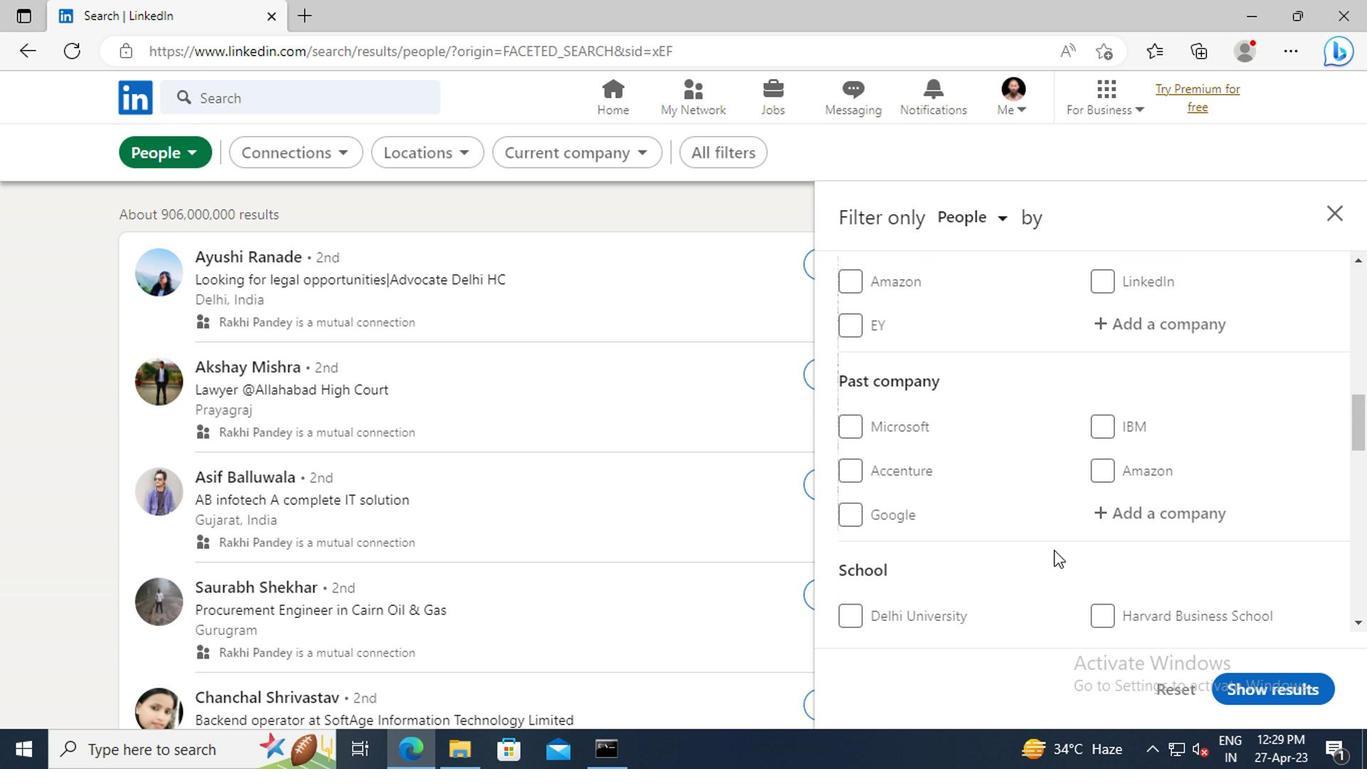 
Action: Mouse scrolled (1049, 550) with delta (0, 0)
Screenshot: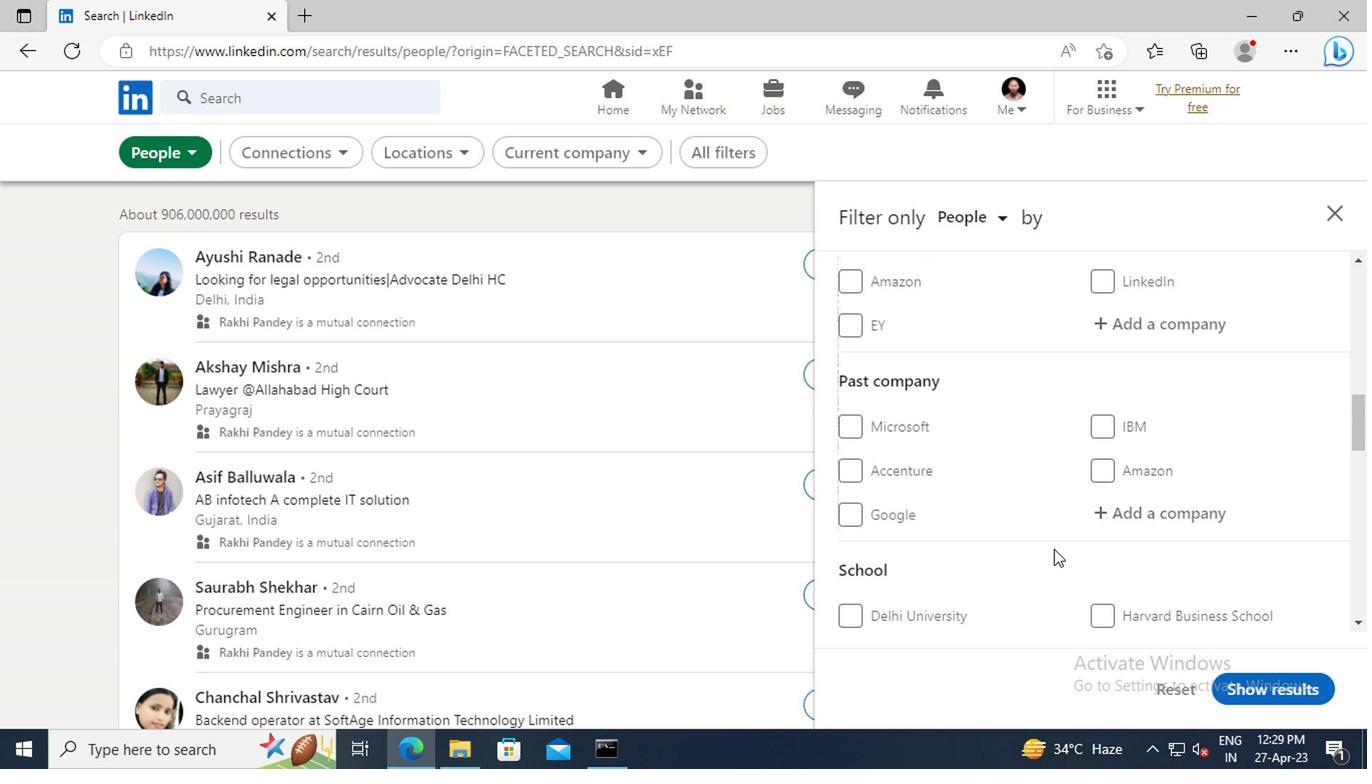 
Action: Mouse moved to (1049, 531)
Screenshot: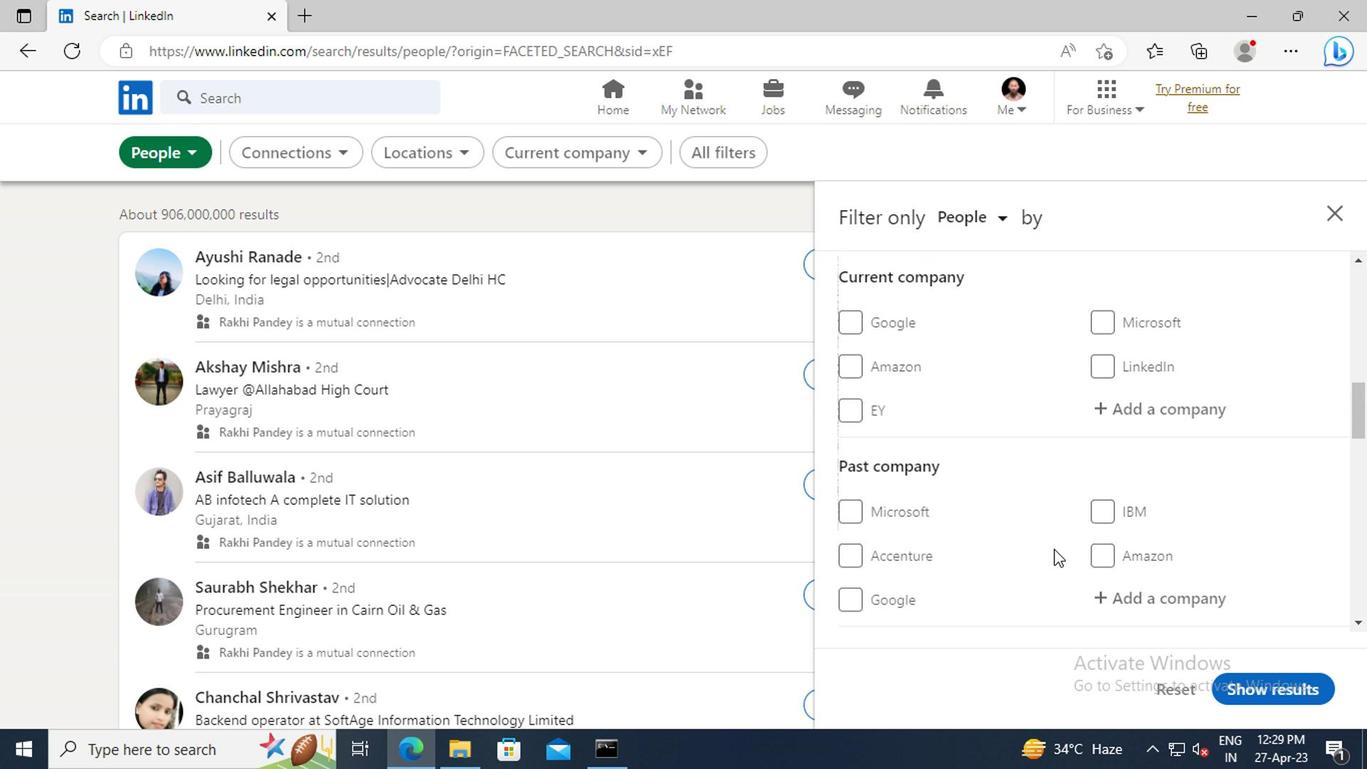 
Action: Mouse scrolled (1049, 532) with delta (0, 0)
Screenshot: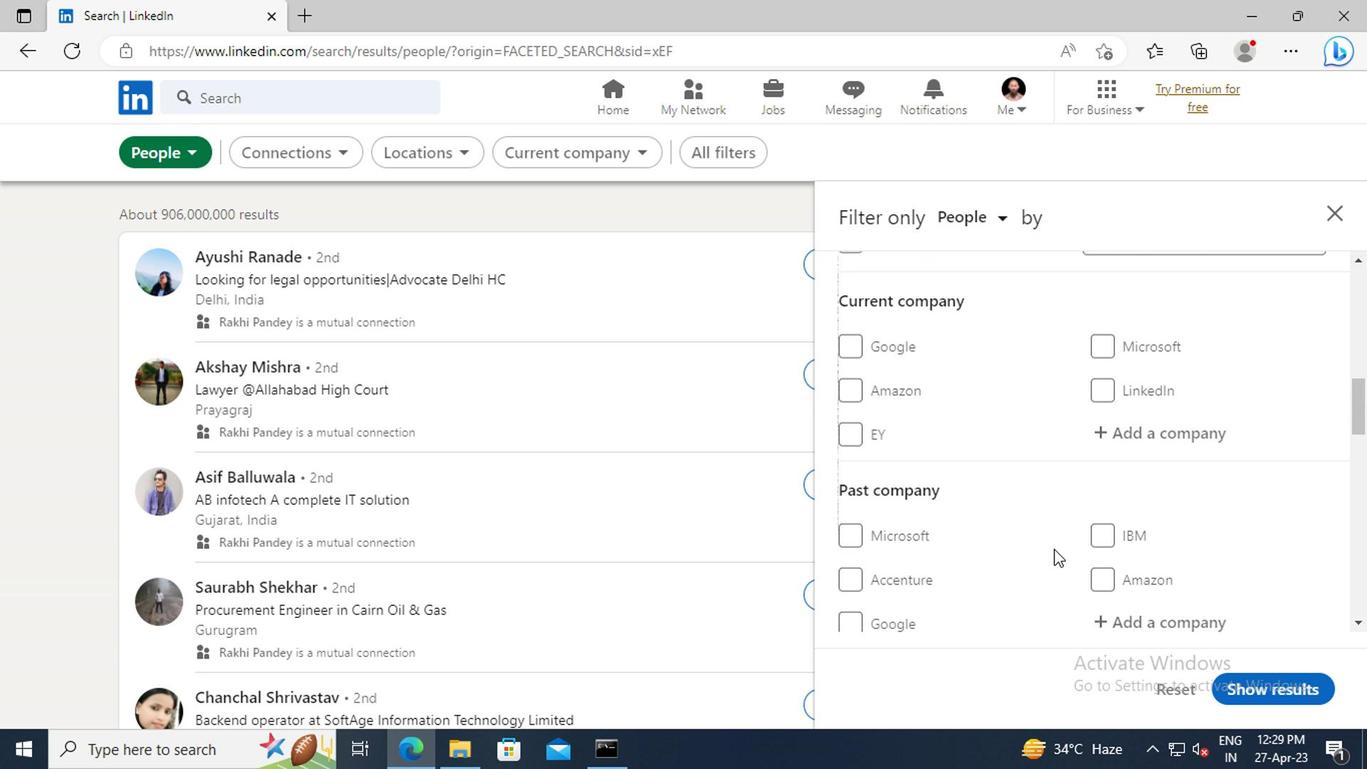 
Action: Mouse moved to (1126, 493)
Screenshot: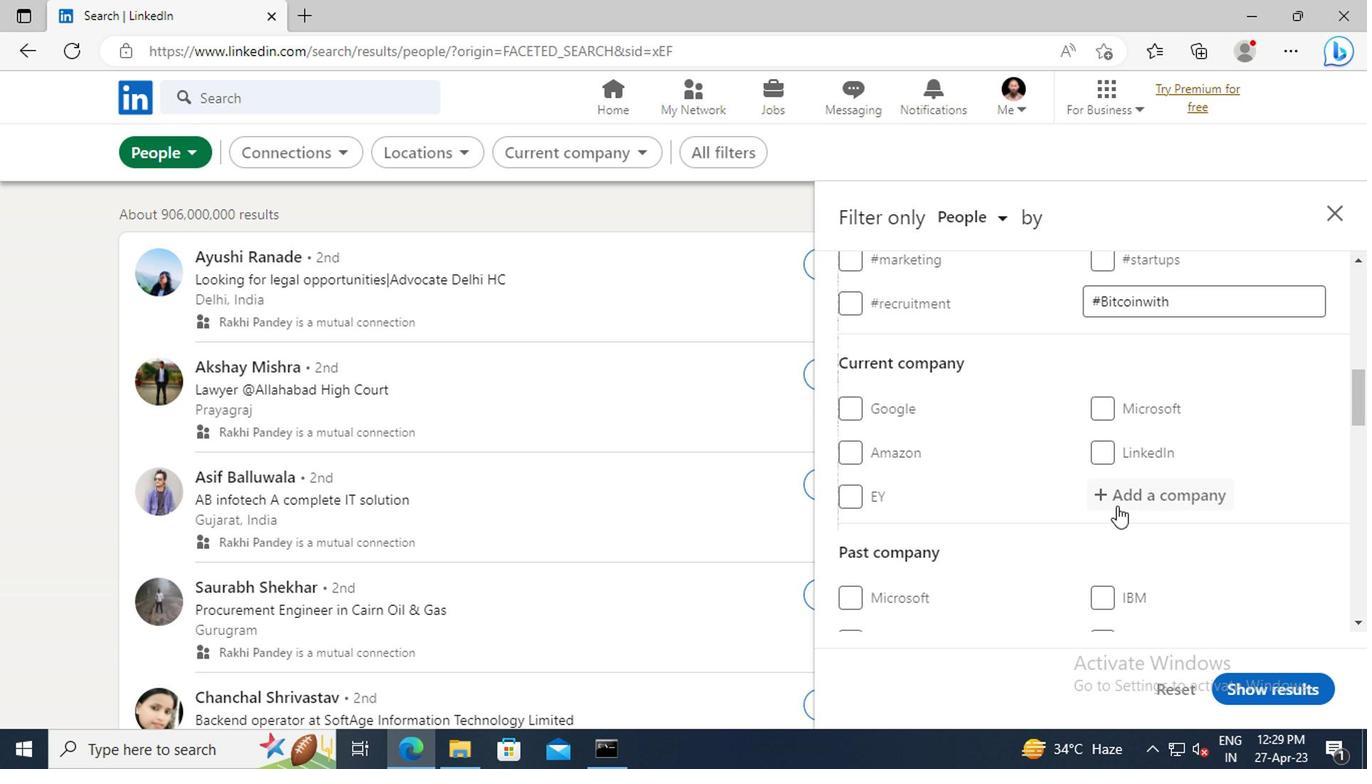 
Action: Mouse pressed left at (1126, 493)
Screenshot: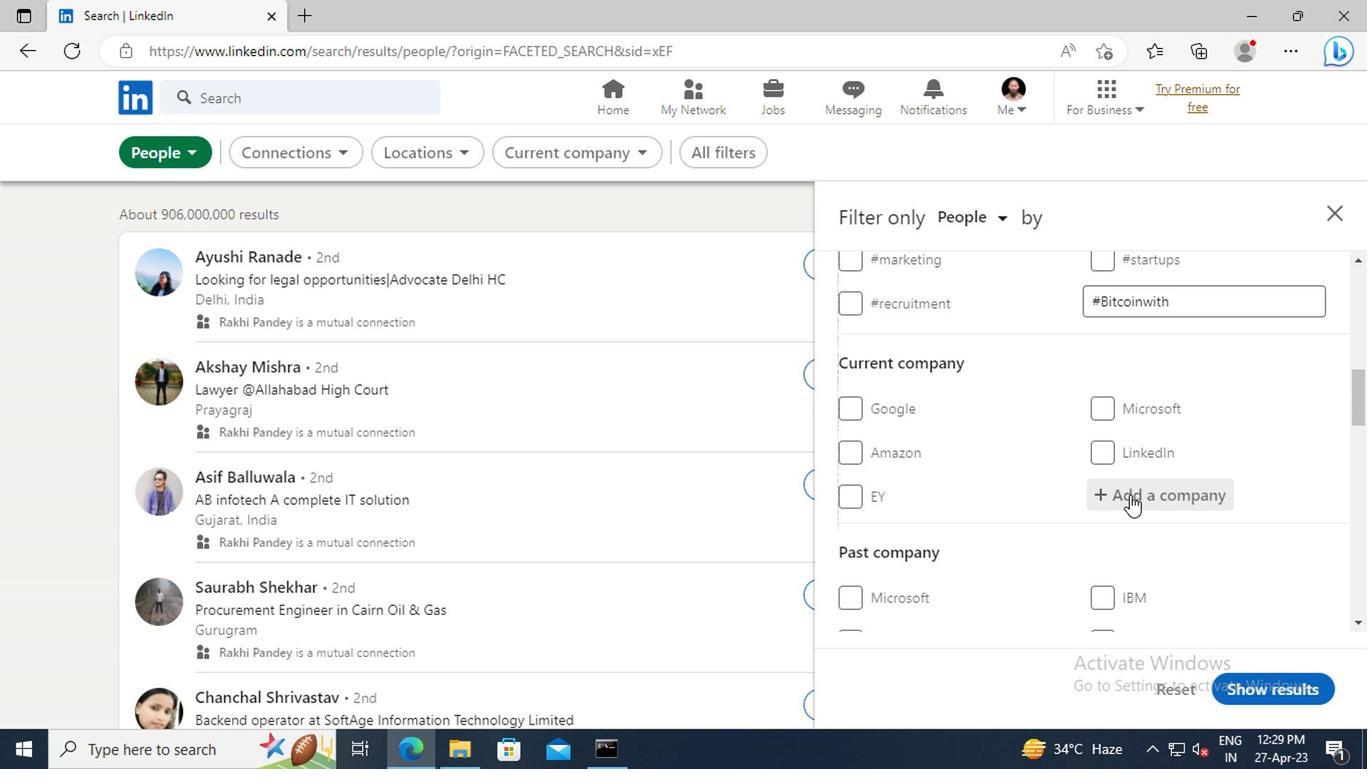 
Action: Key pressed <Key.shift>VARITE<Key.space><Key.shift>INC
Screenshot: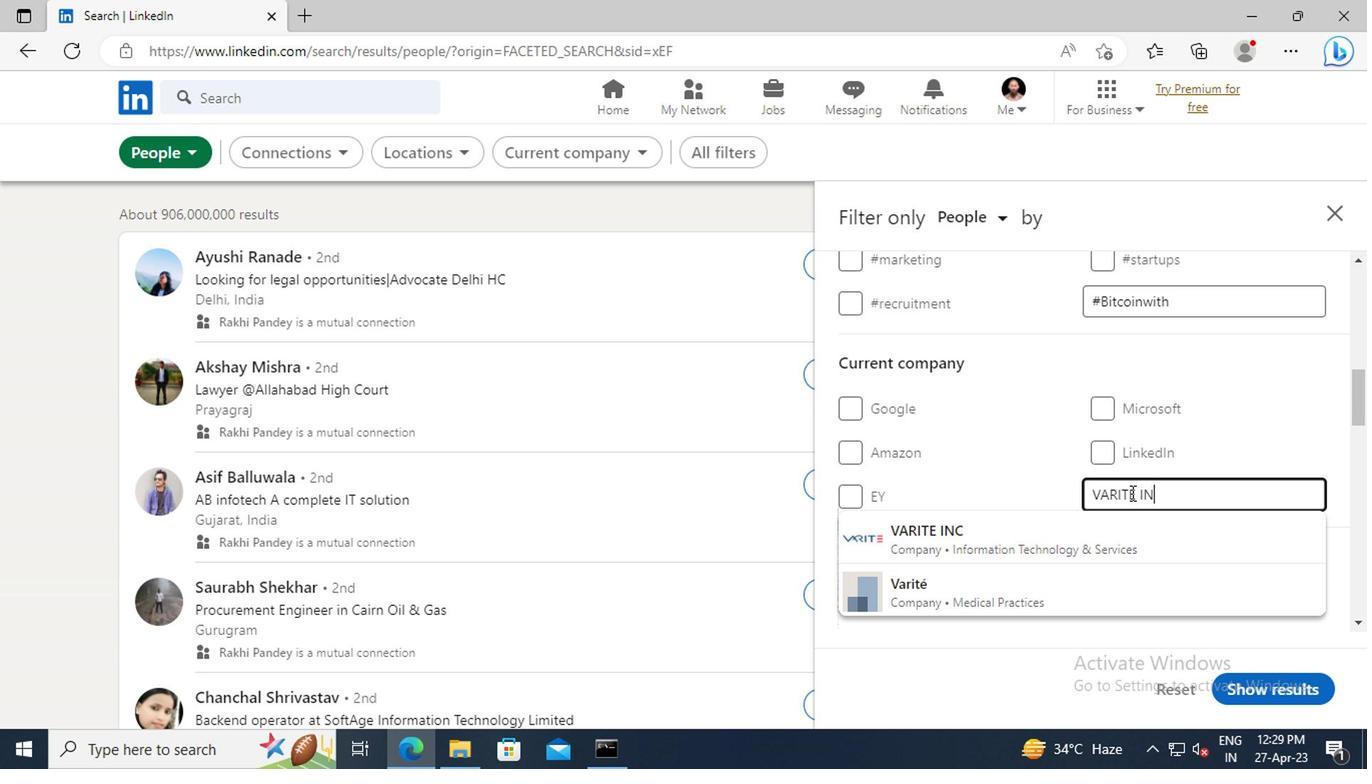 
Action: Mouse moved to (1119, 532)
Screenshot: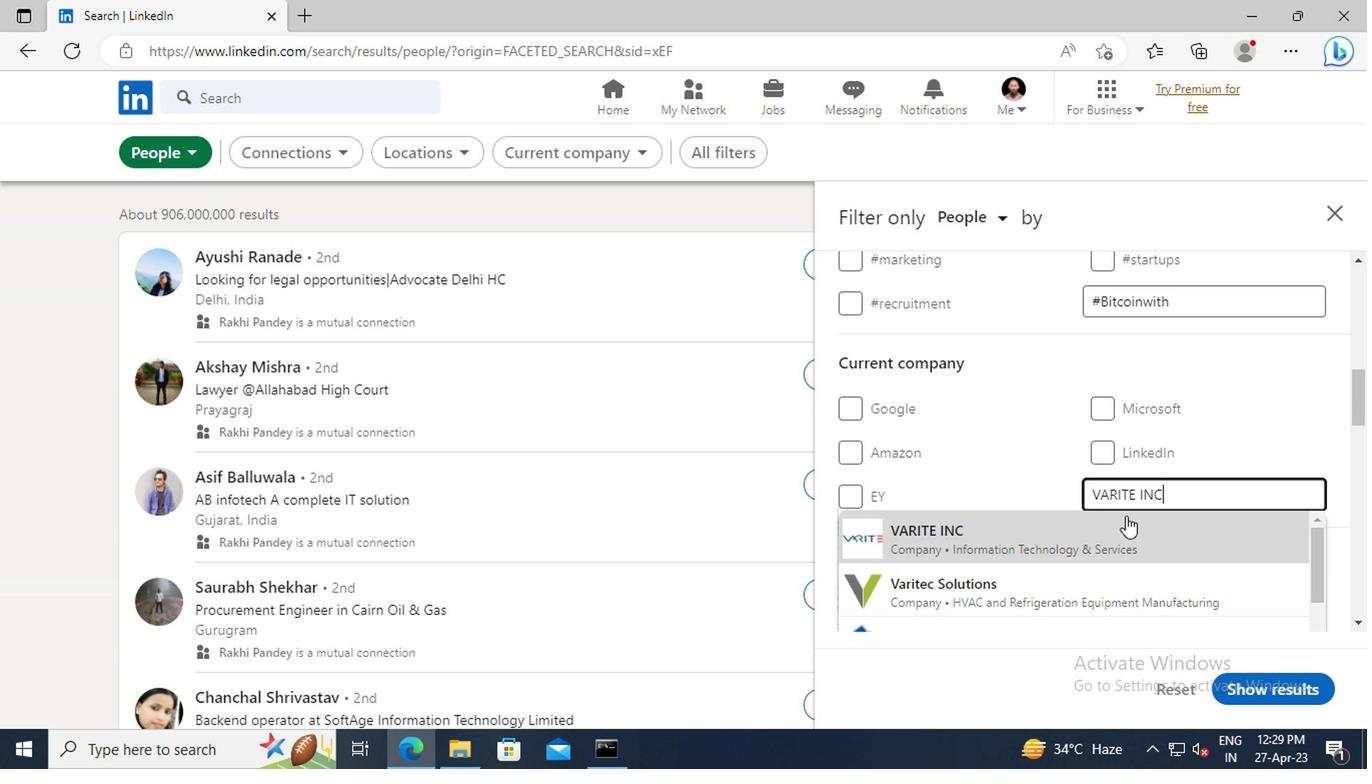 
Action: Mouse pressed left at (1119, 532)
Screenshot: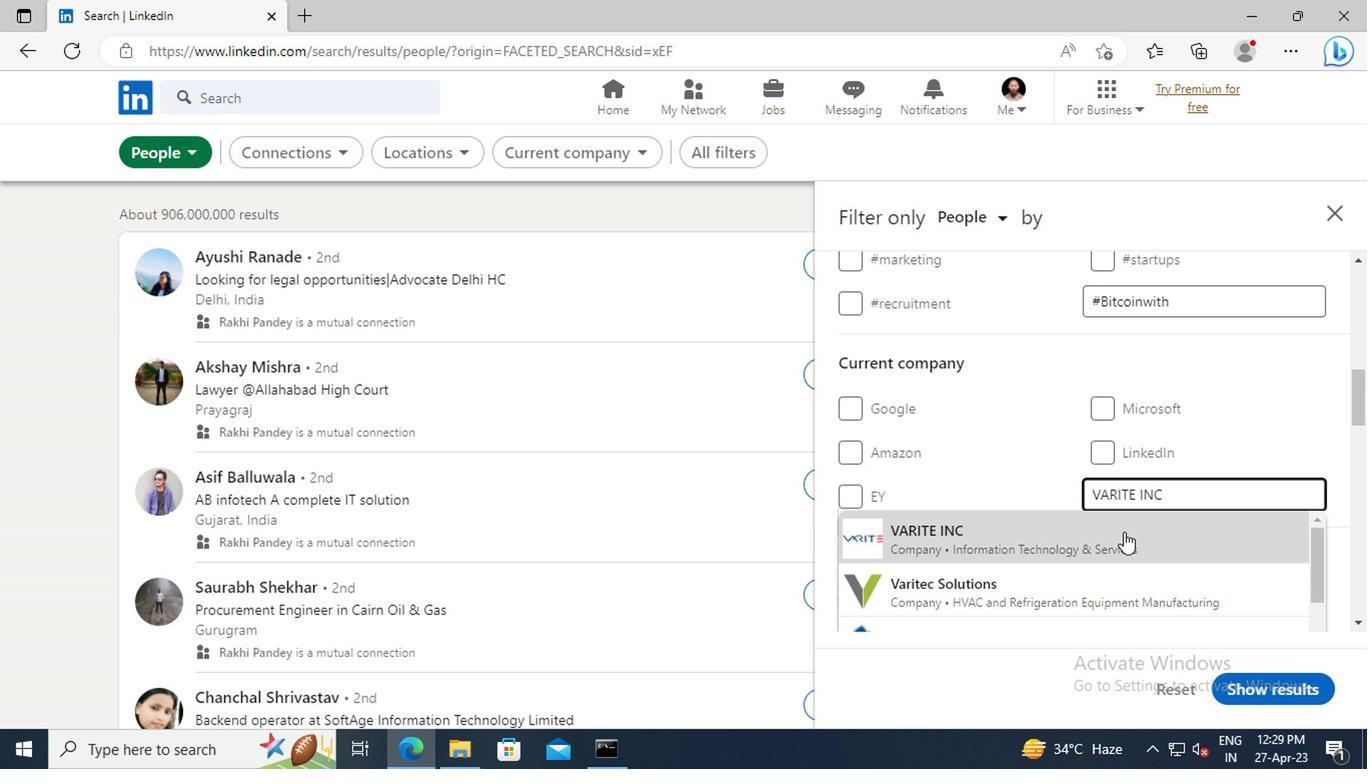 
Action: Mouse moved to (1129, 421)
Screenshot: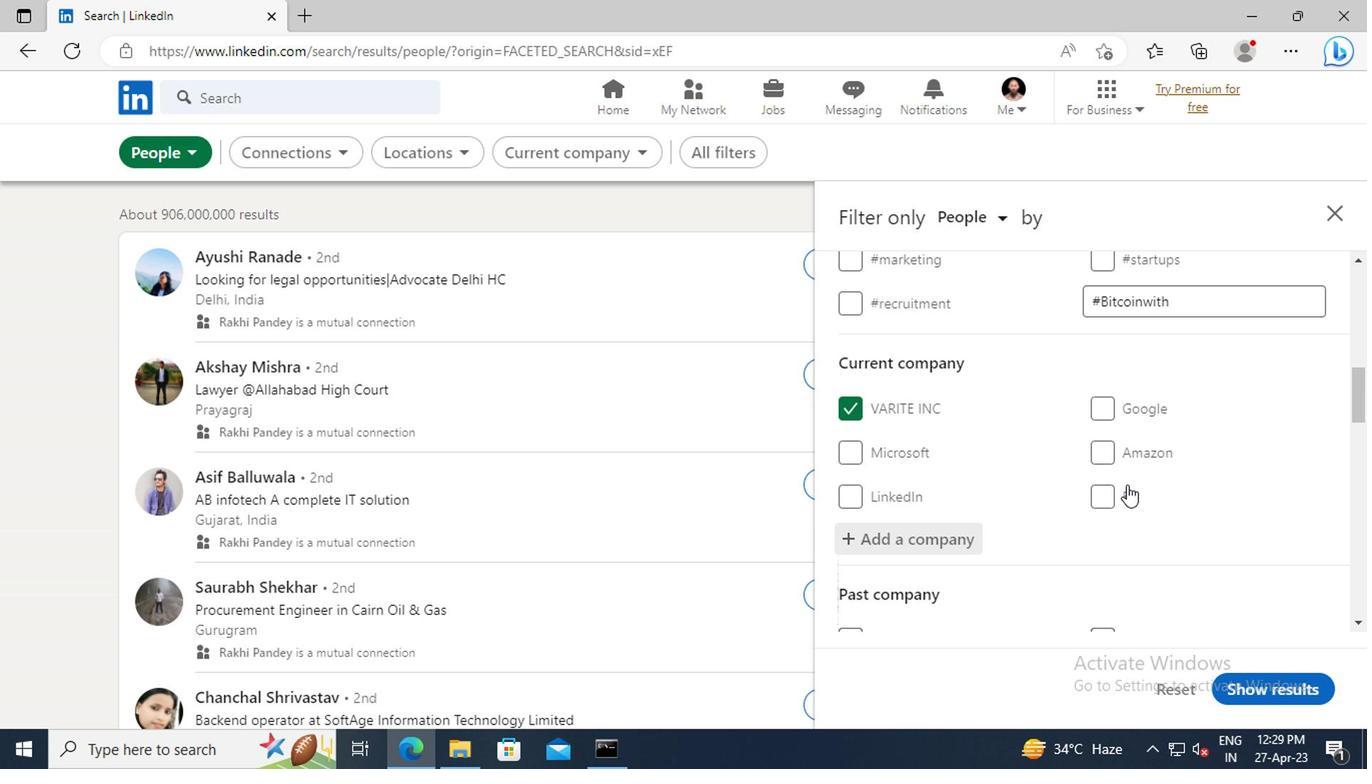 
Action: Mouse scrolled (1129, 420) with delta (0, 0)
Screenshot: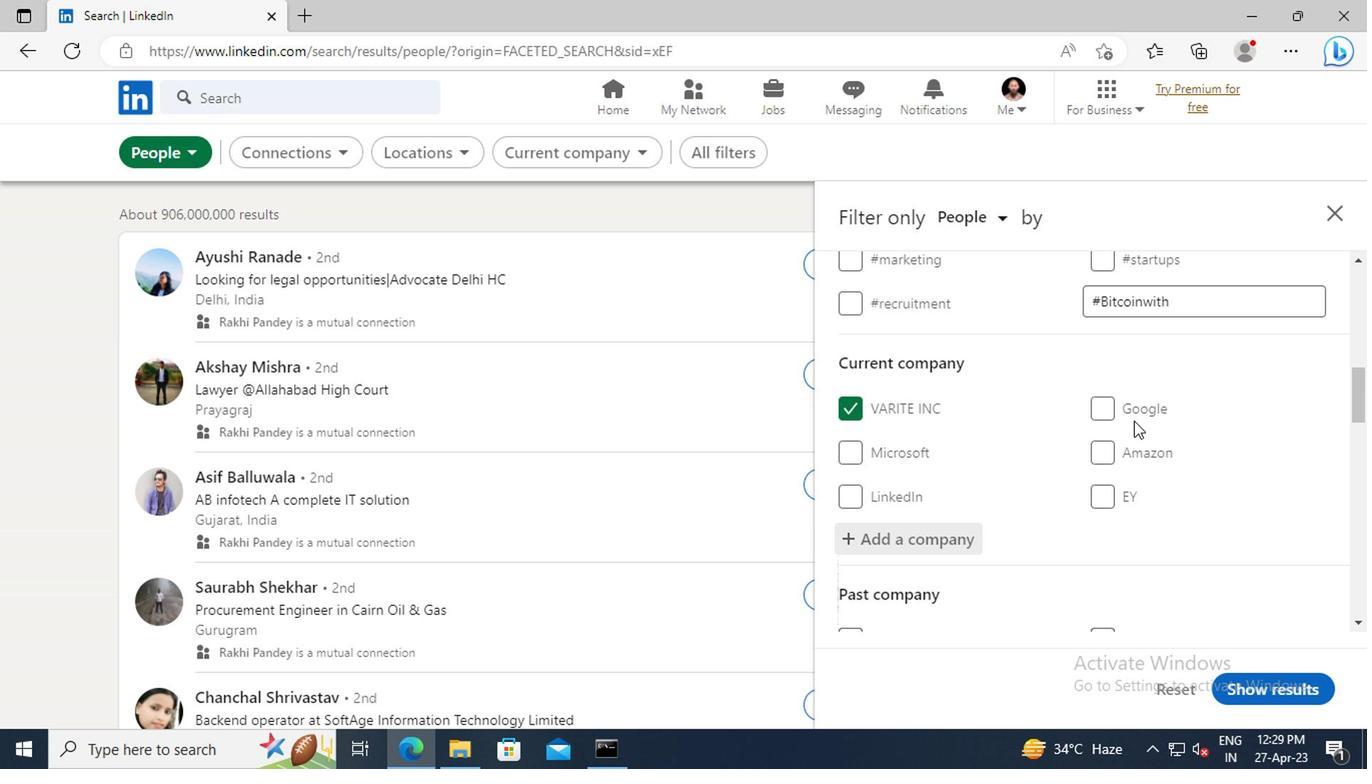 
Action: Mouse scrolled (1129, 420) with delta (0, 0)
Screenshot: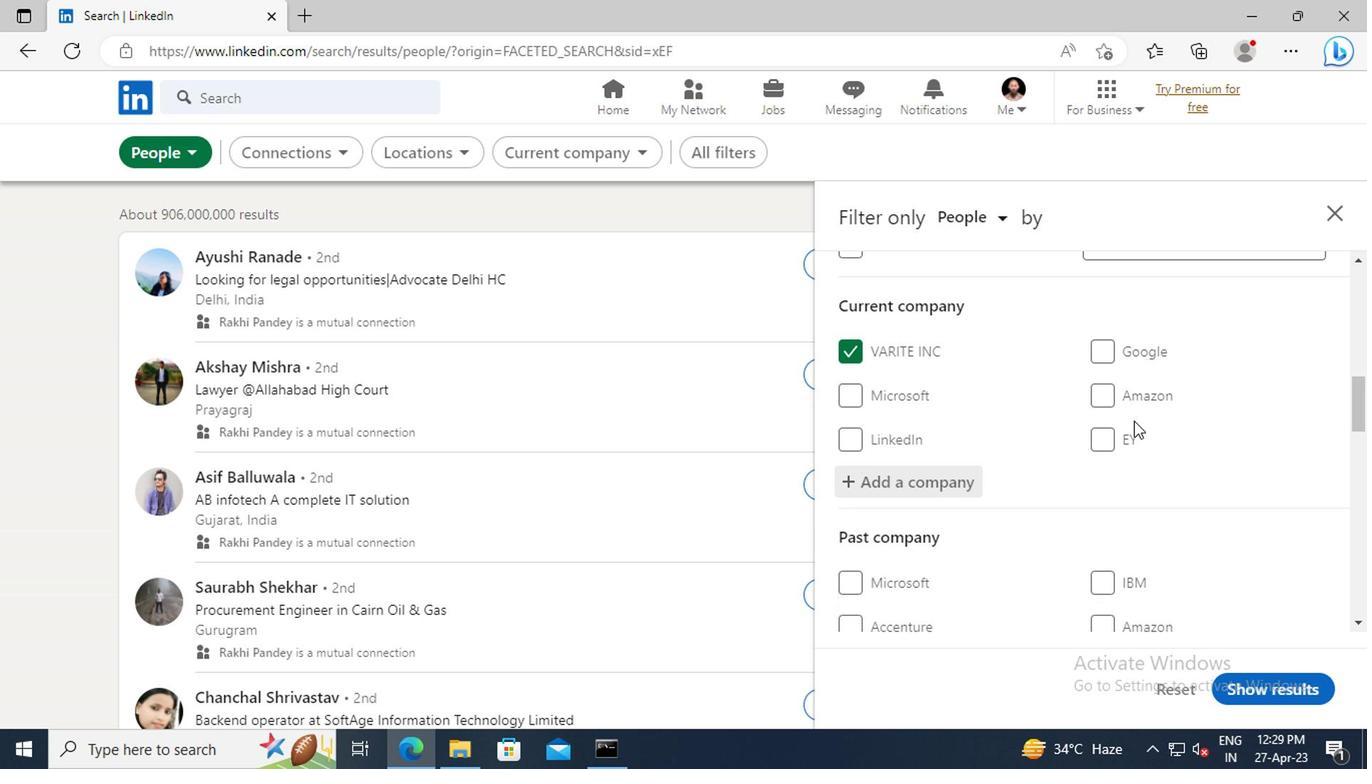 
Action: Mouse scrolled (1129, 420) with delta (0, 0)
Screenshot: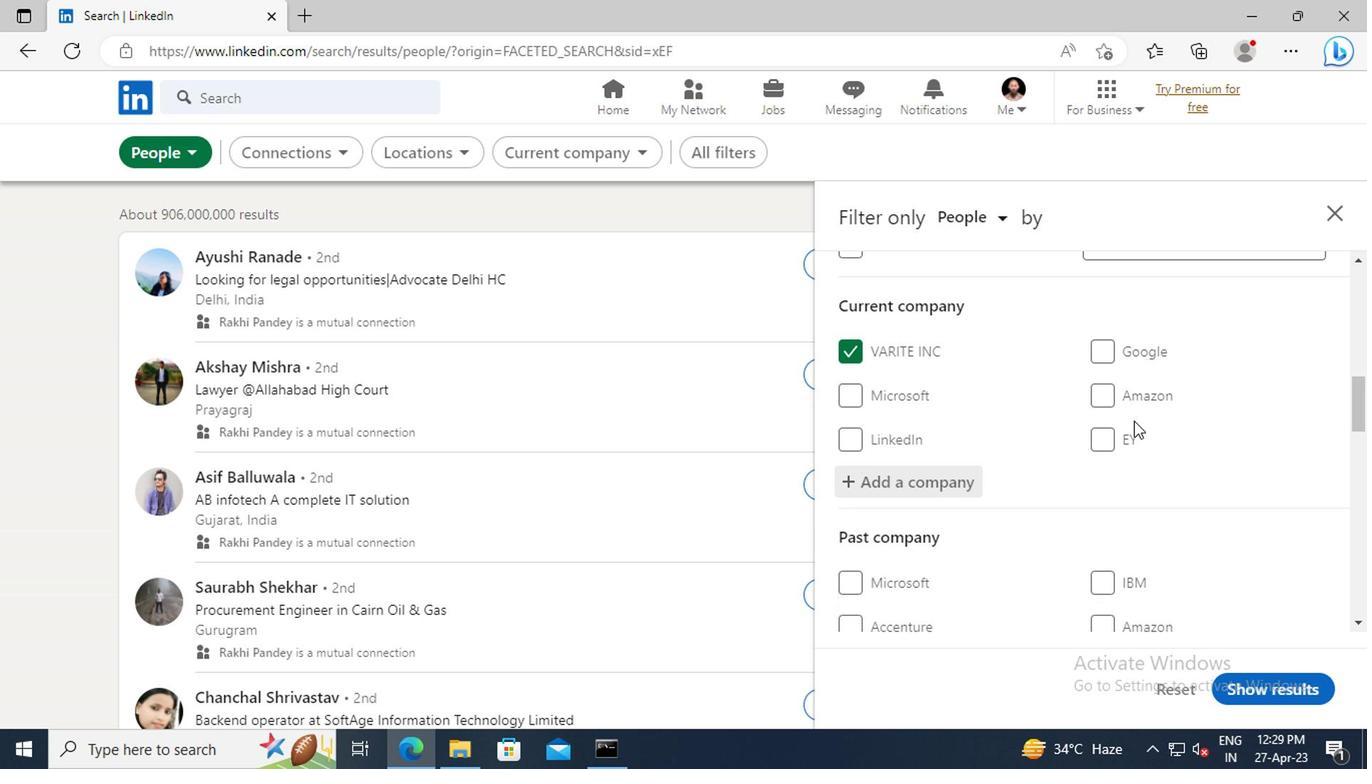 
Action: Mouse scrolled (1129, 420) with delta (0, 0)
Screenshot: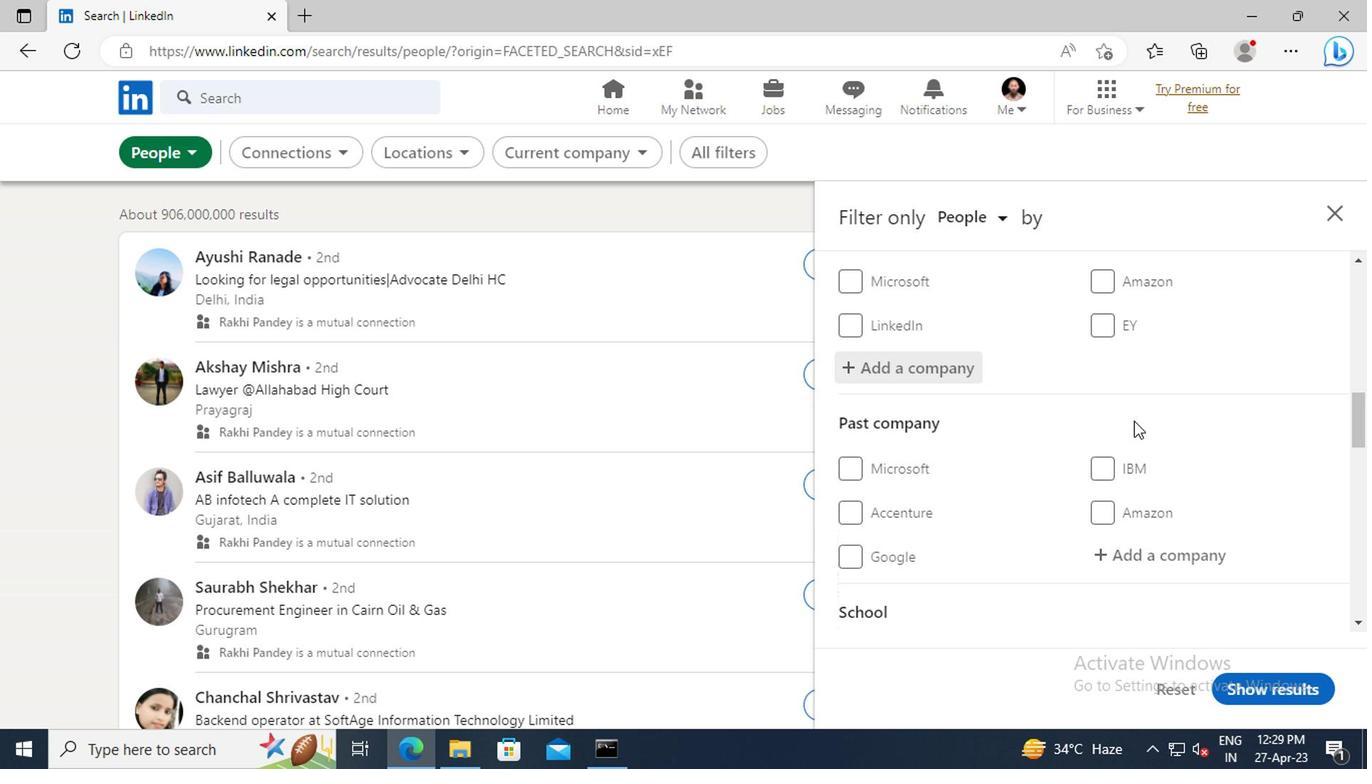 
Action: Mouse scrolled (1129, 420) with delta (0, 0)
Screenshot: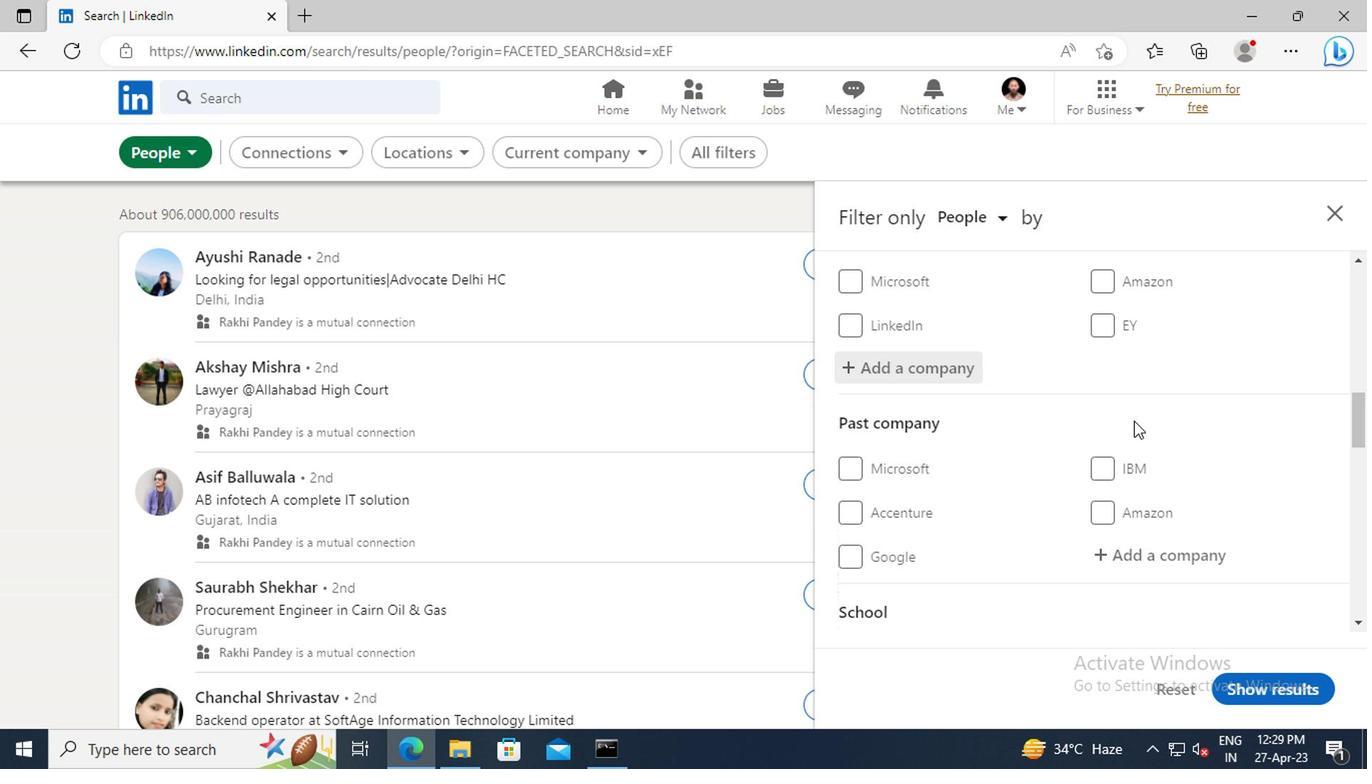 
Action: Mouse scrolled (1129, 420) with delta (0, 0)
Screenshot: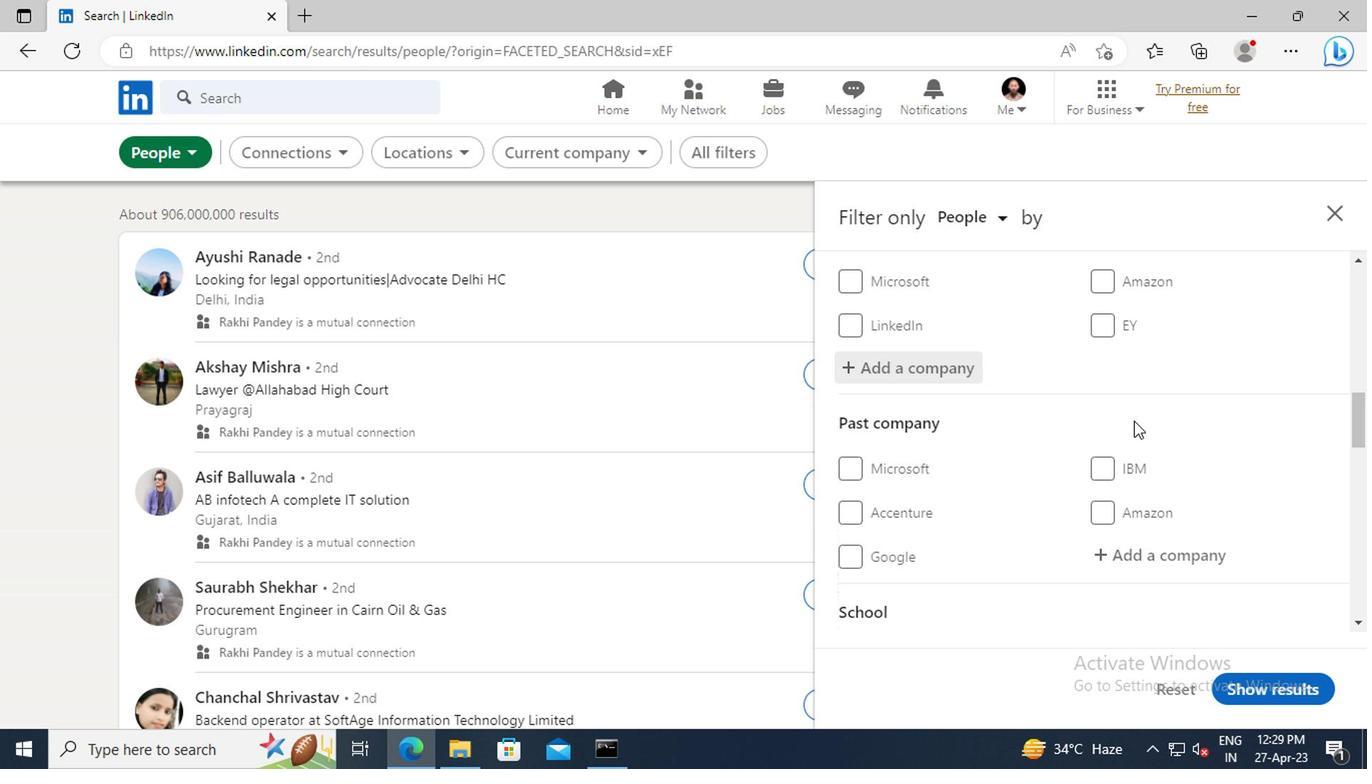 
Action: Mouse scrolled (1129, 420) with delta (0, 0)
Screenshot: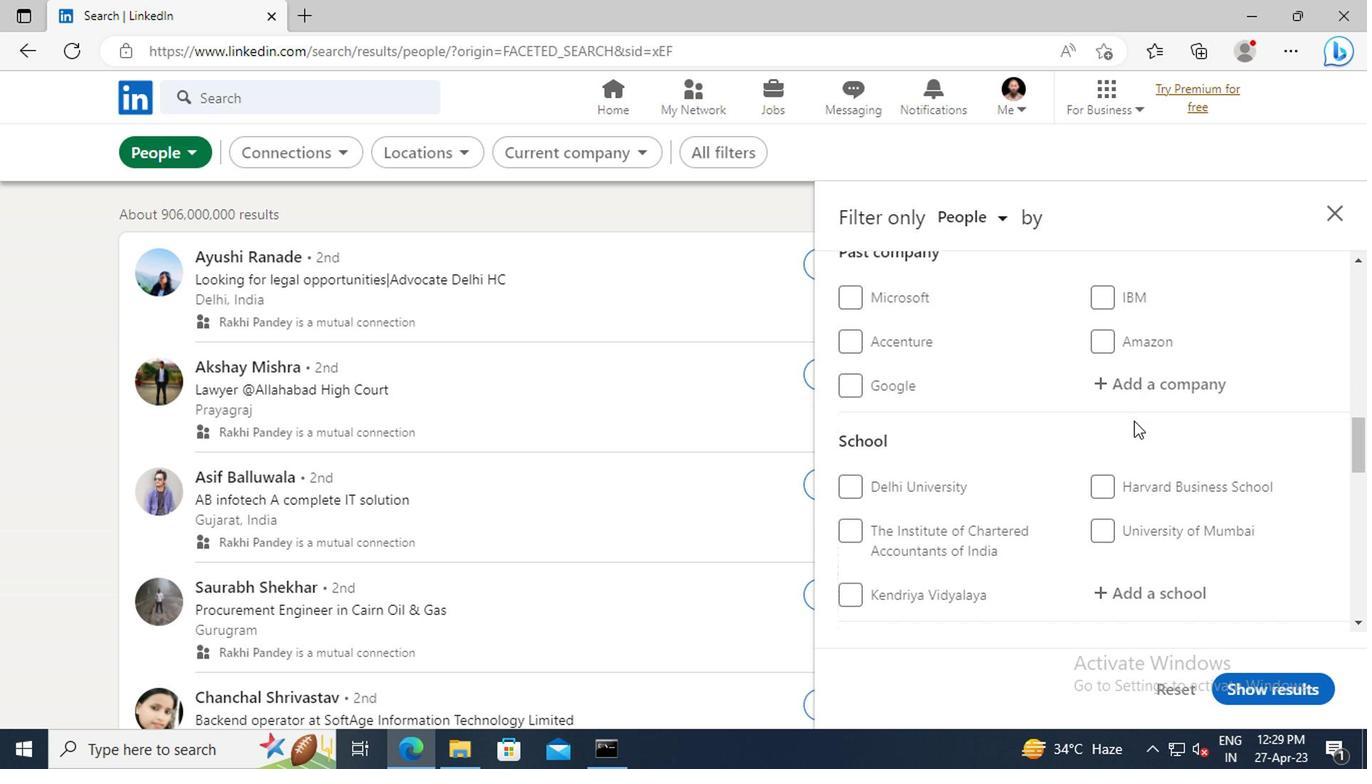 
Action: Mouse scrolled (1129, 420) with delta (0, 0)
Screenshot: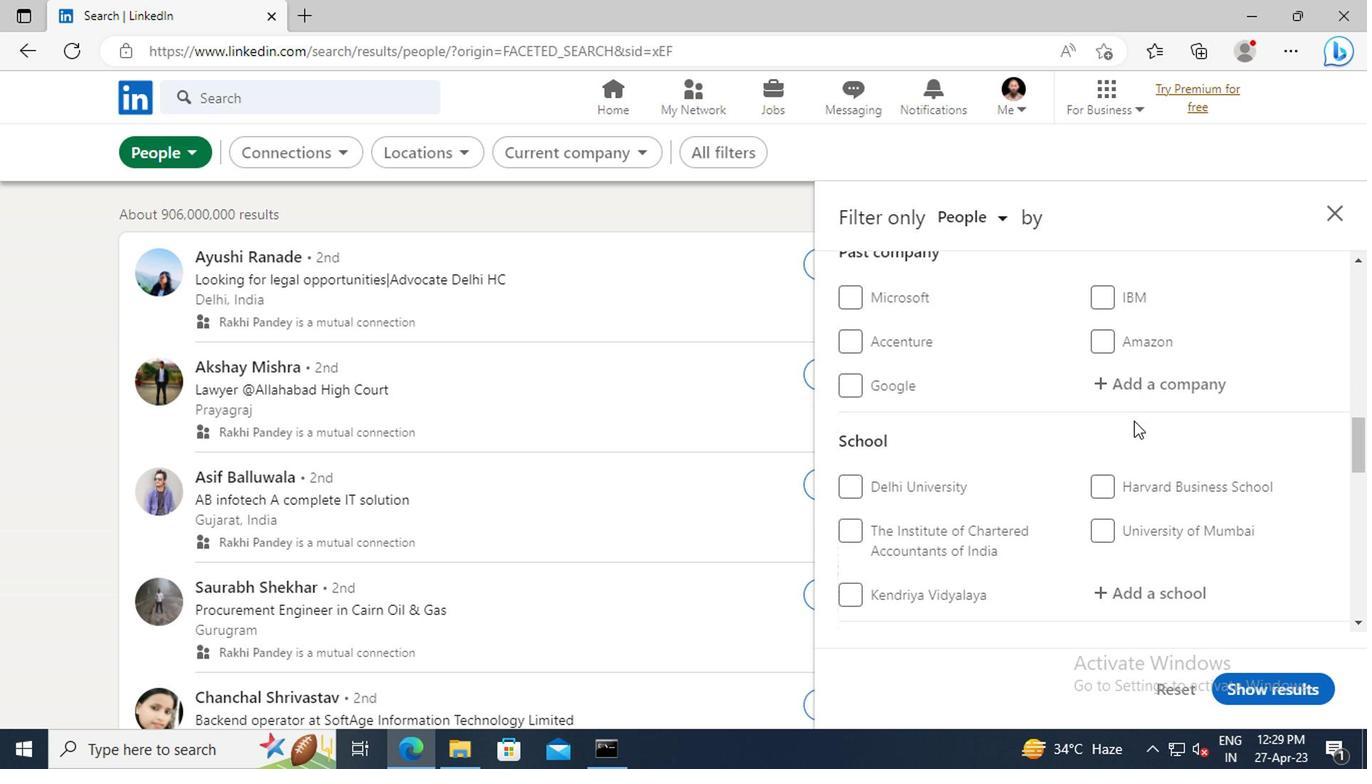 
Action: Mouse scrolled (1129, 420) with delta (0, 0)
Screenshot: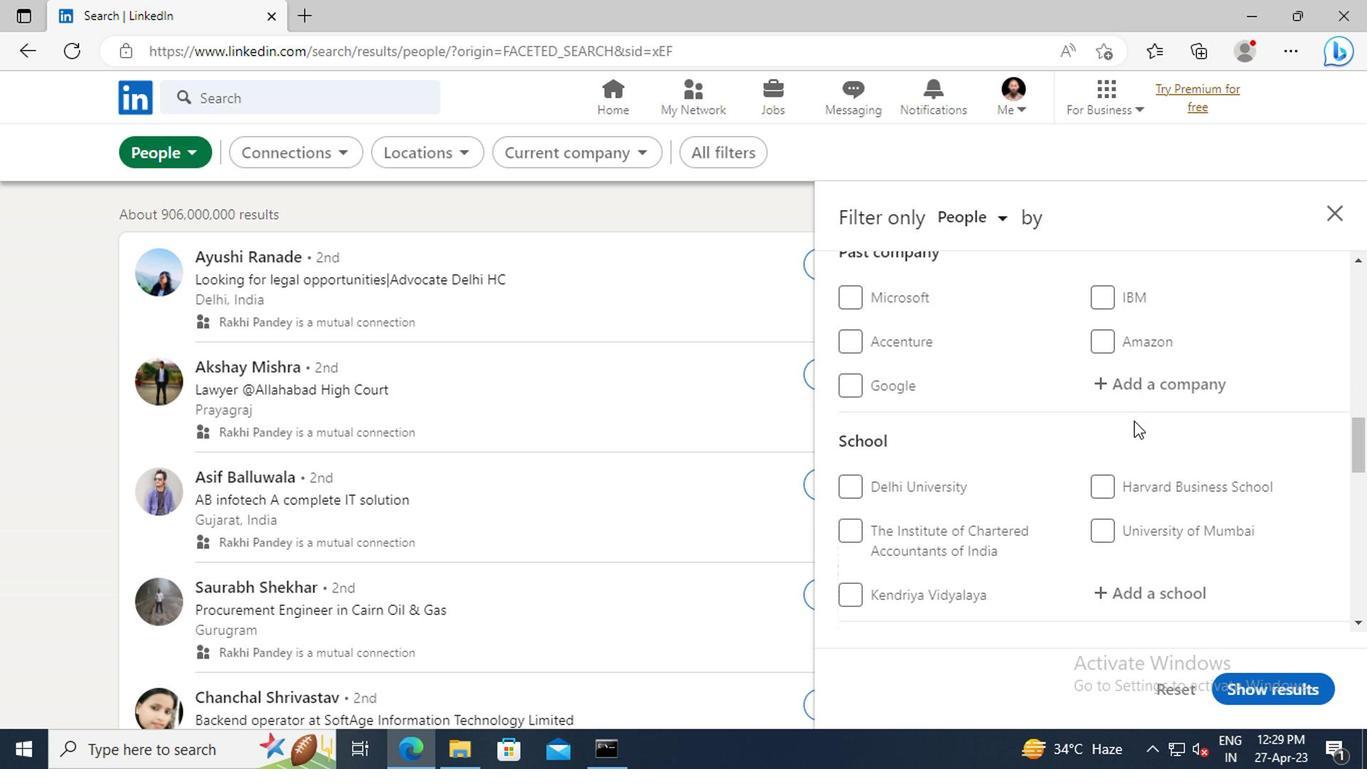 
Action: Mouse moved to (1132, 428)
Screenshot: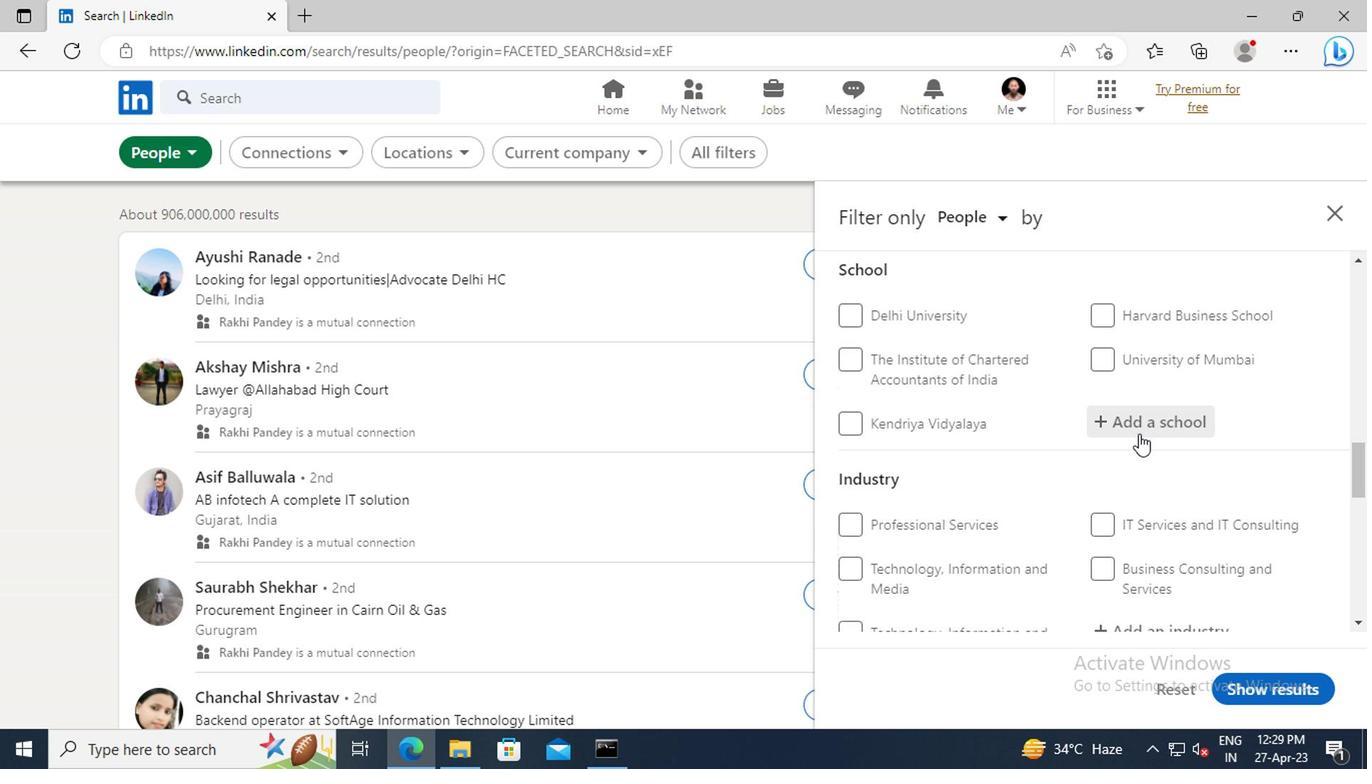 
Action: Mouse pressed left at (1132, 428)
Screenshot: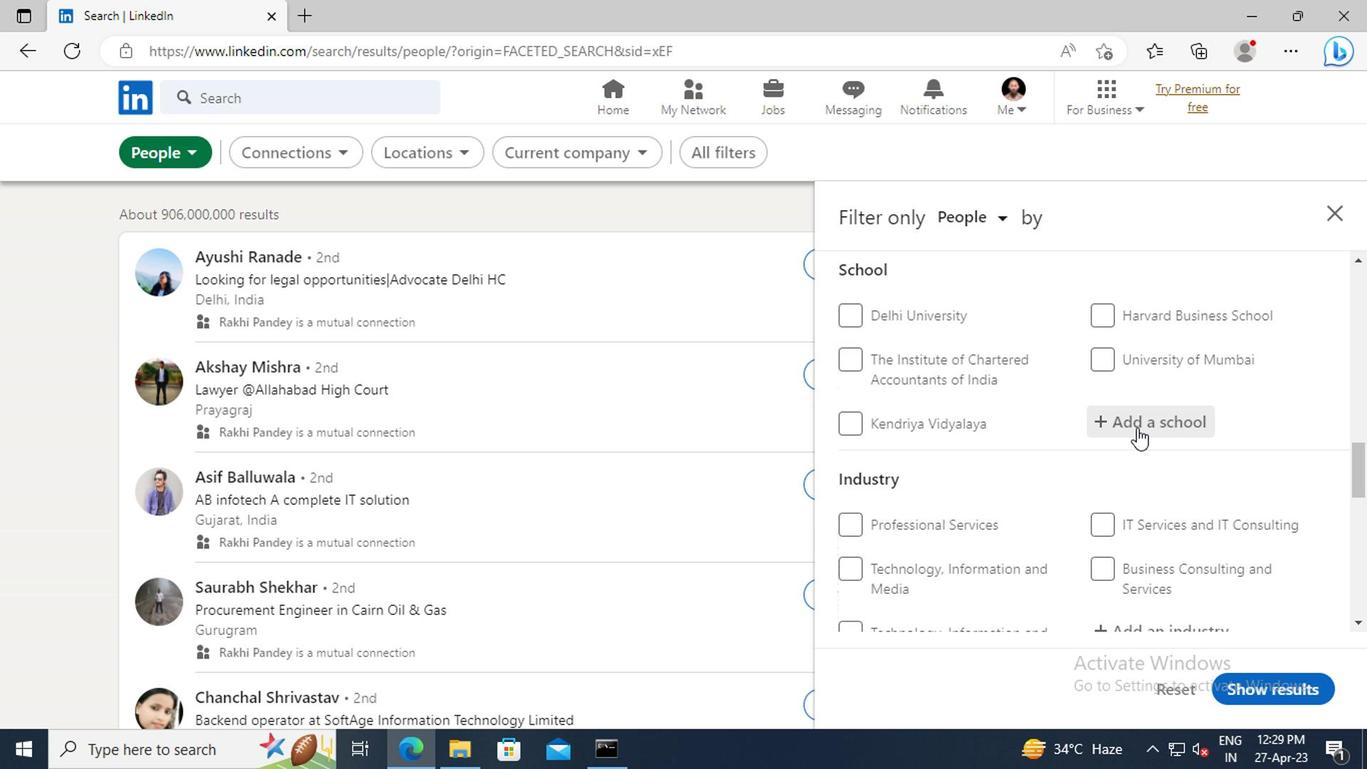
Action: Key pressed <Key.shift>SIKKIM<Key.space><Key.shift>MANIPAL<Key.space><Key.shift>UNIVERSITY,<Key.space><Key.shift>GANGTOK<Key.enter>
Screenshot: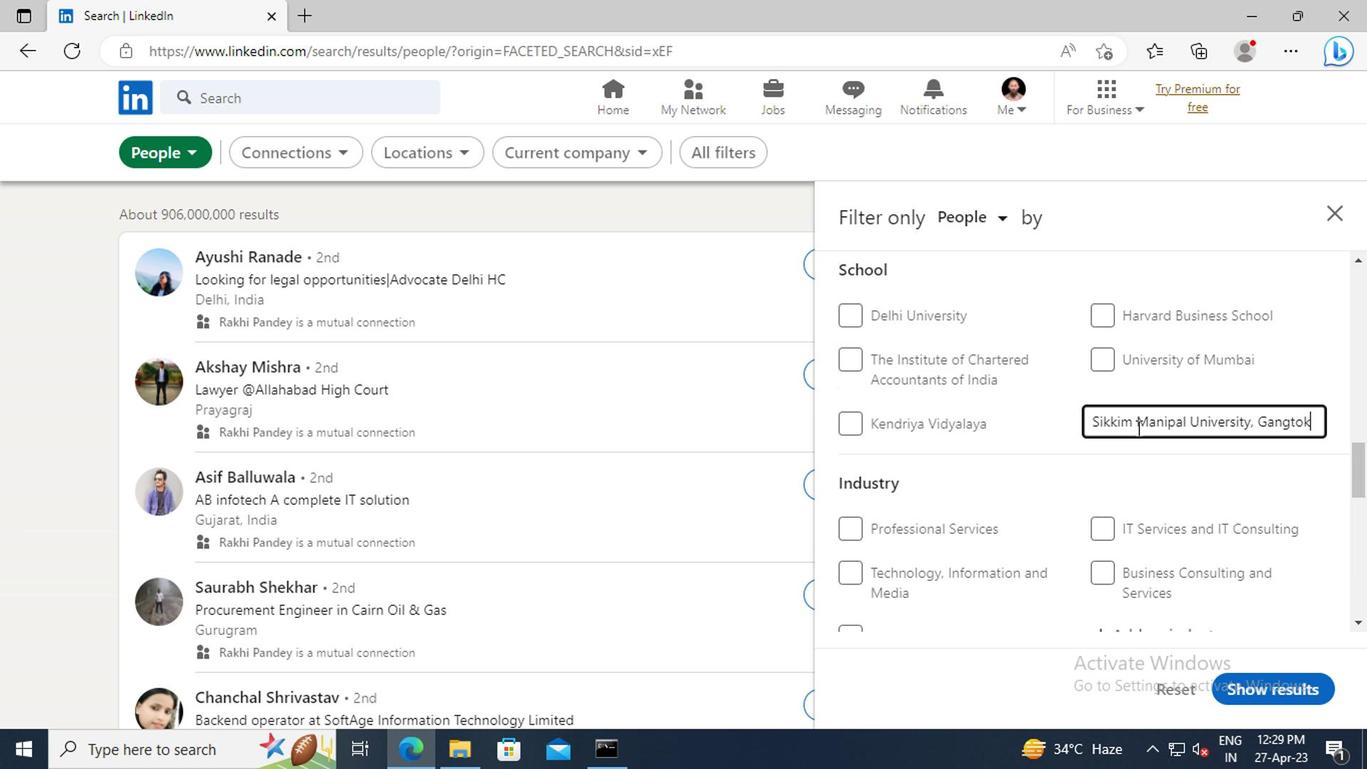 
Action: Mouse scrolled (1132, 427) with delta (0, 0)
Screenshot: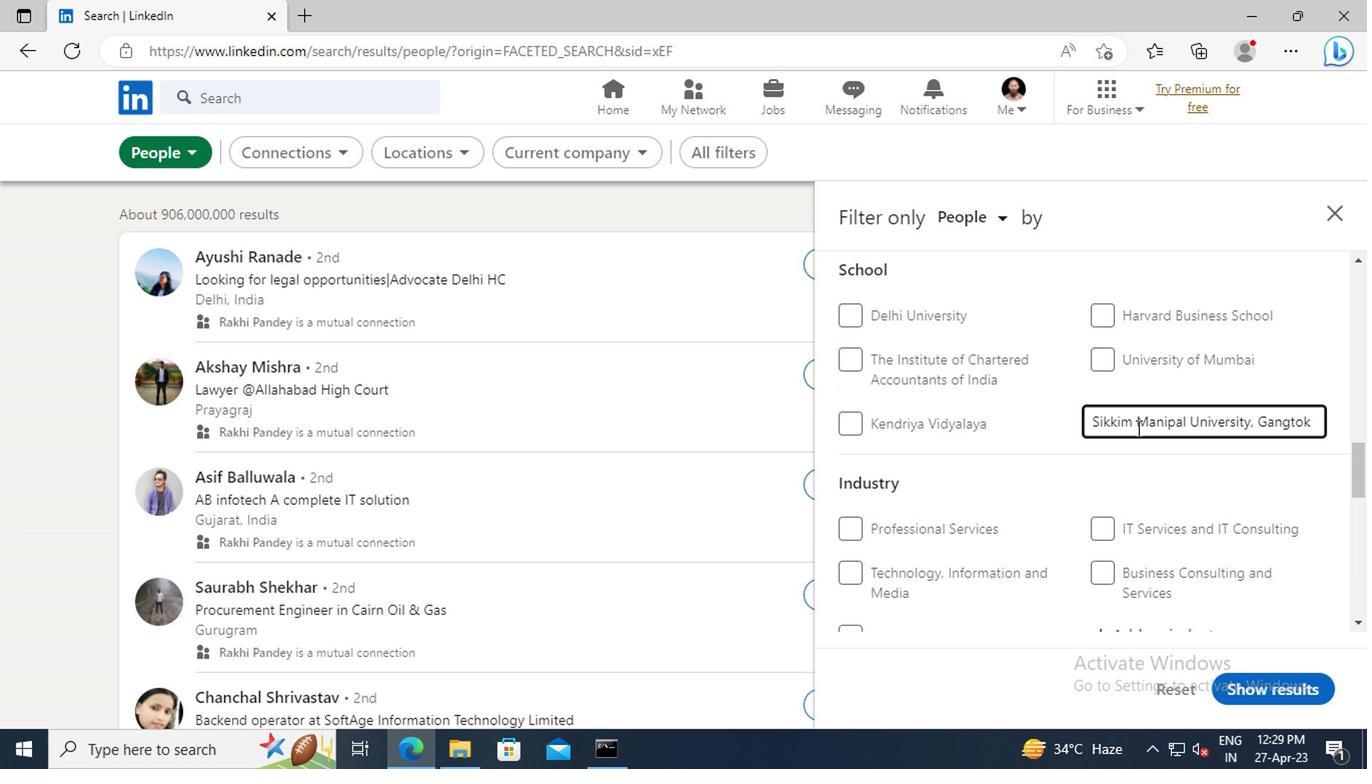 
Action: Mouse scrolled (1132, 427) with delta (0, 0)
Screenshot: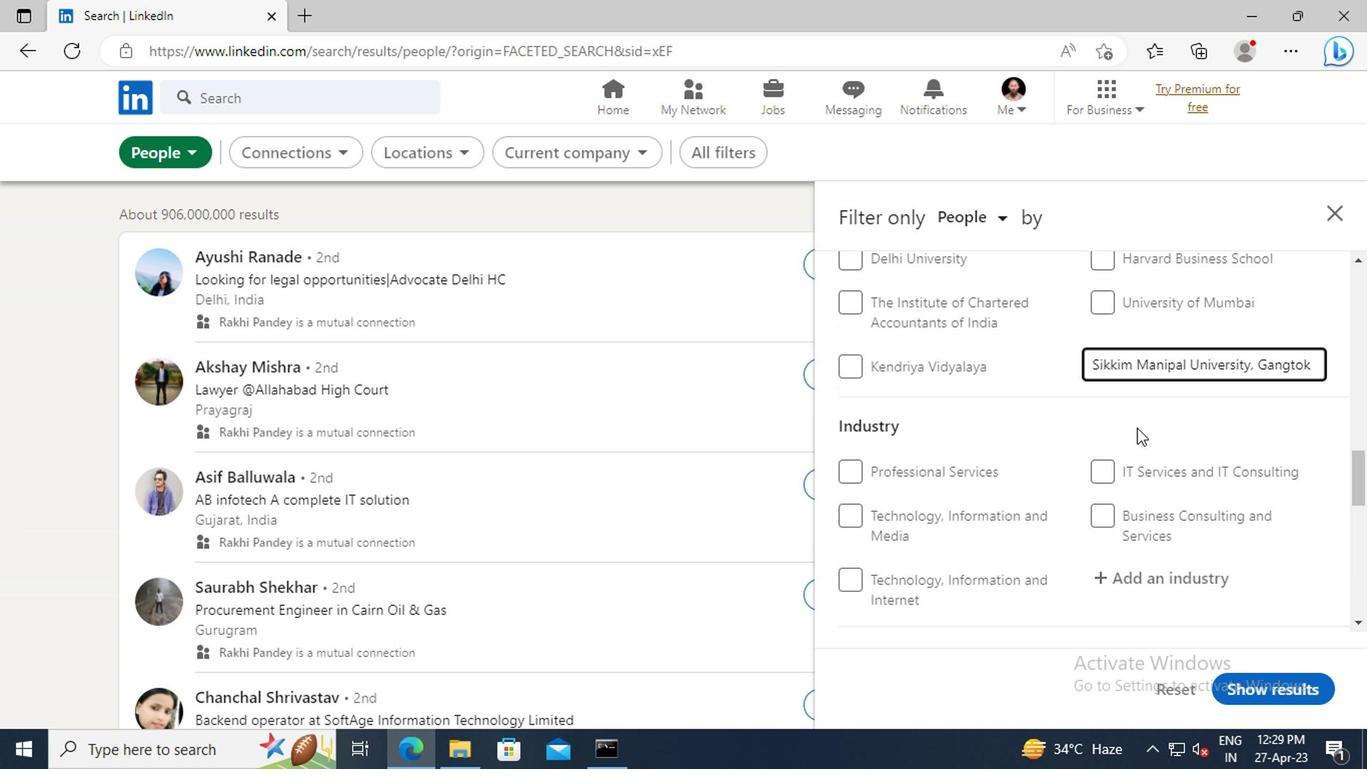 
Action: Mouse scrolled (1132, 427) with delta (0, 0)
Screenshot: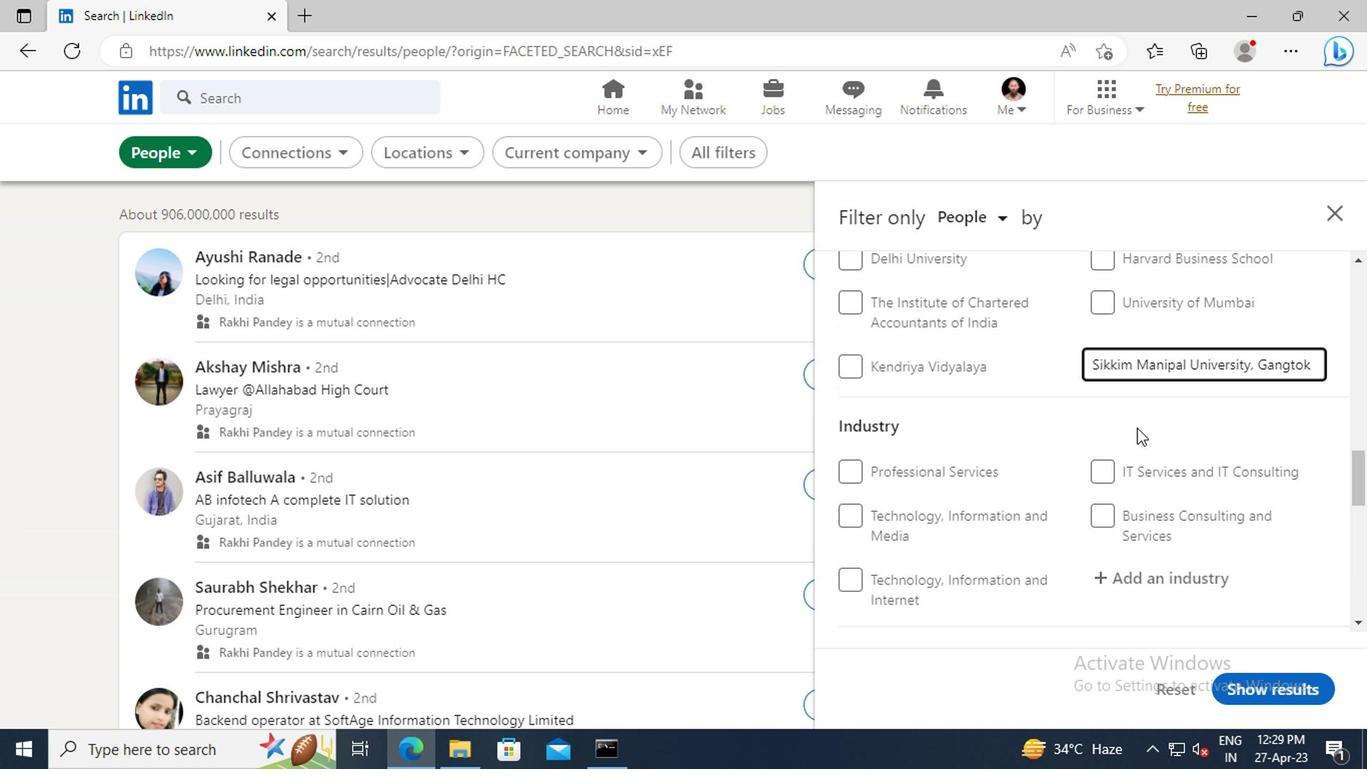 
Action: Mouse moved to (1139, 464)
Screenshot: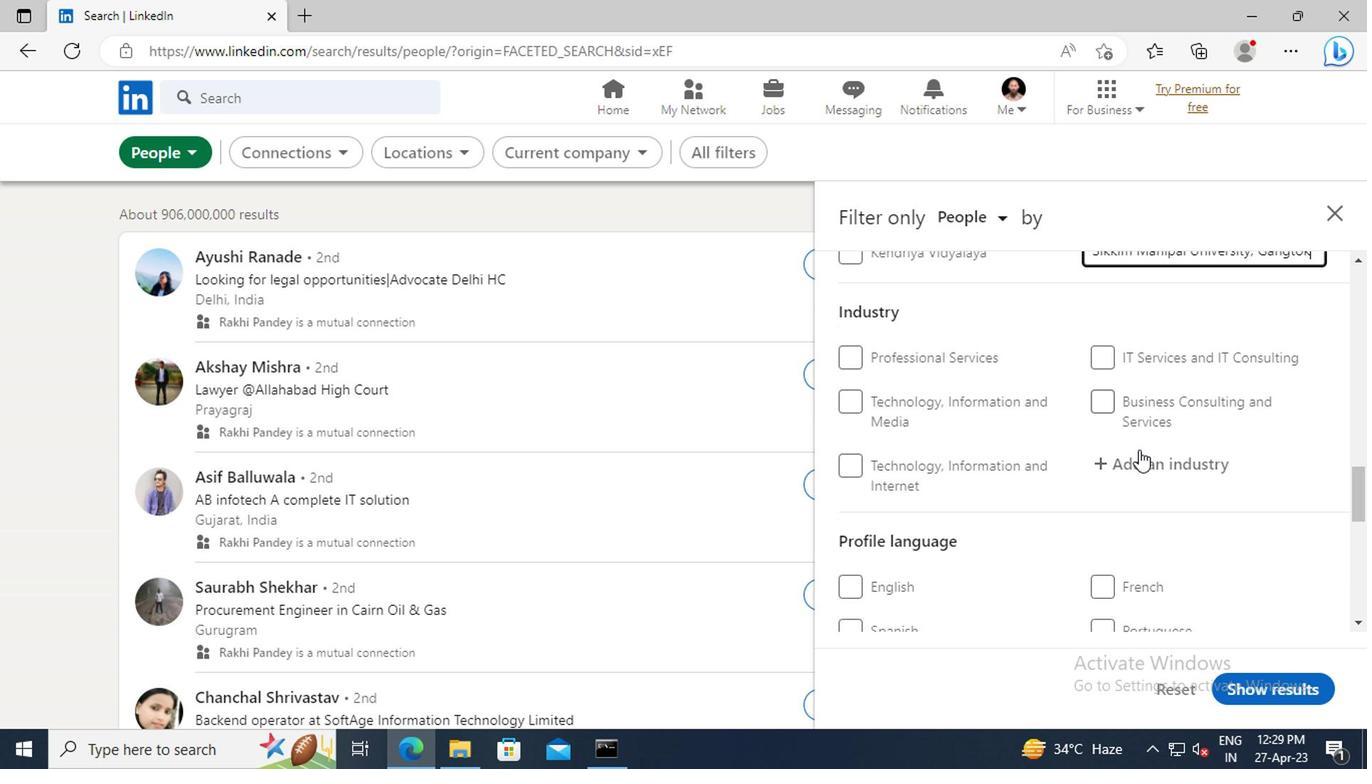 
Action: Mouse pressed left at (1139, 464)
Screenshot: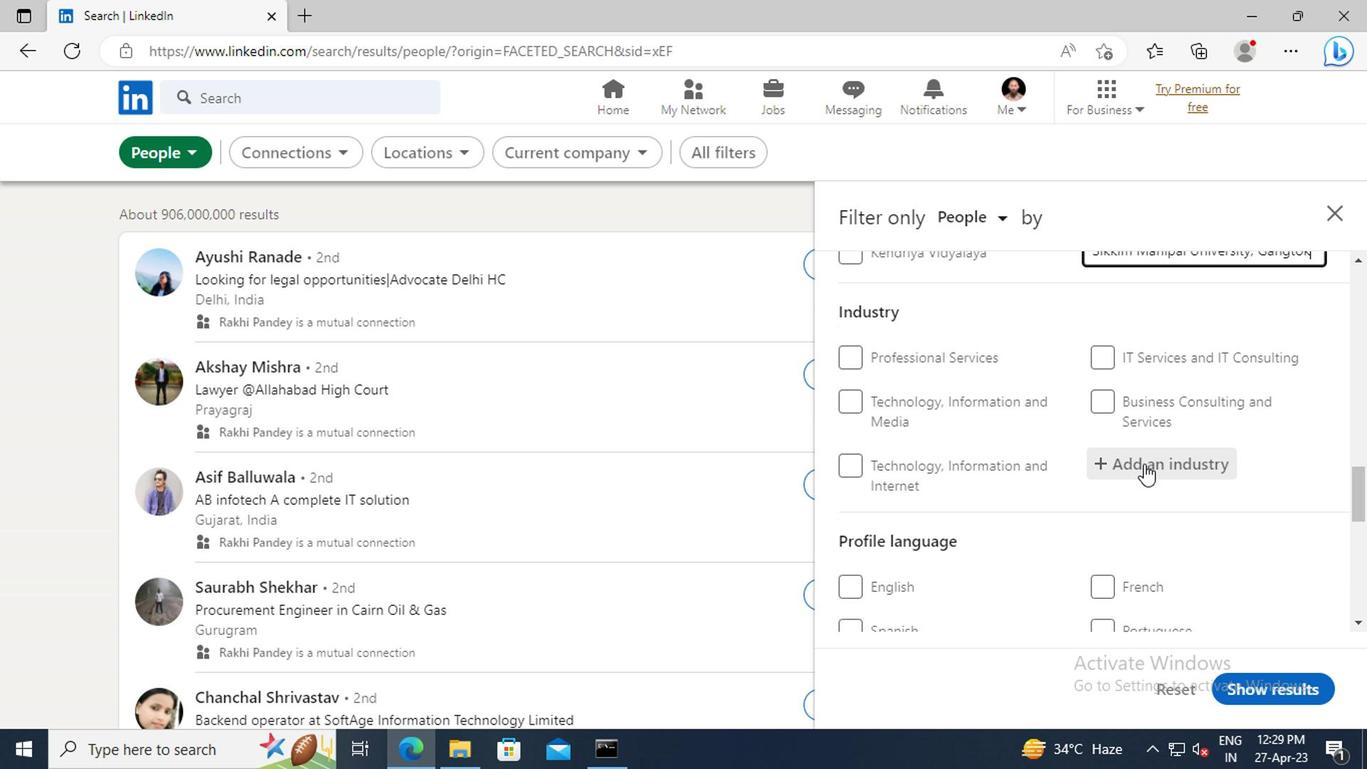 
Action: Key pressed <Key.shift>RETAIL<Key.space><Key.shift>ART<Key.space><Key.shift>DE
Screenshot: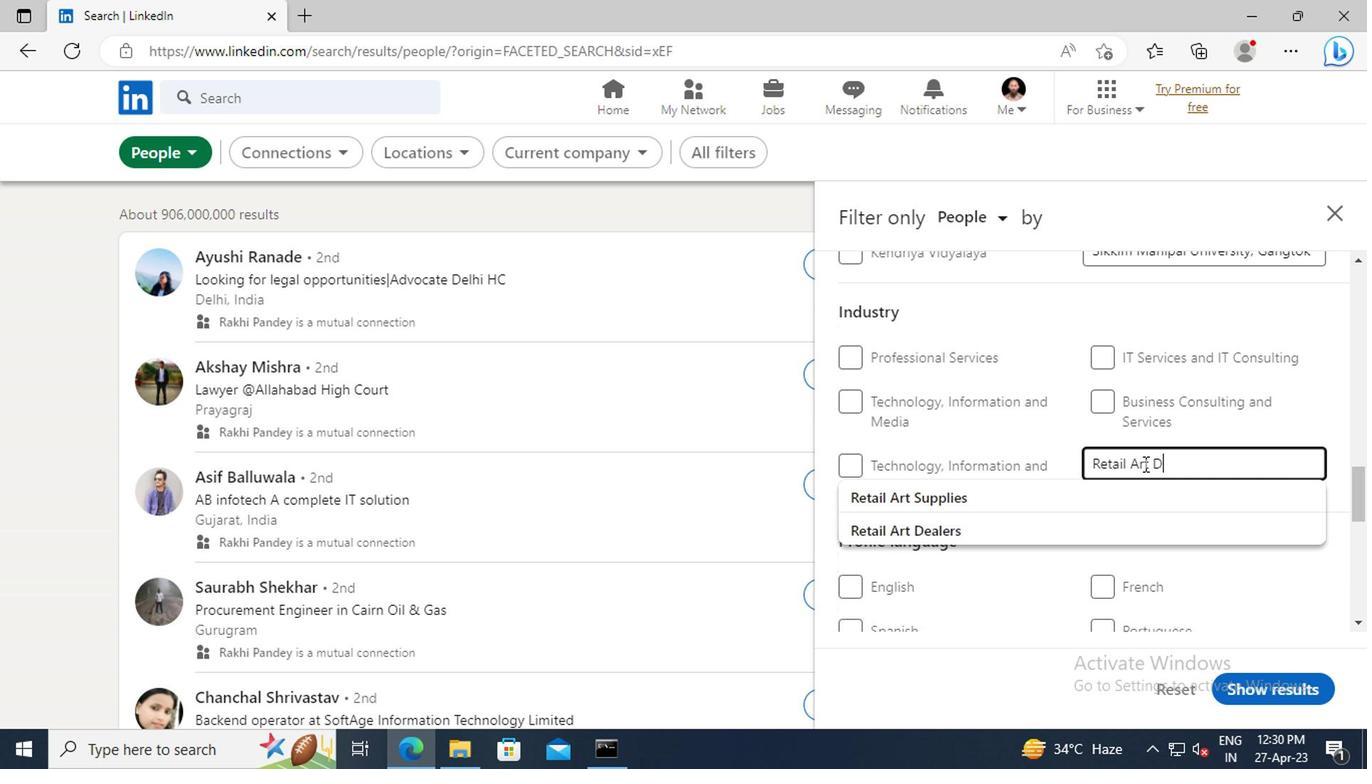 
Action: Mouse moved to (1139, 494)
Screenshot: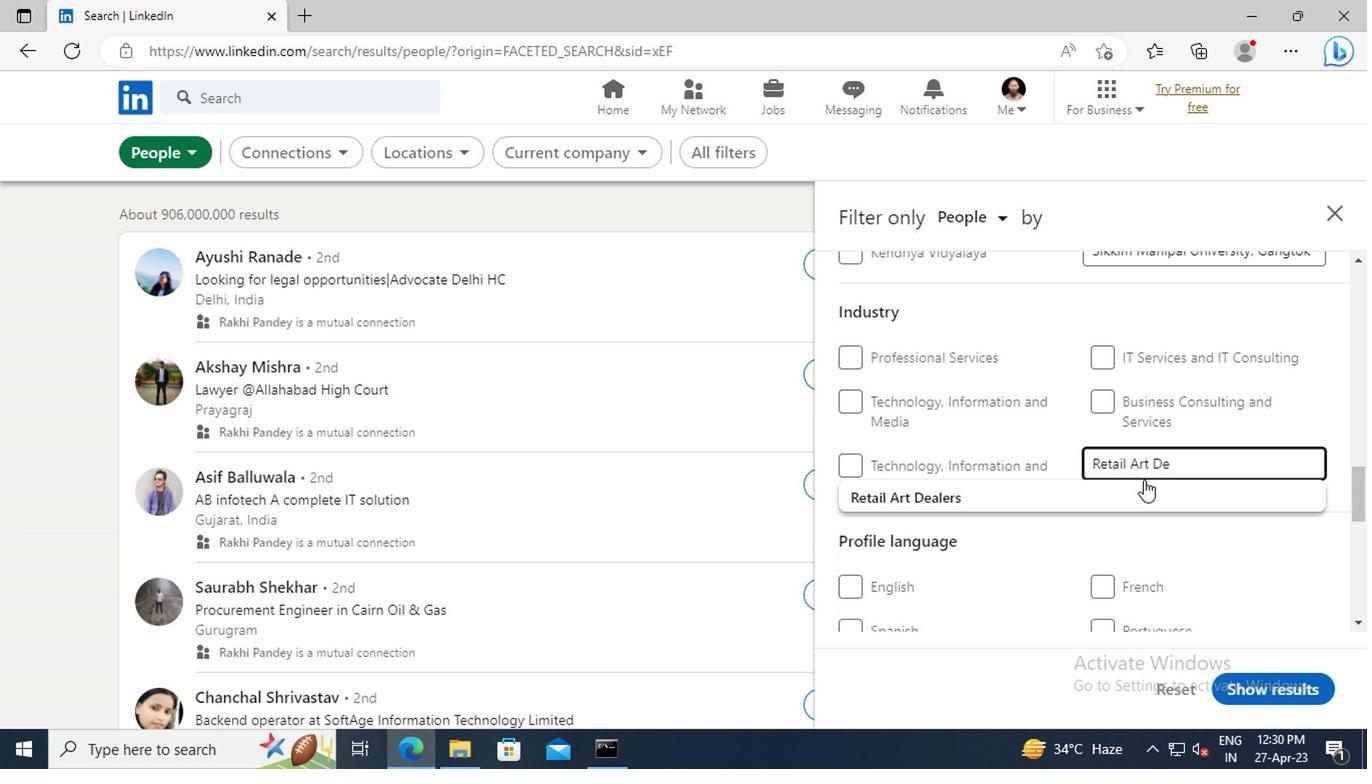 
Action: Mouse pressed left at (1139, 494)
Screenshot: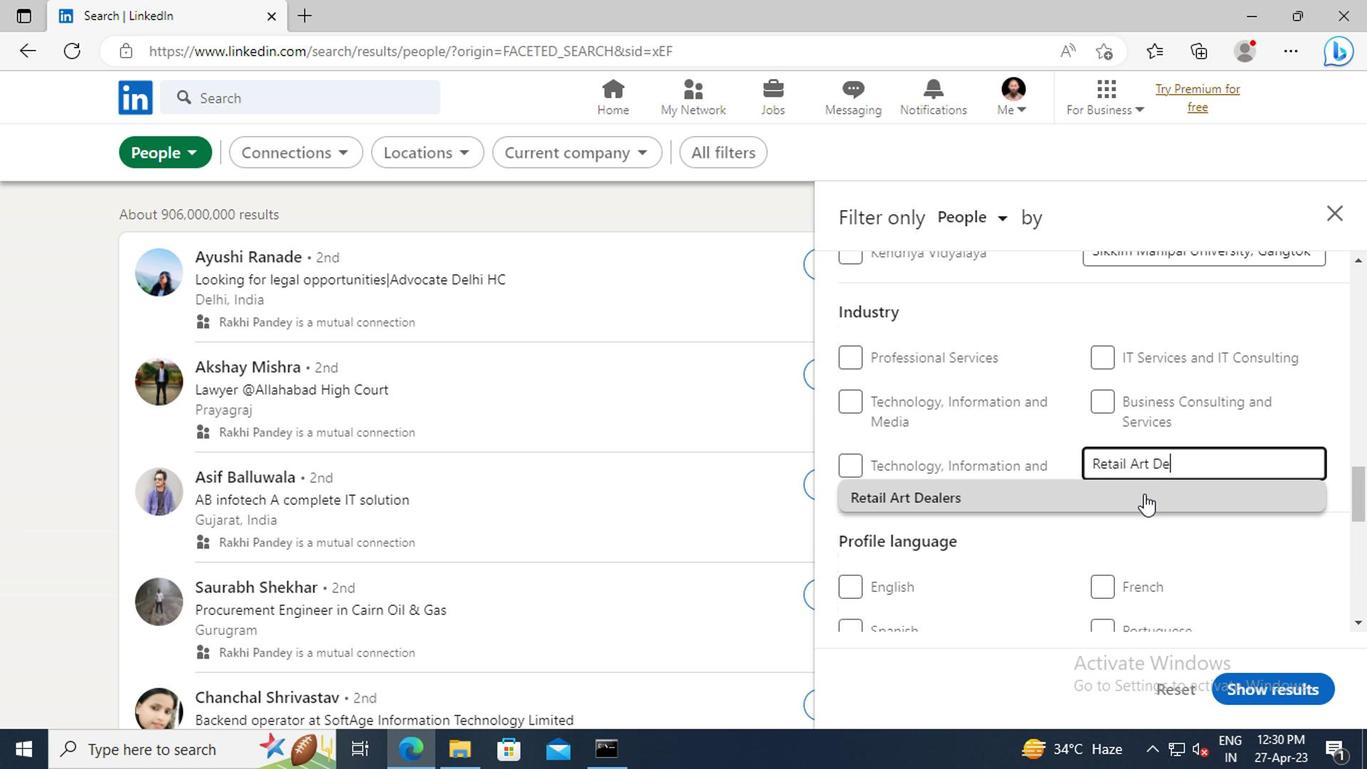 
Action: Mouse moved to (1107, 455)
Screenshot: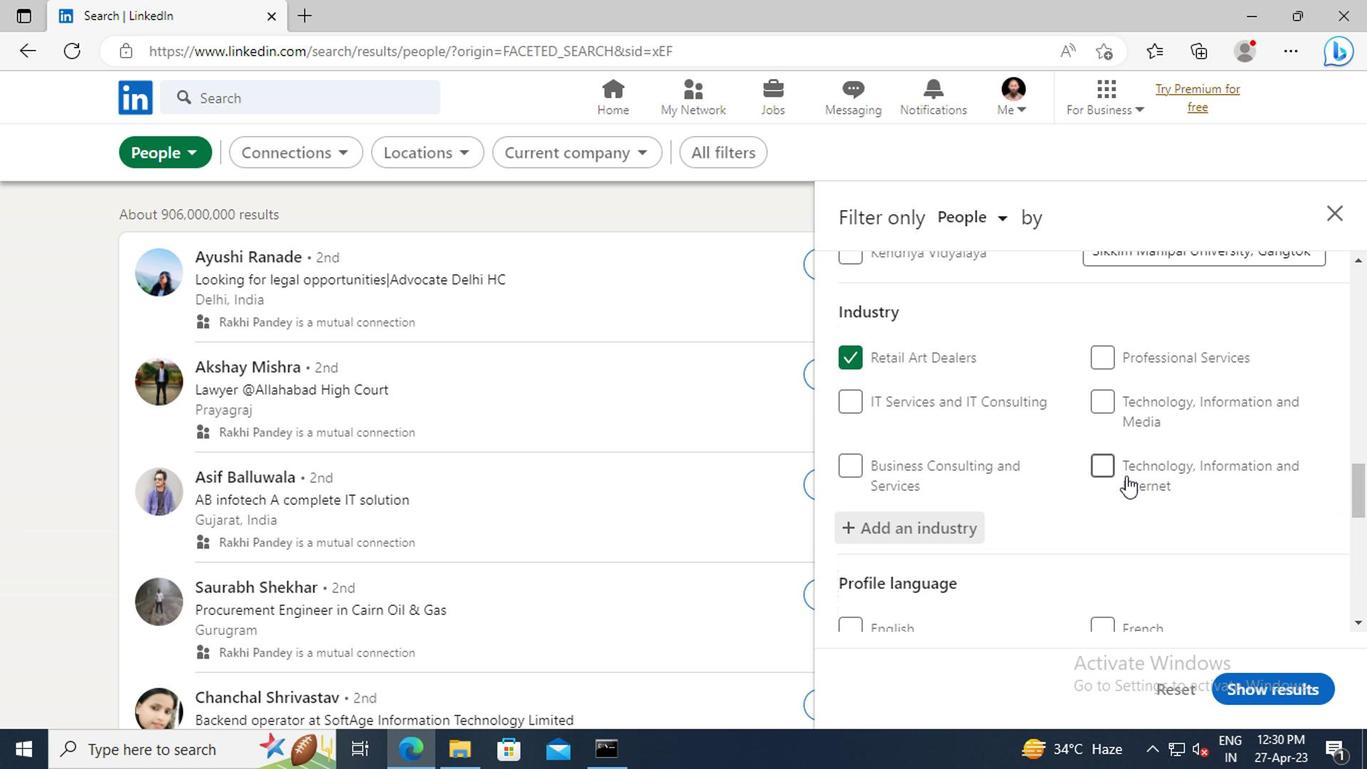 
Action: Mouse scrolled (1107, 455) with delta (0, 0)
Screenshot: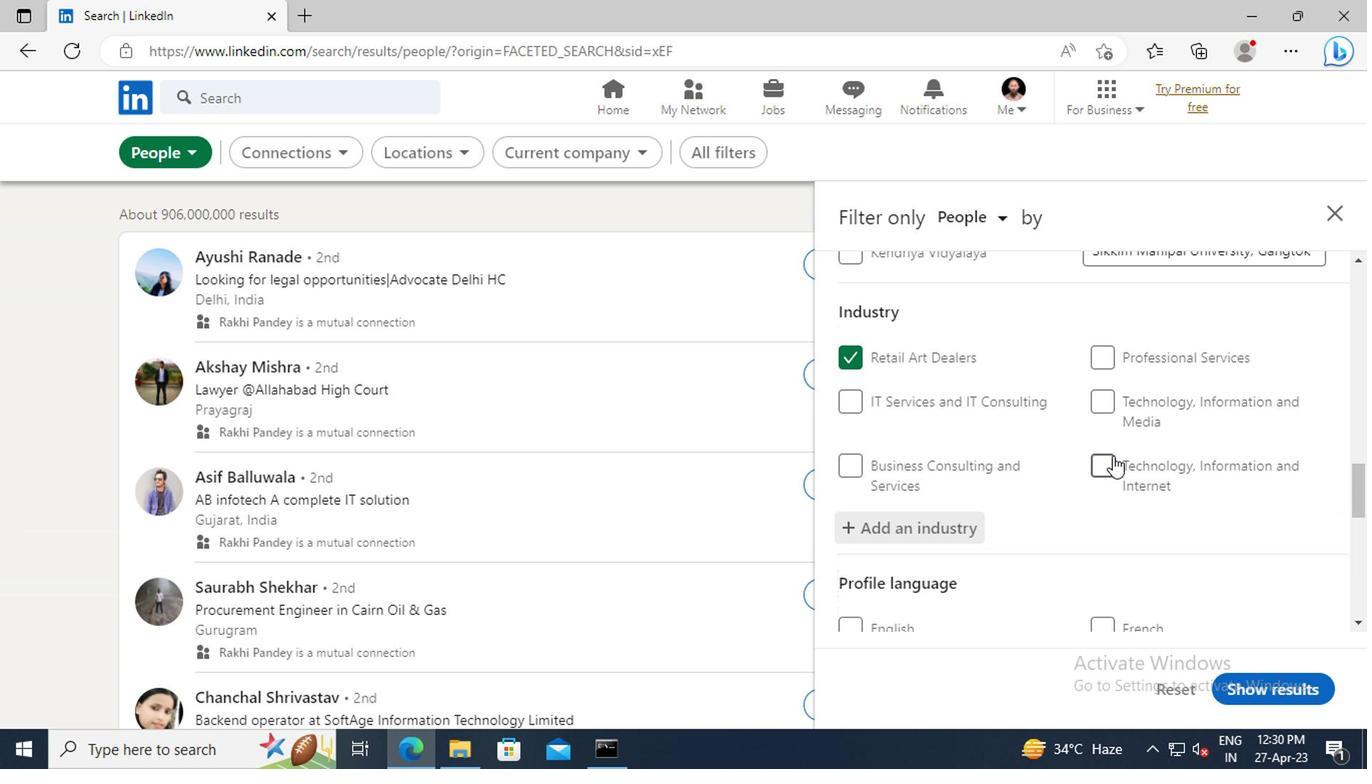 
Action: Mouse scrolled (1107, 455) with delta (0, 0)
Screenshot: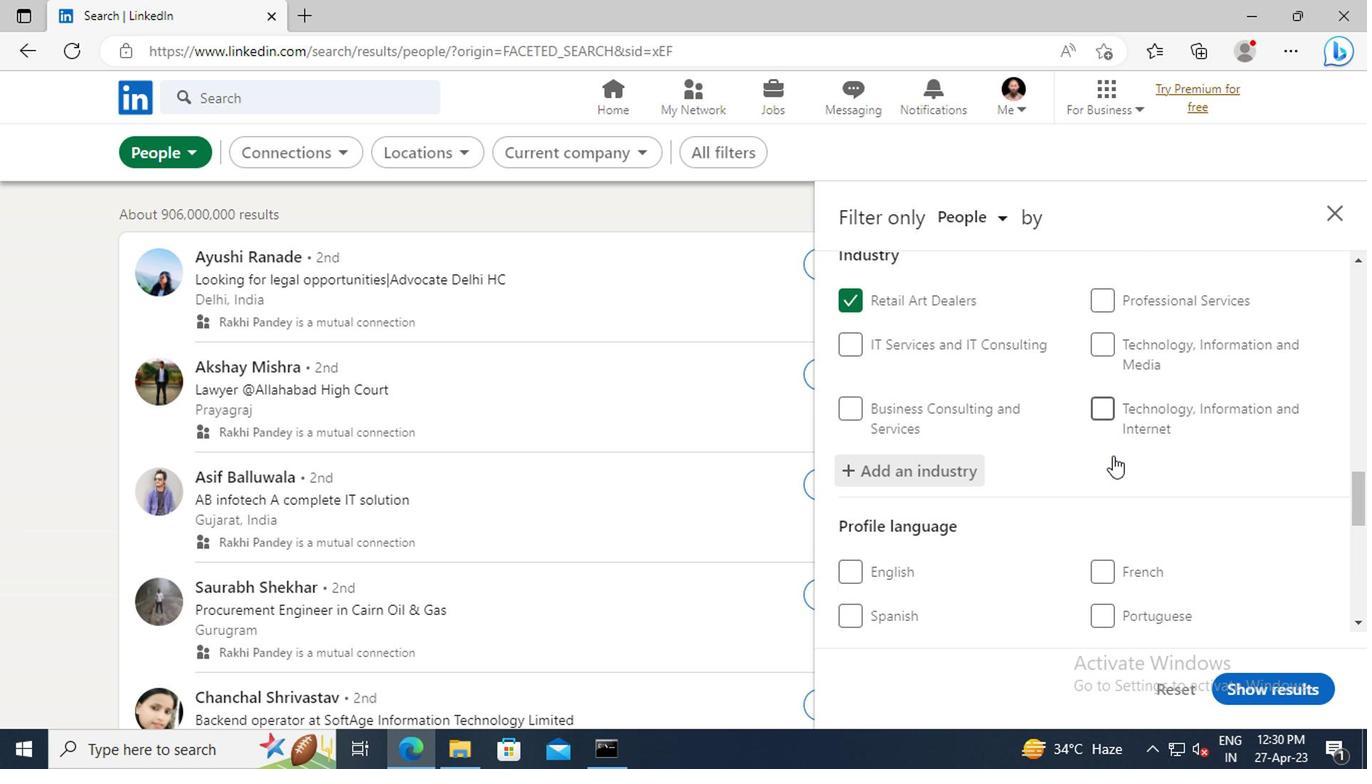 
Action: Mouse scrolled (1107, 455) with delta (0, 0)
Screenshot: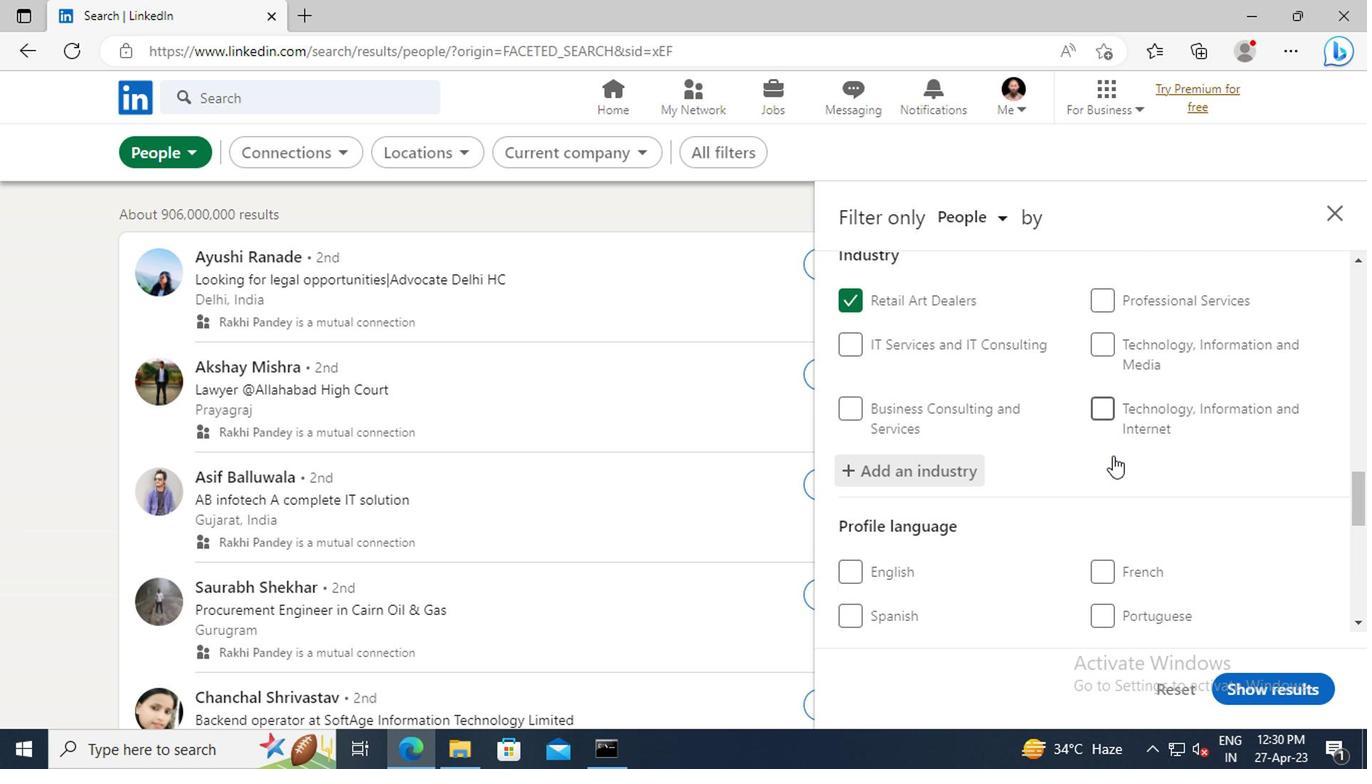 
Action: Mouse scrolled (1107, 455) with delta (0, 0)
Screenshot: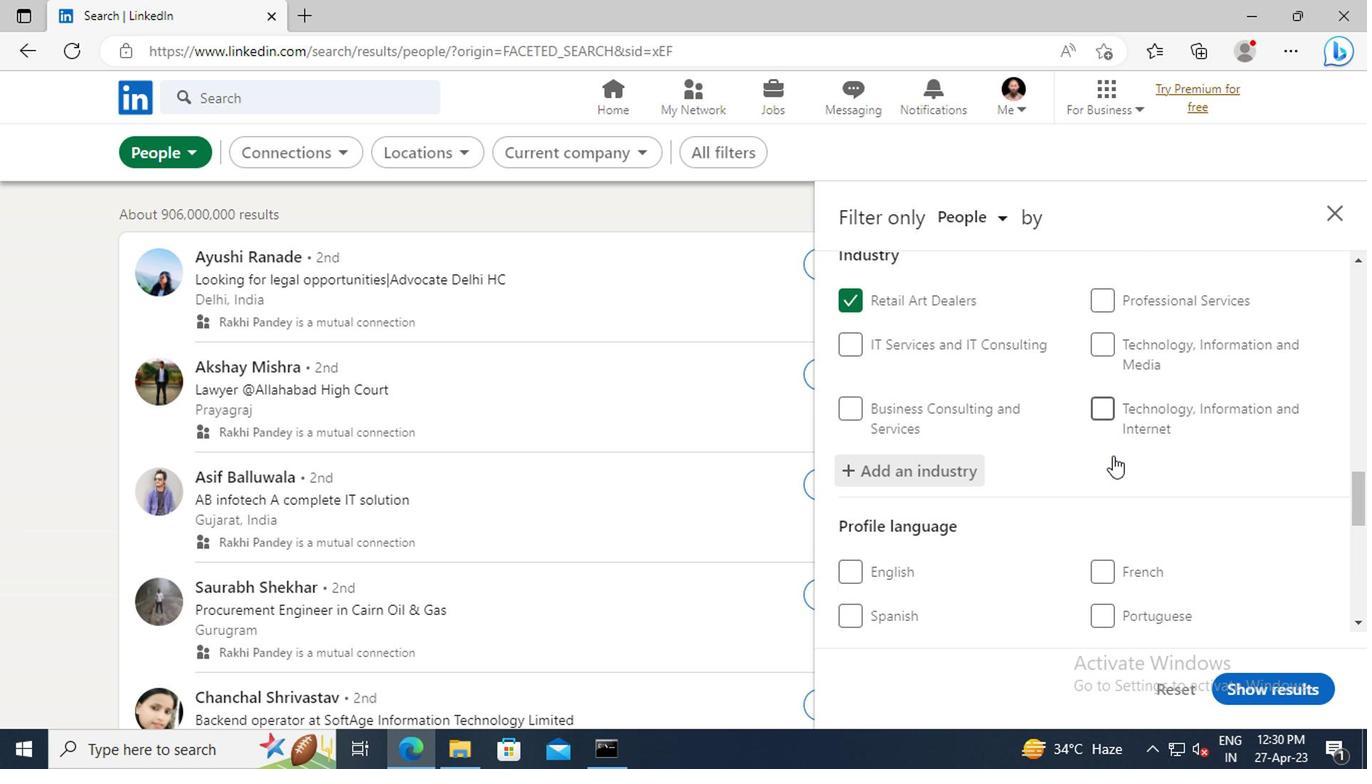 
Action: Mouse scrolled (1107, 455) with delta (0, 0)
Screenshot: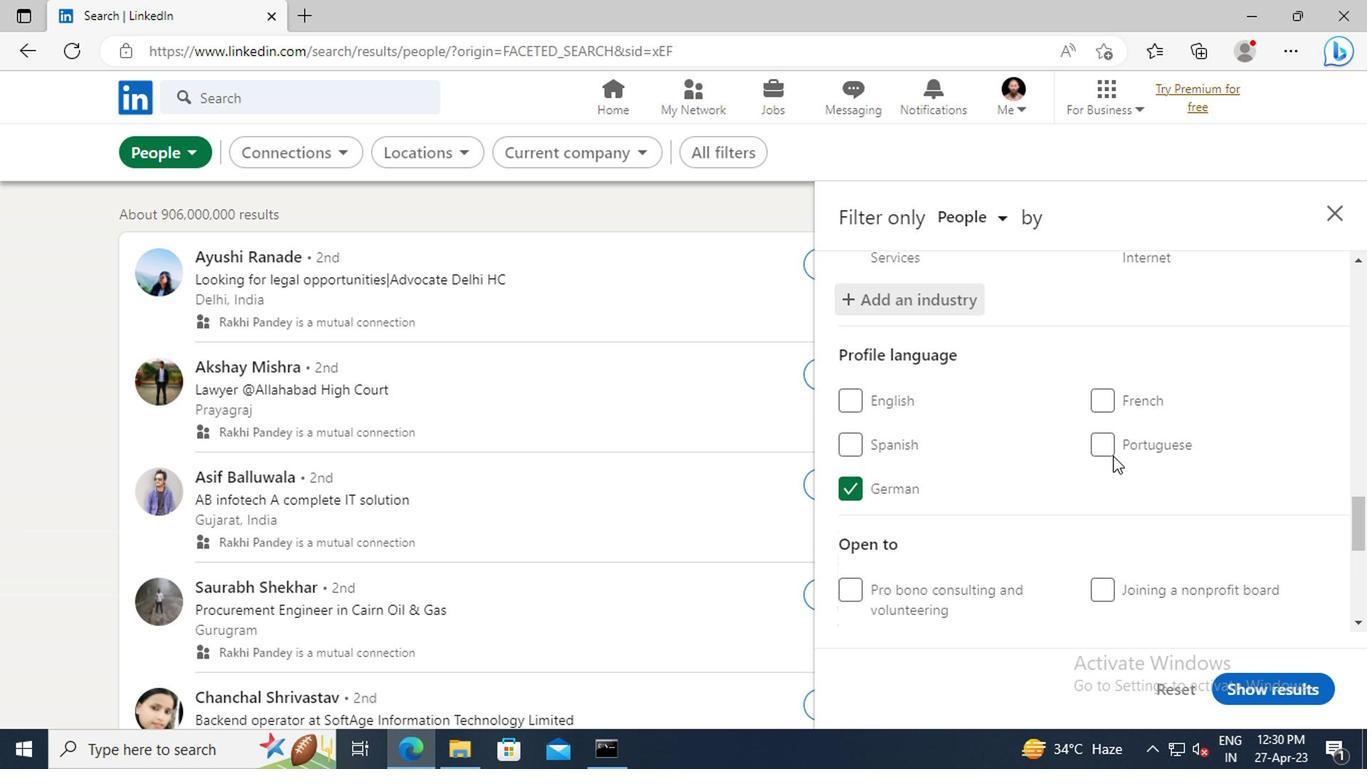 
Action: Mouse scrolled (1107, 455) with delta (0, 0)
Screenshot: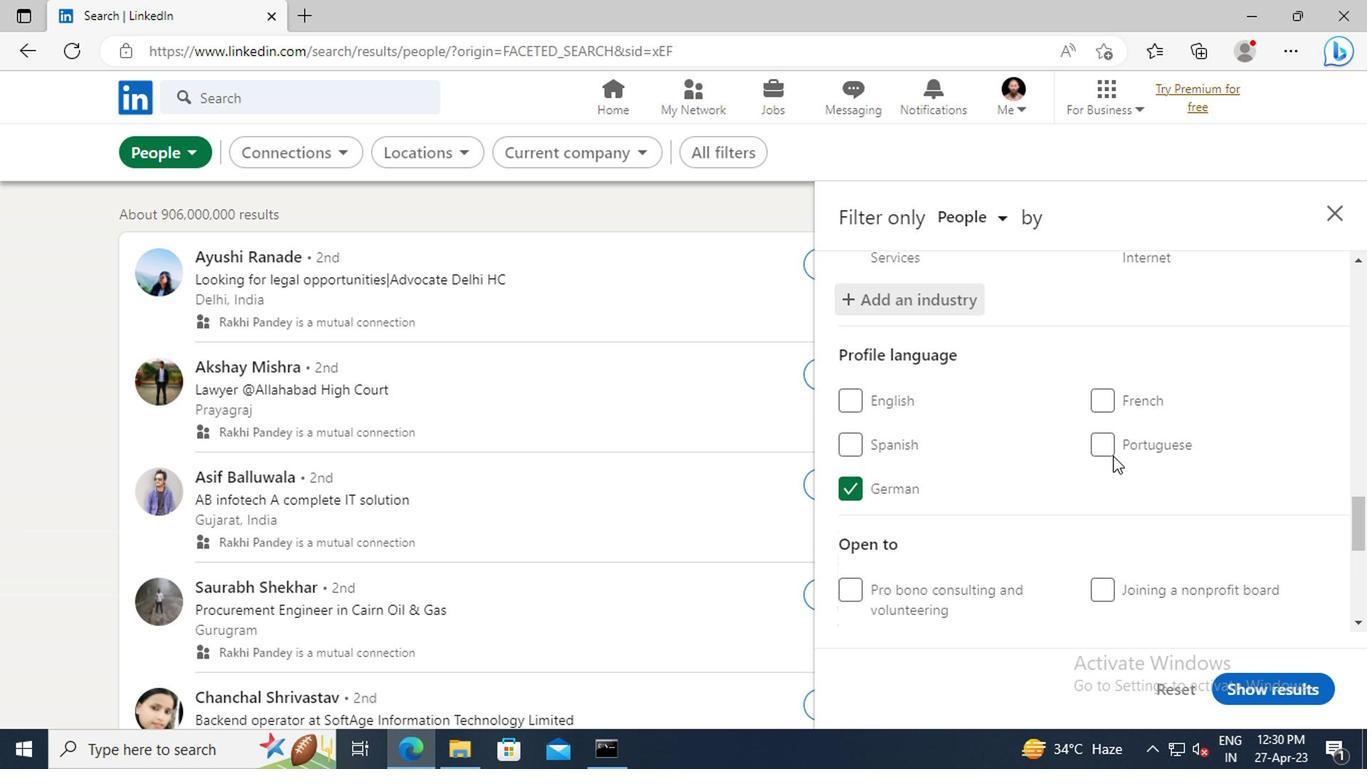 
Action: Mouse scrolled (1107, 455) with delta (0, 0)
Screenshot: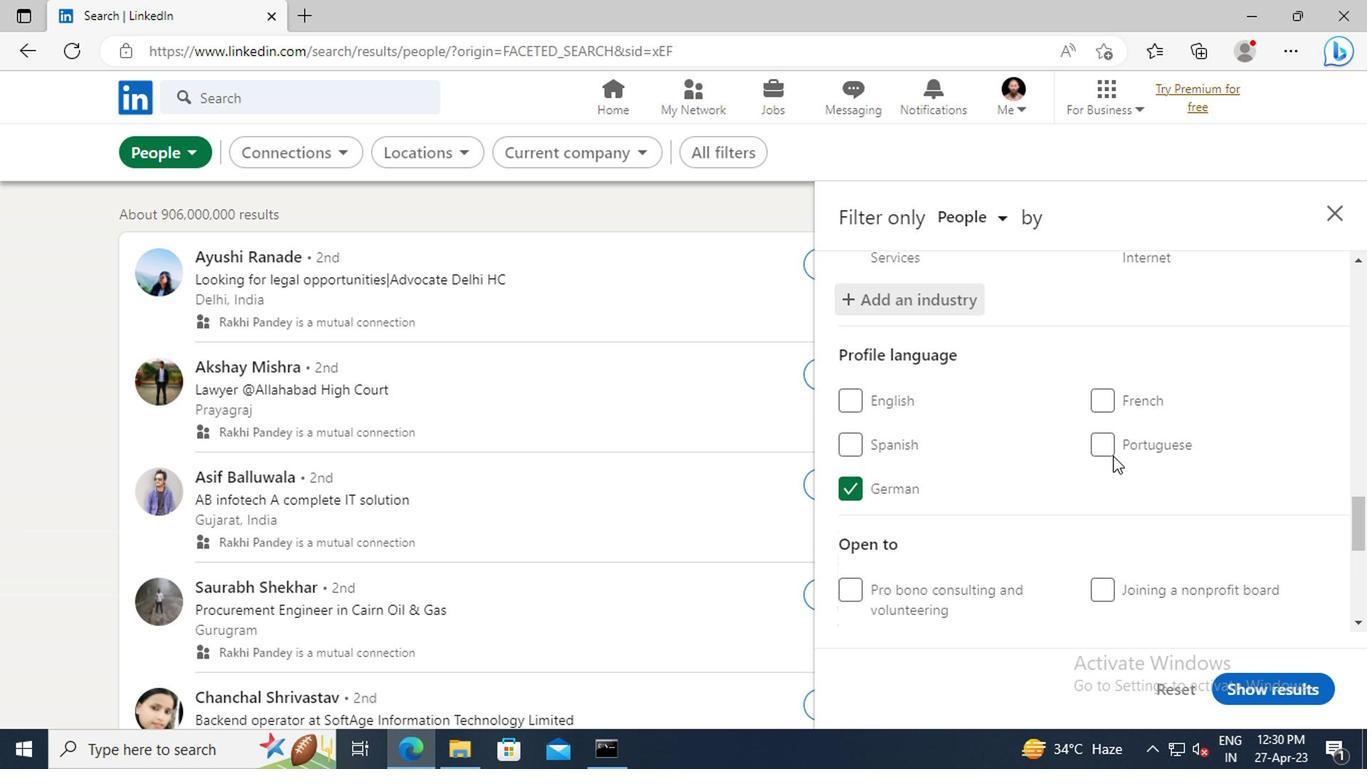 
Action: Mouse scrolled (1107, 455) with delta (0, 0)
Screenshot: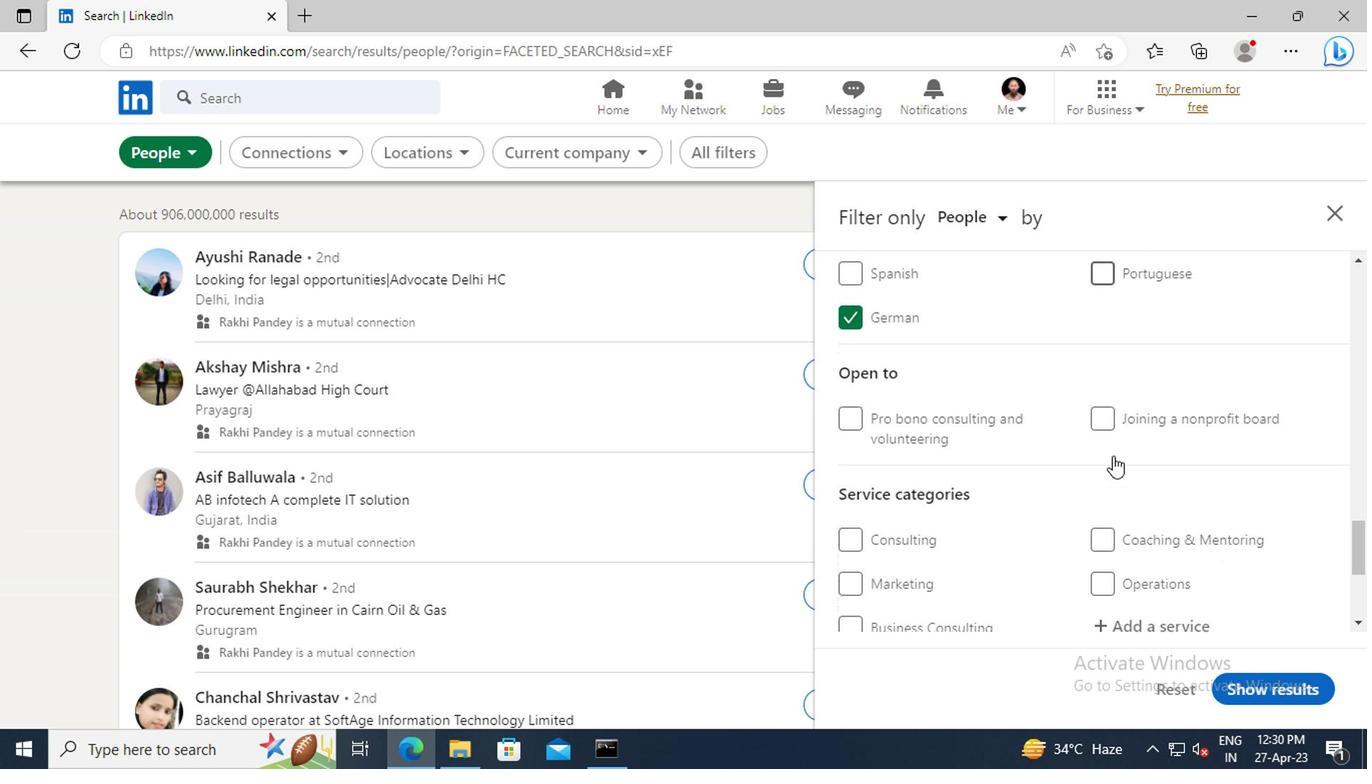 
Action: Mouse scrolled (1107, 455) with delta (0, 0)
Screenshot: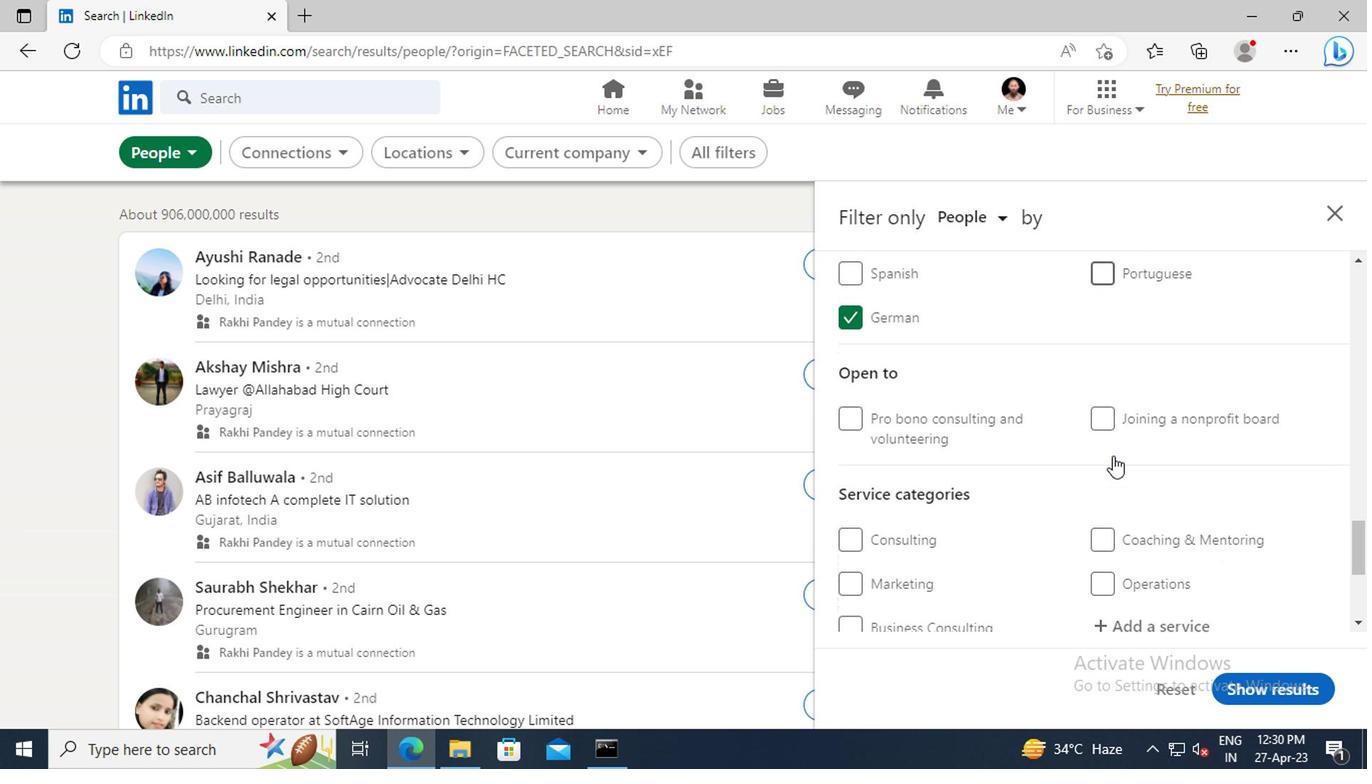 
Action: Mouse scrolled (1107, 455) with delta (0, 0)
Screenshot: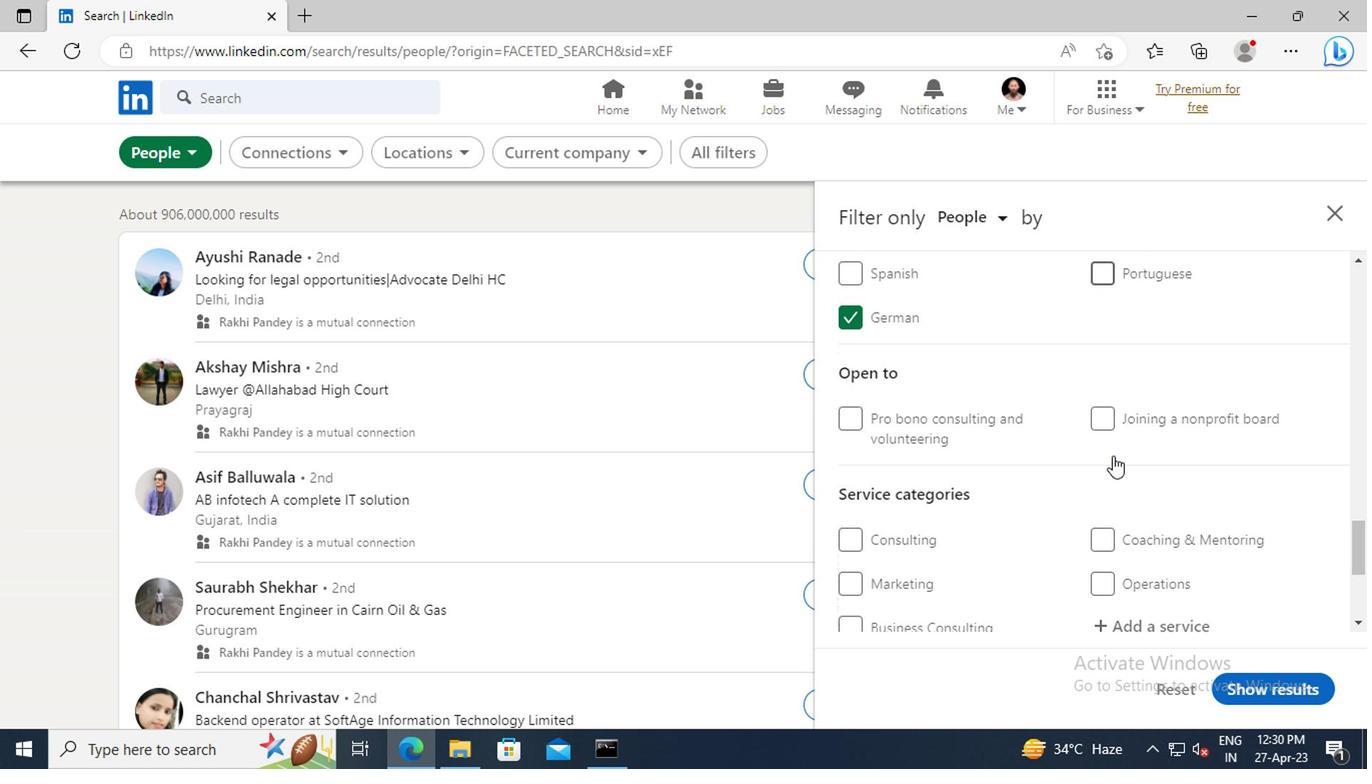 
Action: Mouse moved to (1119, 458)
Screenshot: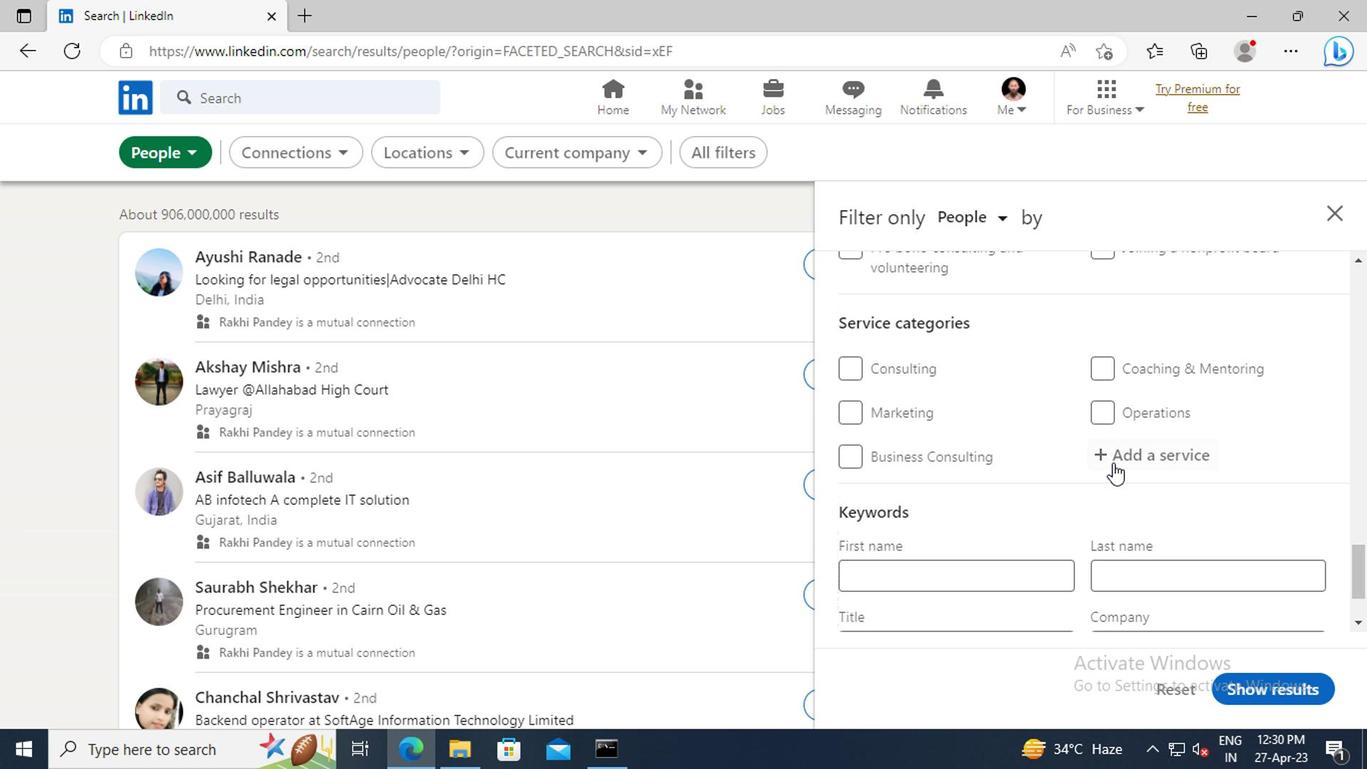 
Action: Mouse pressed left at (1119, 458)
Screenshot: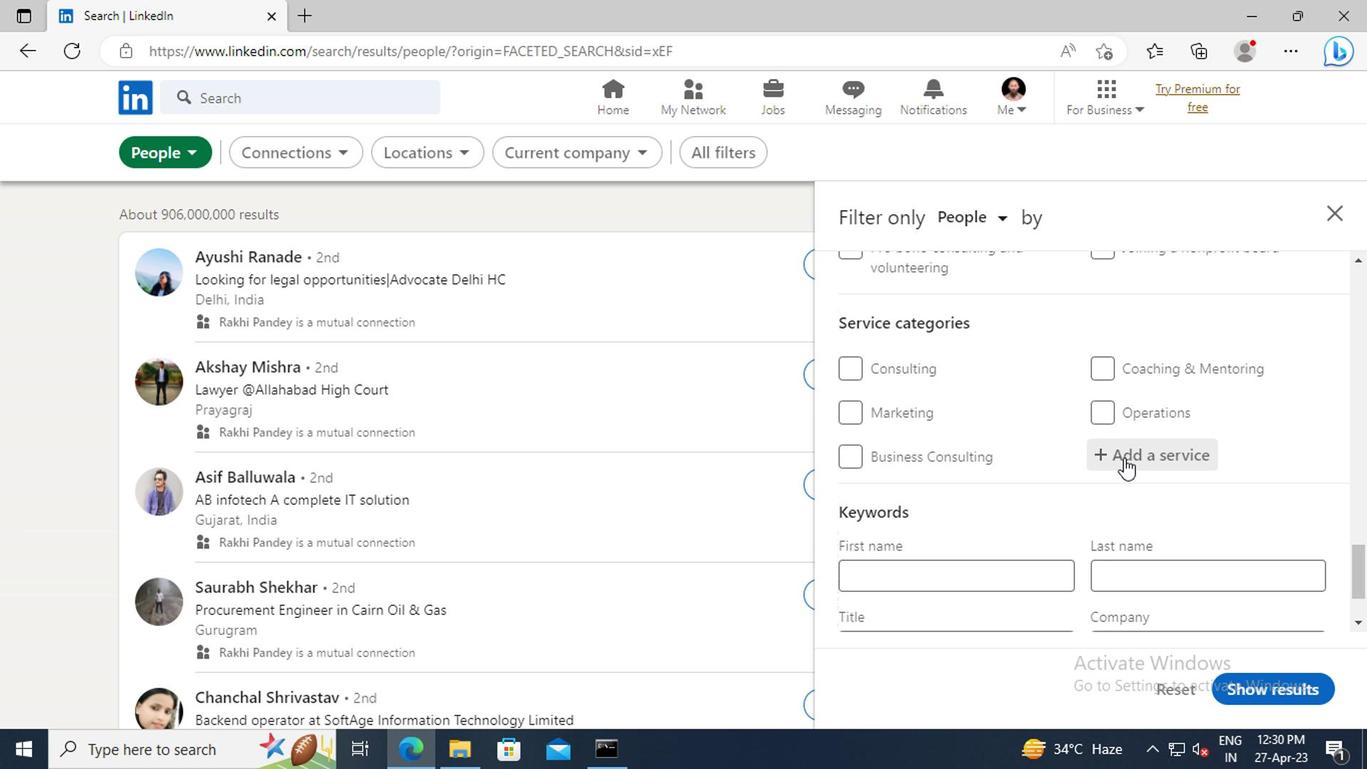 
Action: Mouse moved to (1119, 457)
Screenshot: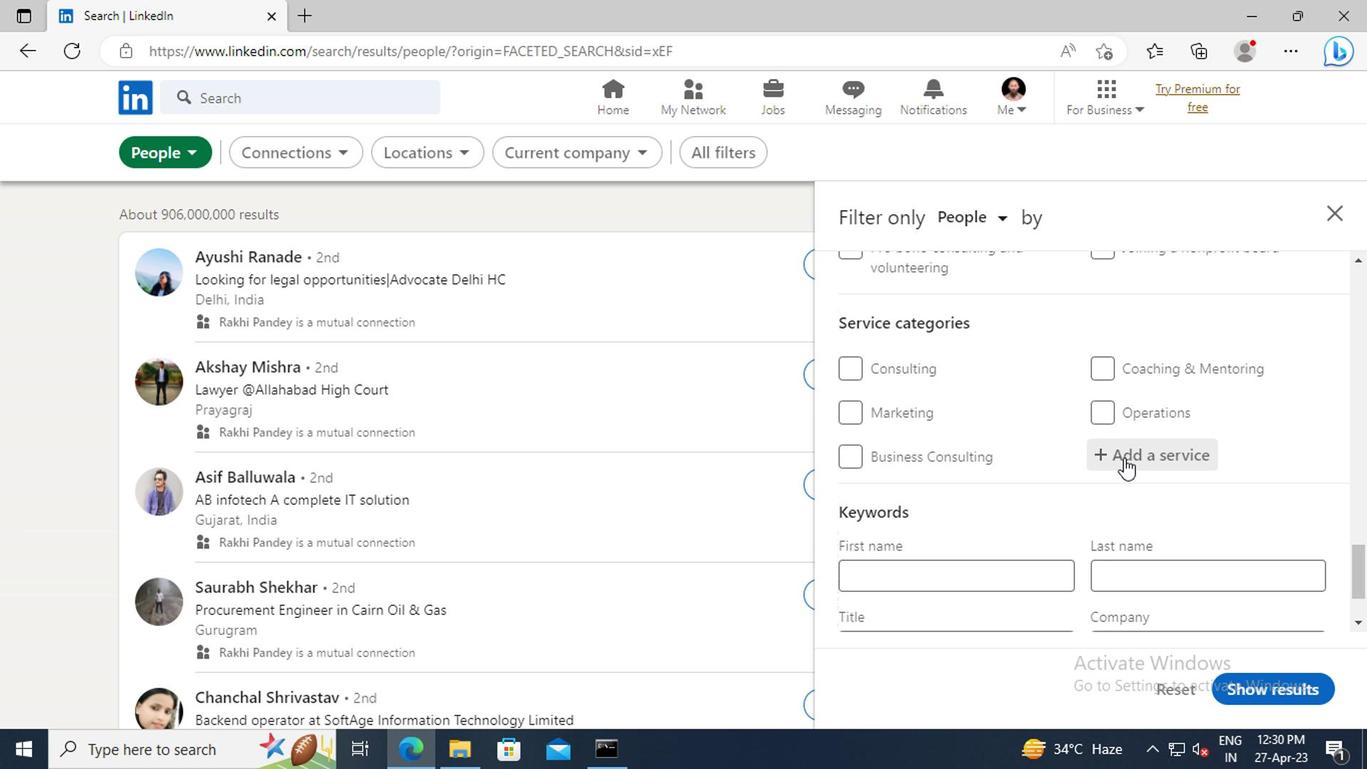
Action: Key pressed <Key.shift>BUSINESS<Key.space><Key.shift>LAW
Screenshot: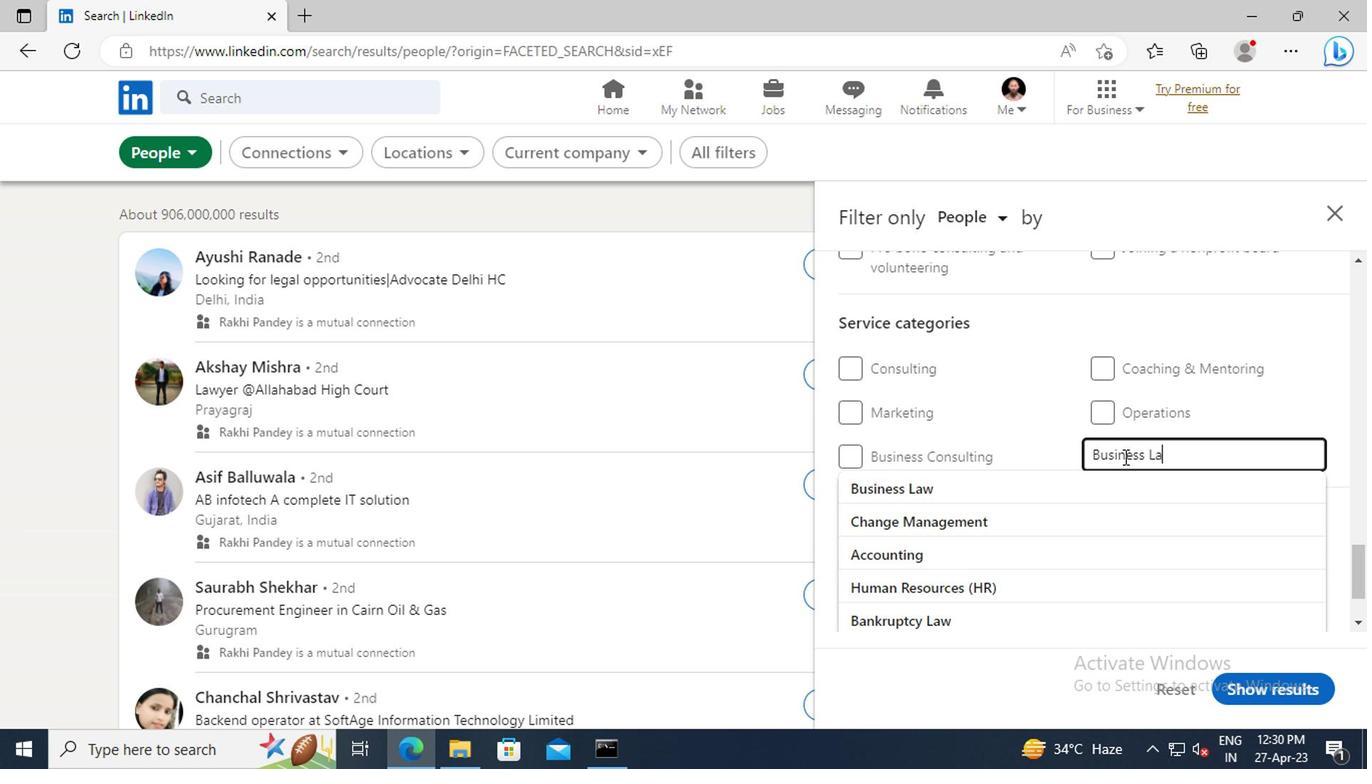 
Action: Mouse moved to (1127, 488)
Screenshot: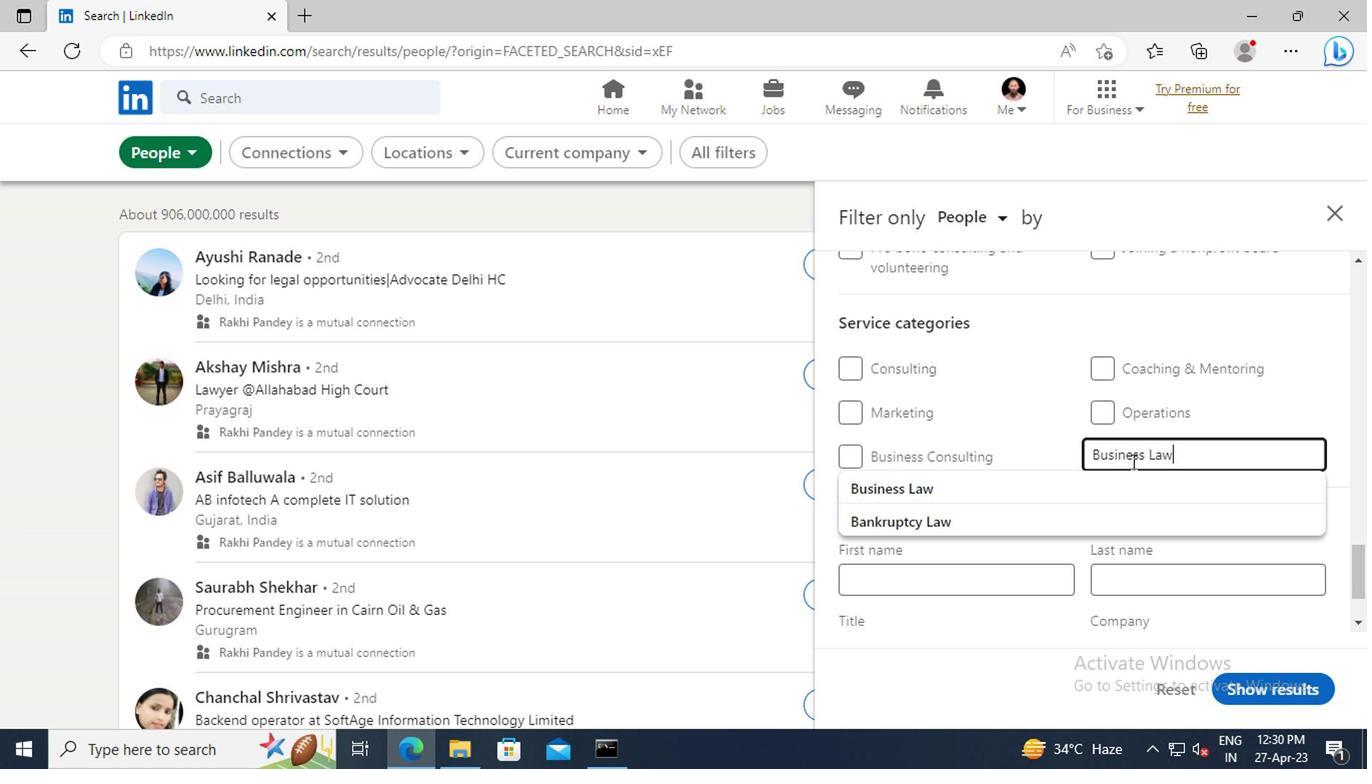 
Action: Mouse pressed left at (1127, 488)
Screenshot: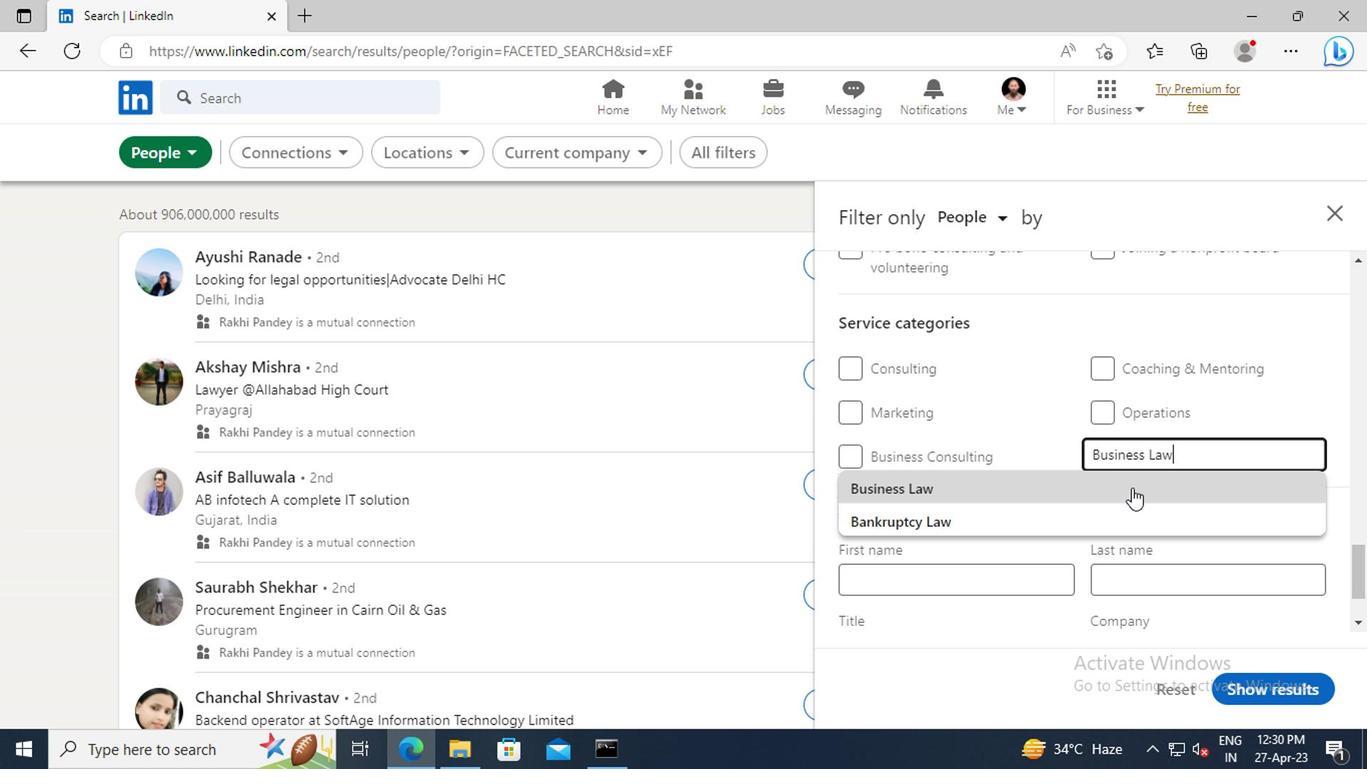 
Action: Mouse moved to (1045, 459)
Screenshot: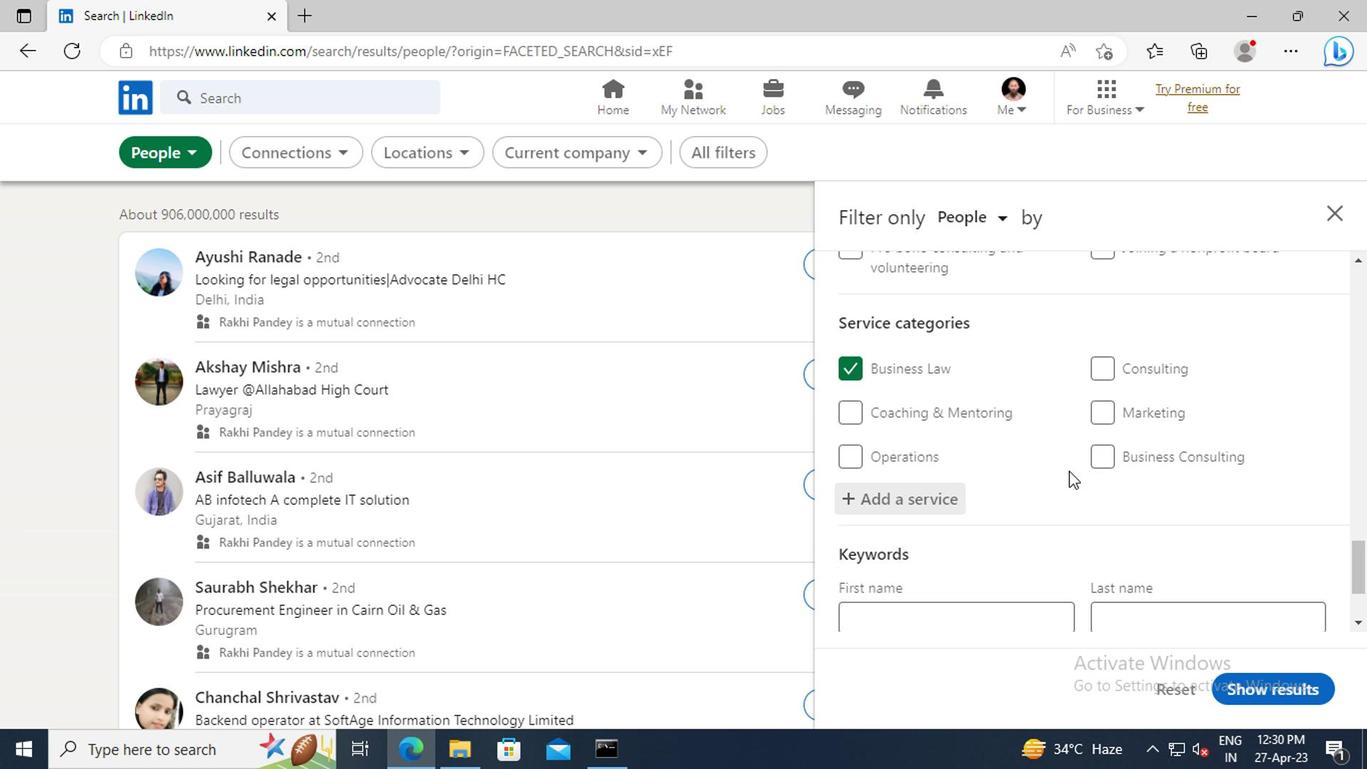 
Action: Mouse scrolled (1045, 458) with delta (0, -1)
Screenshot: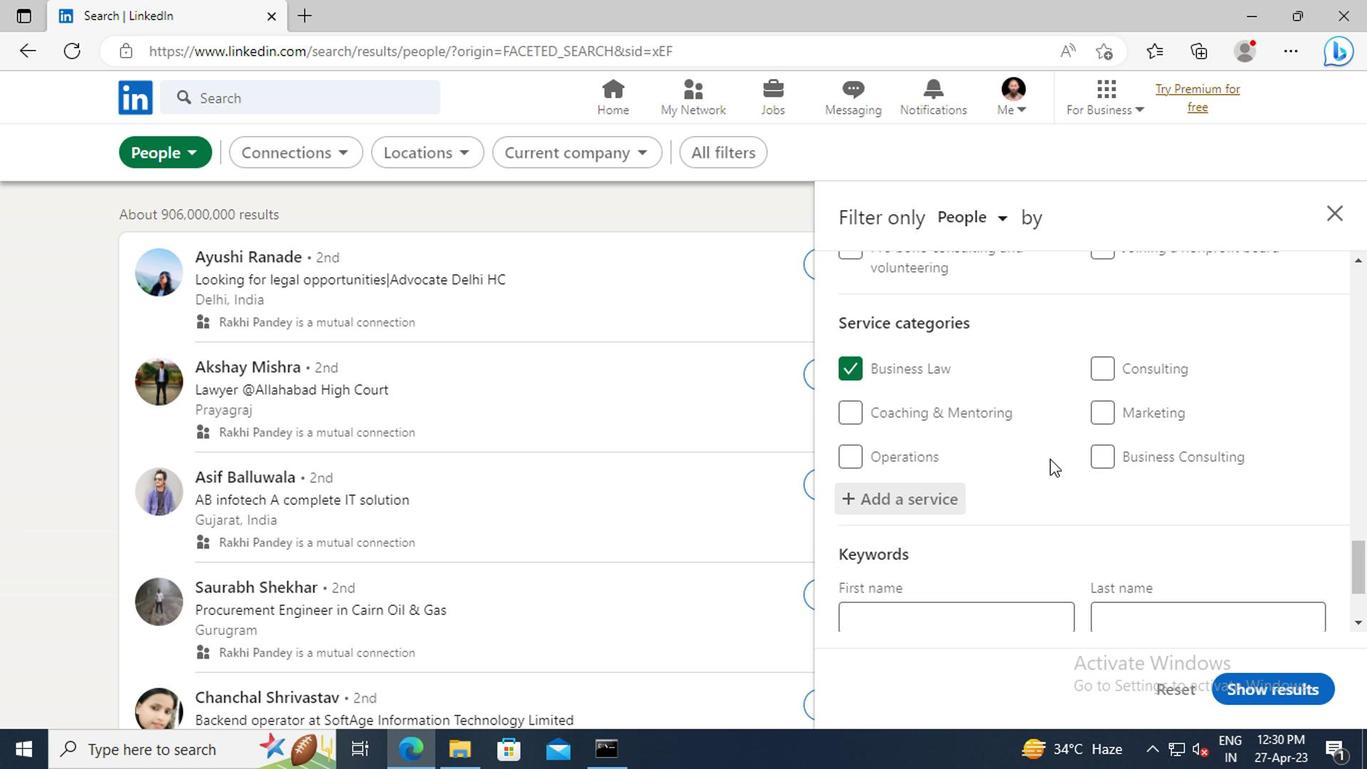 
Action: Mouse scrolled (1045, 458) with delta (0, -1)
Screenshot: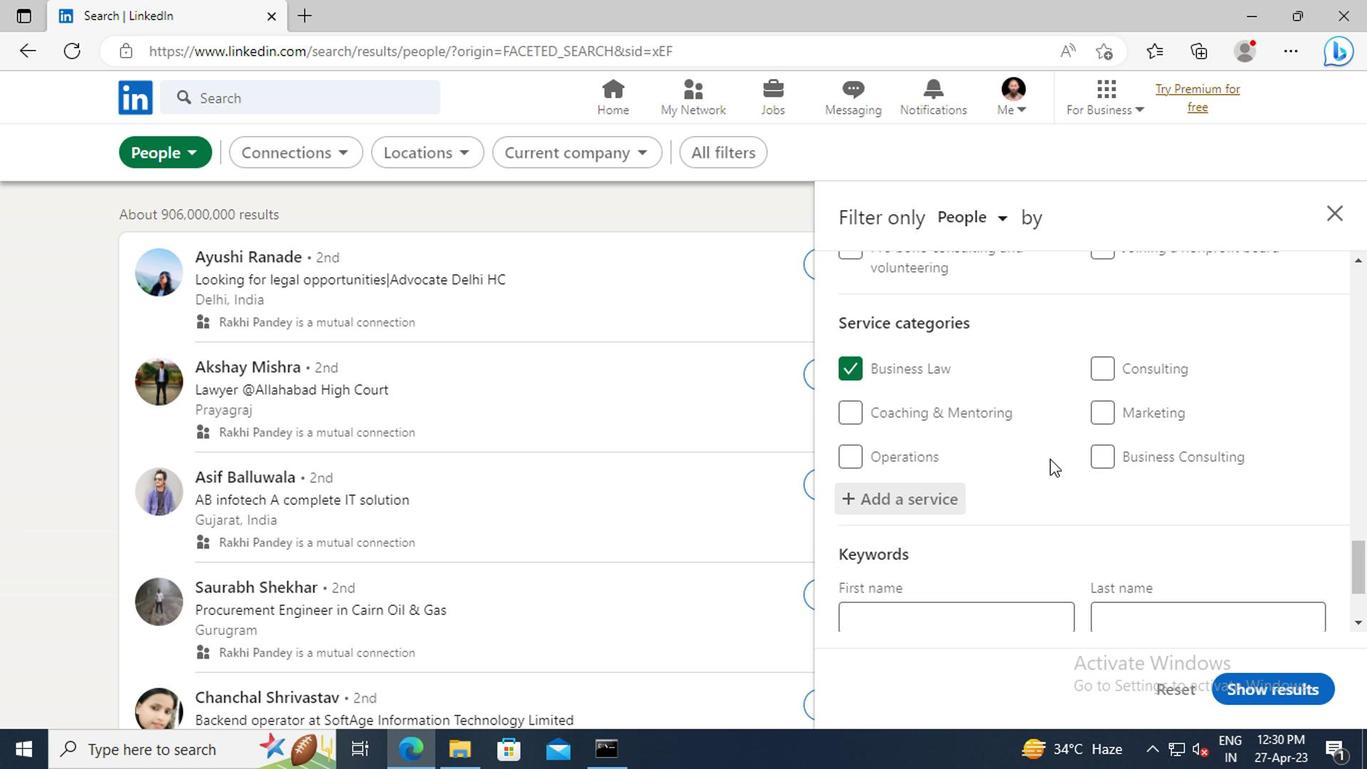 
Action: Mouse scrolled (1045, 458) with delta (0, -1)
Screenshot: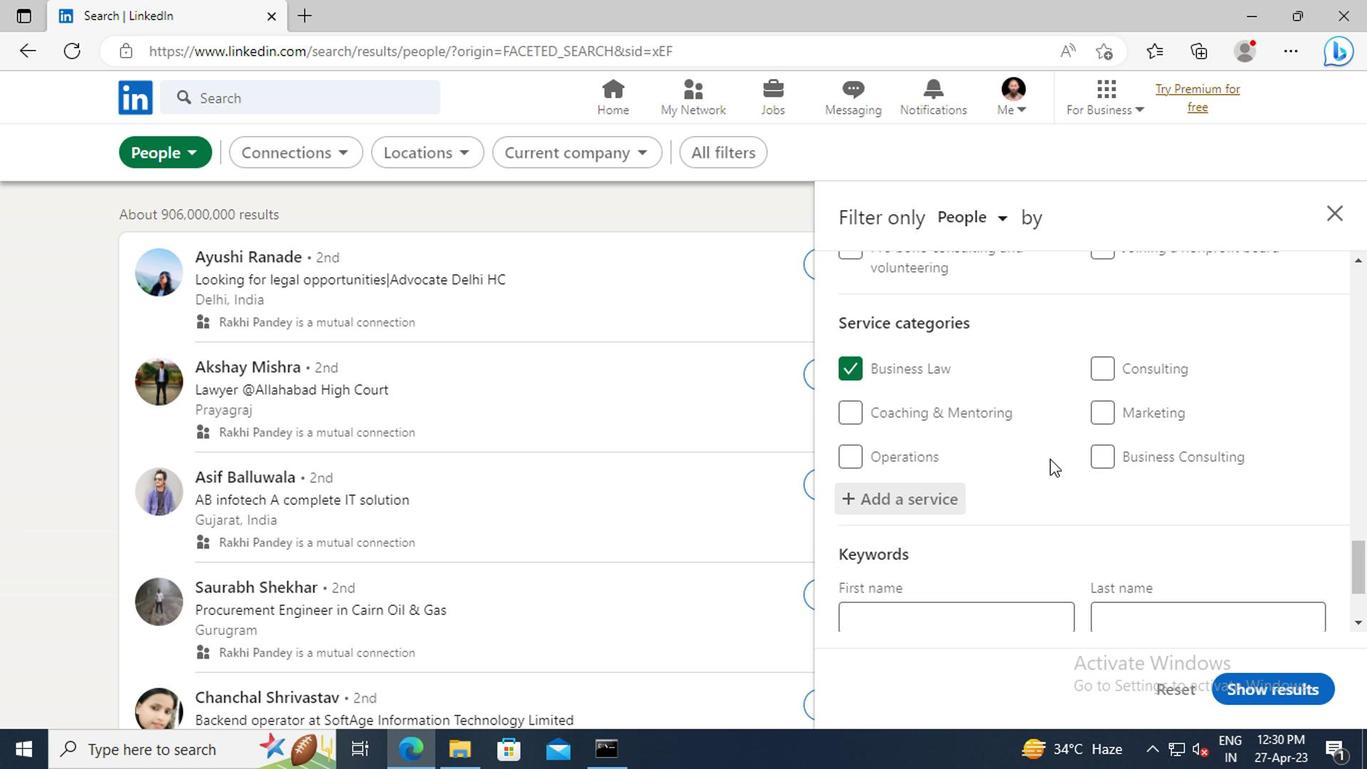 
Action: Mouse moved to (983, 538)
Screenshot: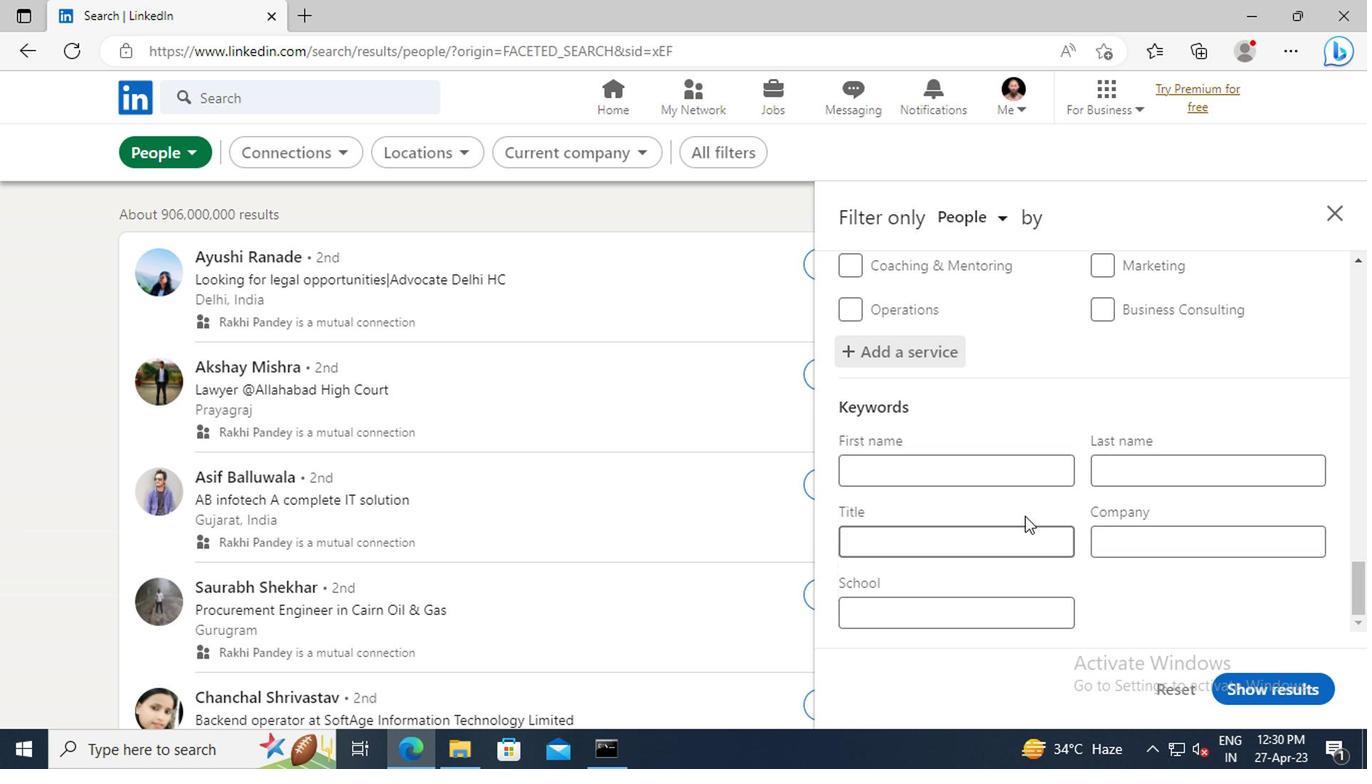 
Action: Mouse pressed left at (983, 538)
Screenshot: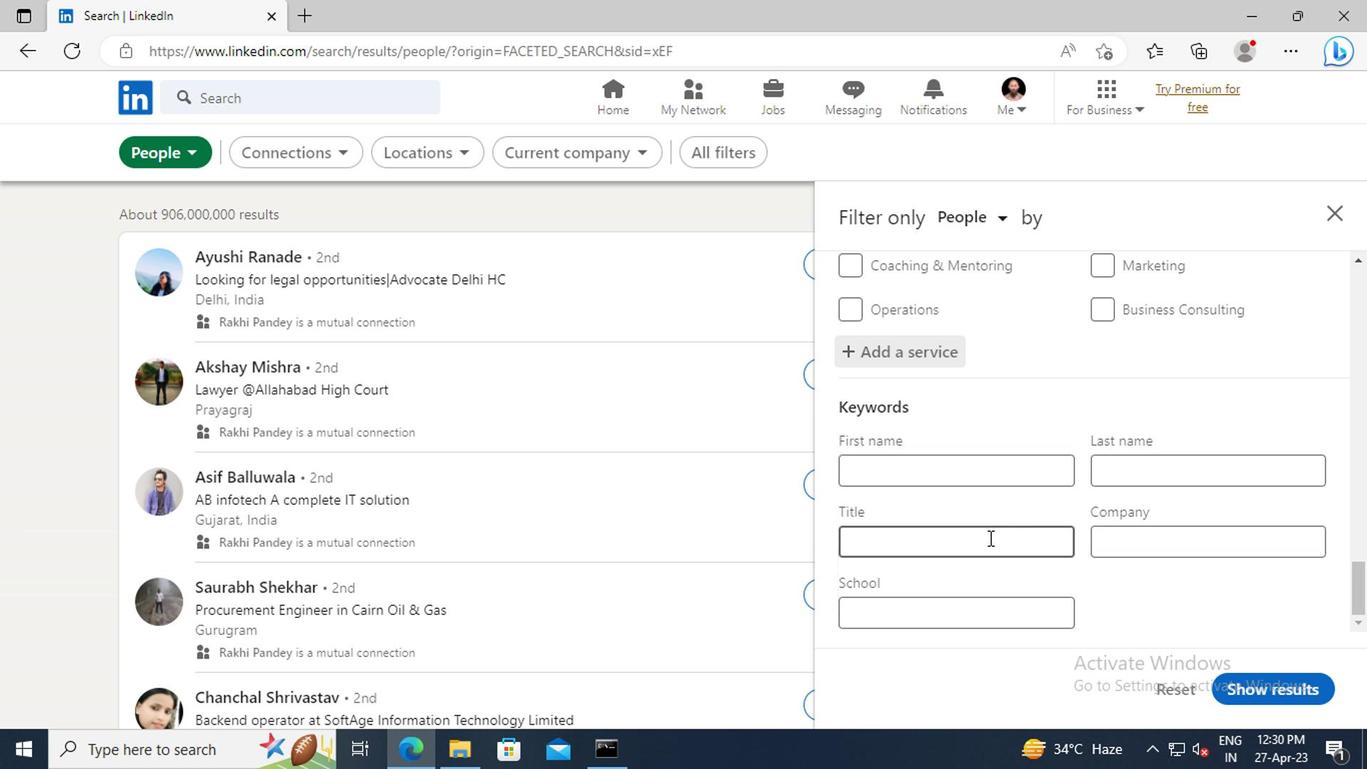 
Action: Key pressed <Key.shift>DIRECTOR<Key.space>OF<Key.space><Key.shift>PHOTOGRAPHY<Key.enter>
Screenshot: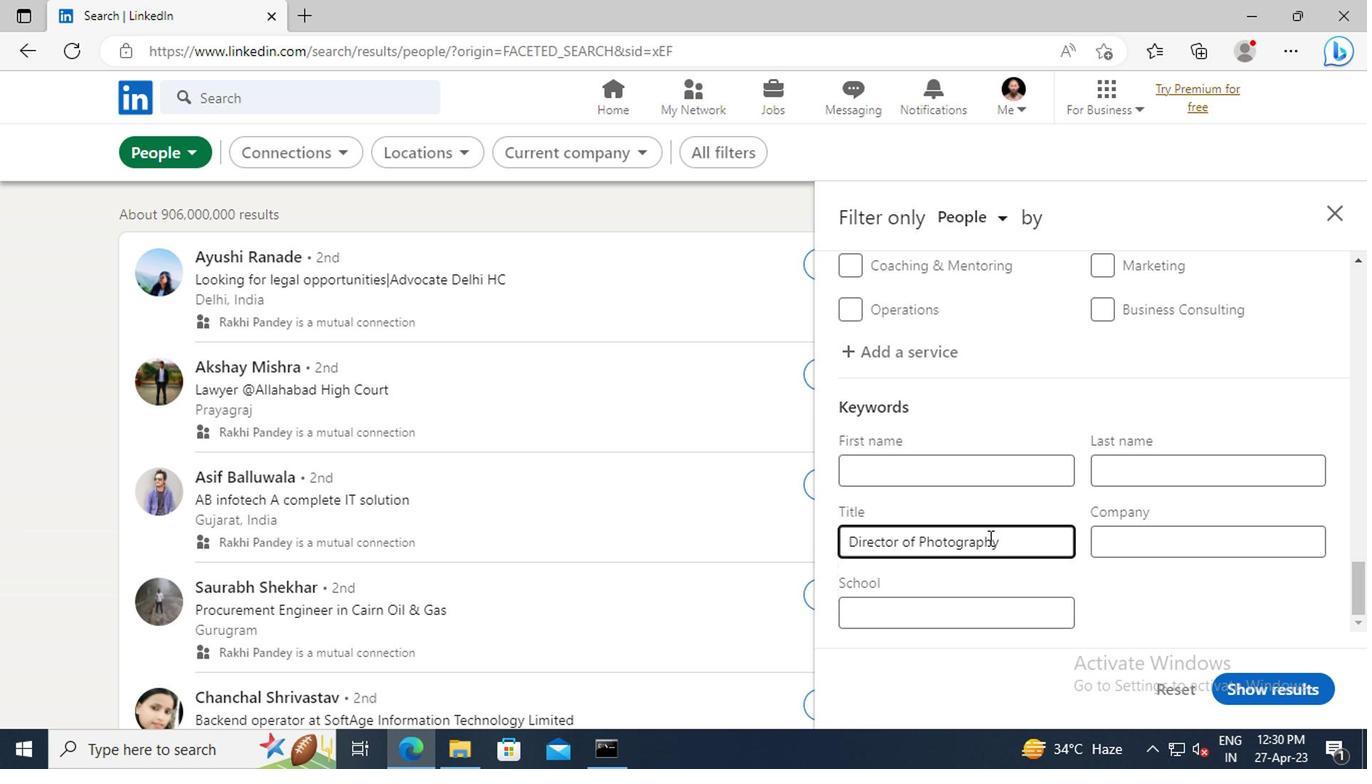 
Action: Mouse moved to (1243, 689)
Screenshot: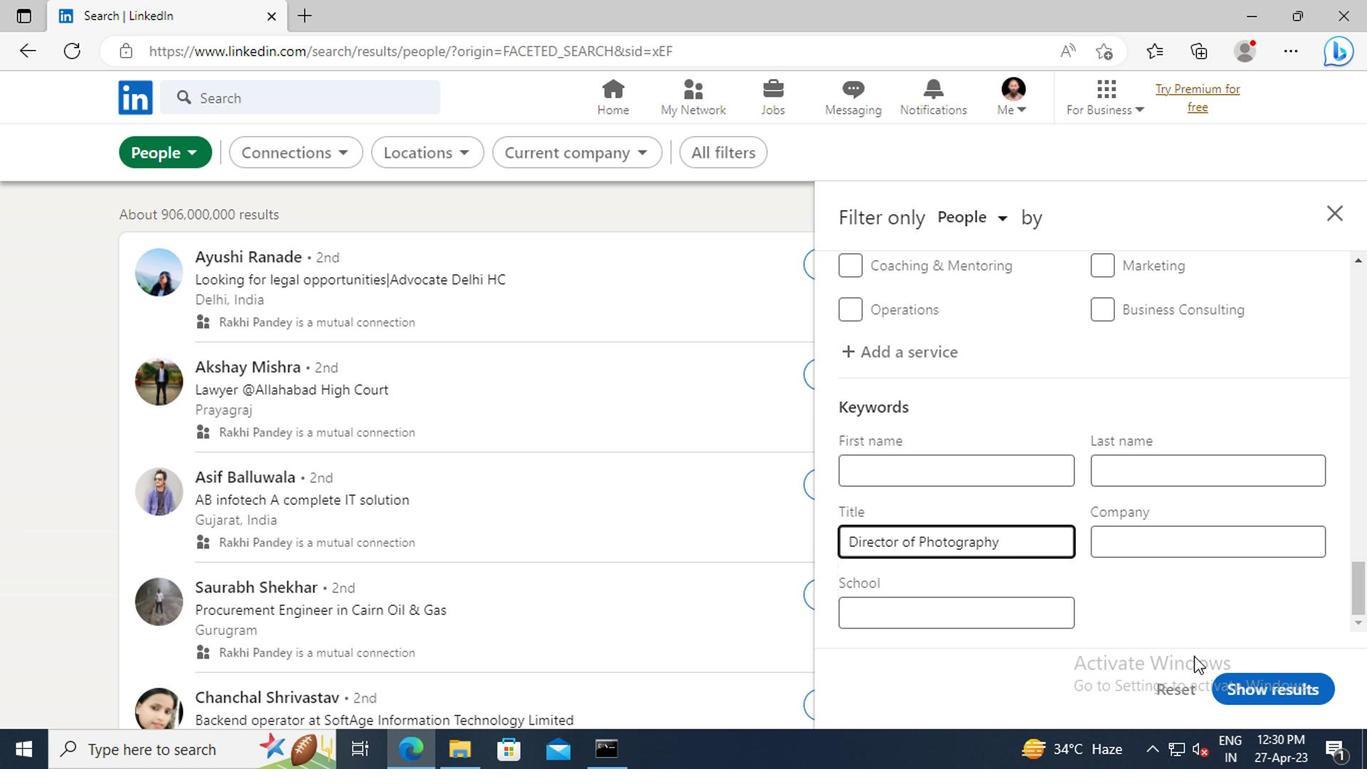 
Action: Mouse pressed left at (1243, 689)
Screenshot: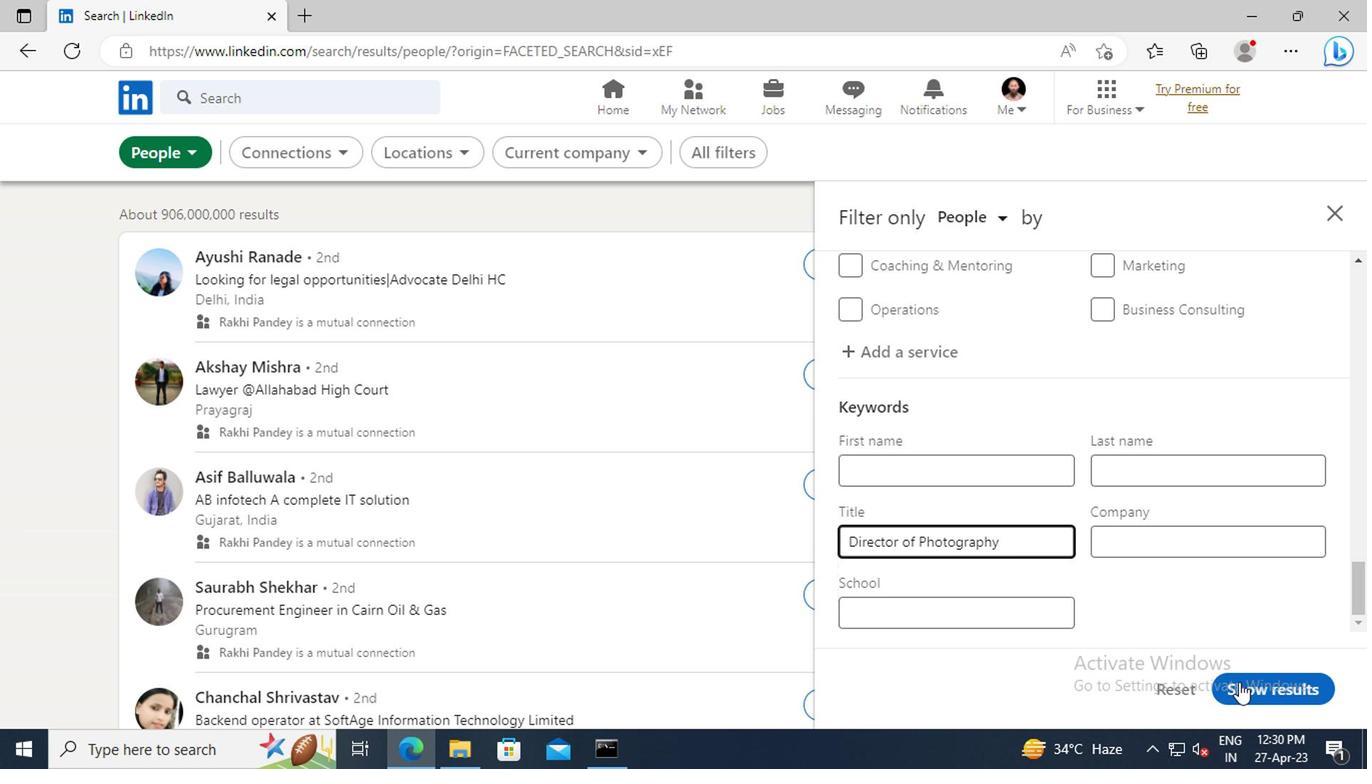
Action: Mouse moved to (1054, 595)
Screenshot: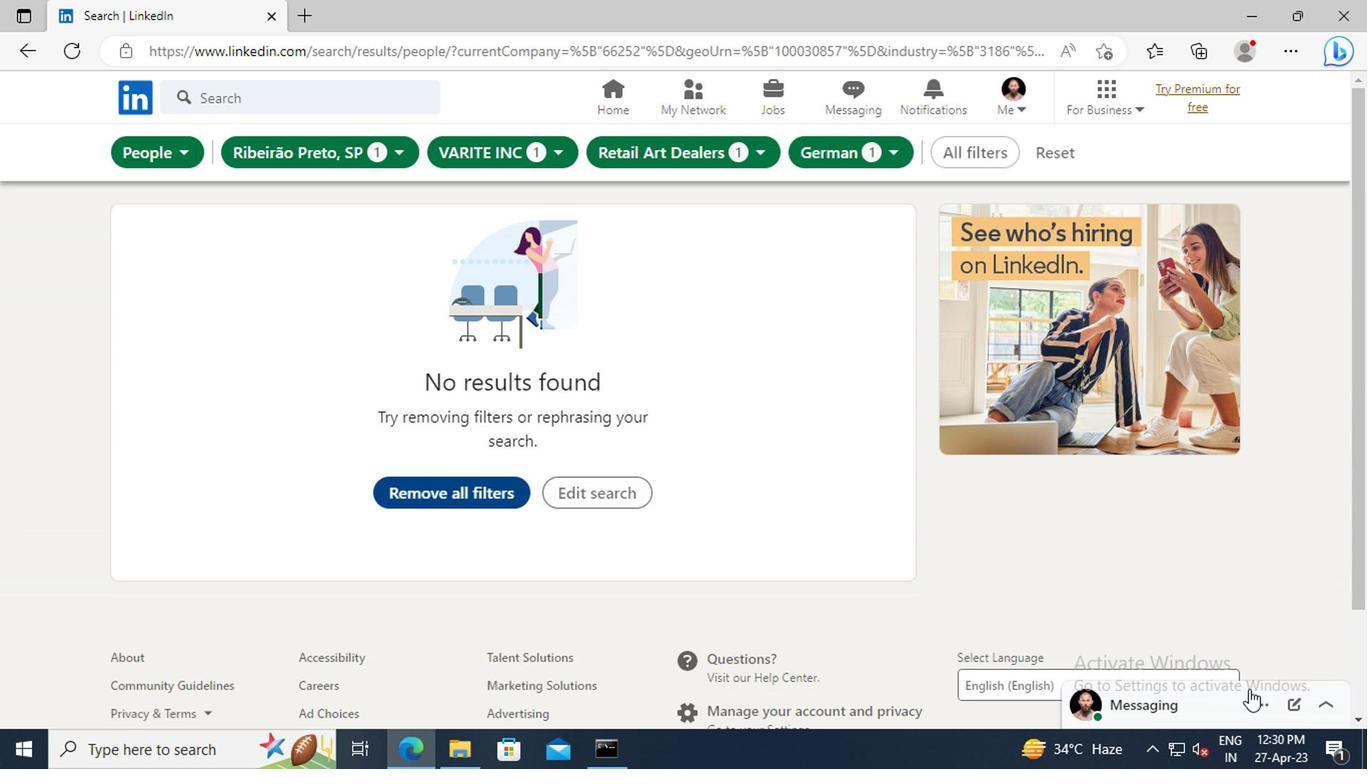
